 Task: Look for Airbnb properties in Arjona, Colombia from 17th December, 2023 to 25th December, 2023 for 6 adults. Place can be entire room with 3 bedrooms having 3 beds and 3 bathrooms. Property type can be guest house. Amenities needed are: washing machine.
Action: Mouse moved to (581, 111)
Screenshot: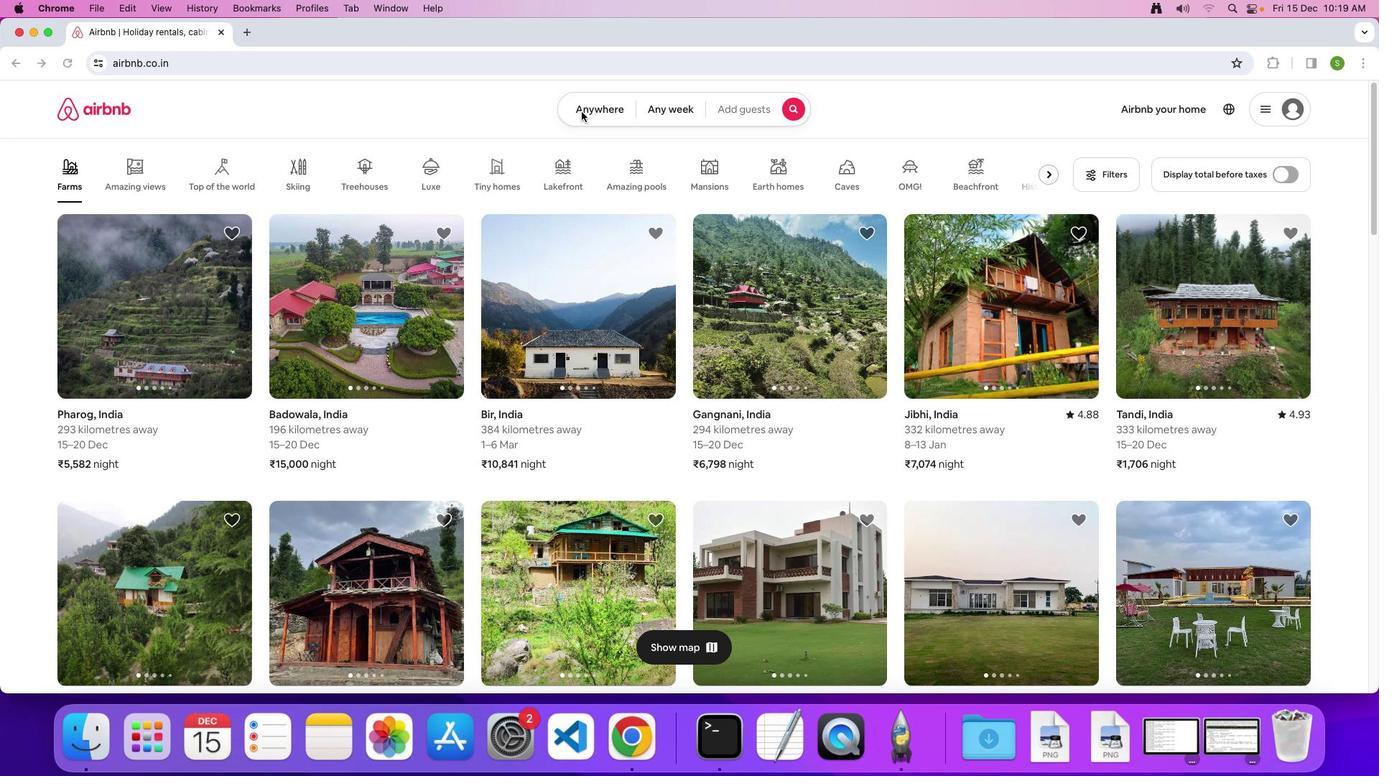 
Action: Mouse pressed left at (581, 111)
Screenshot: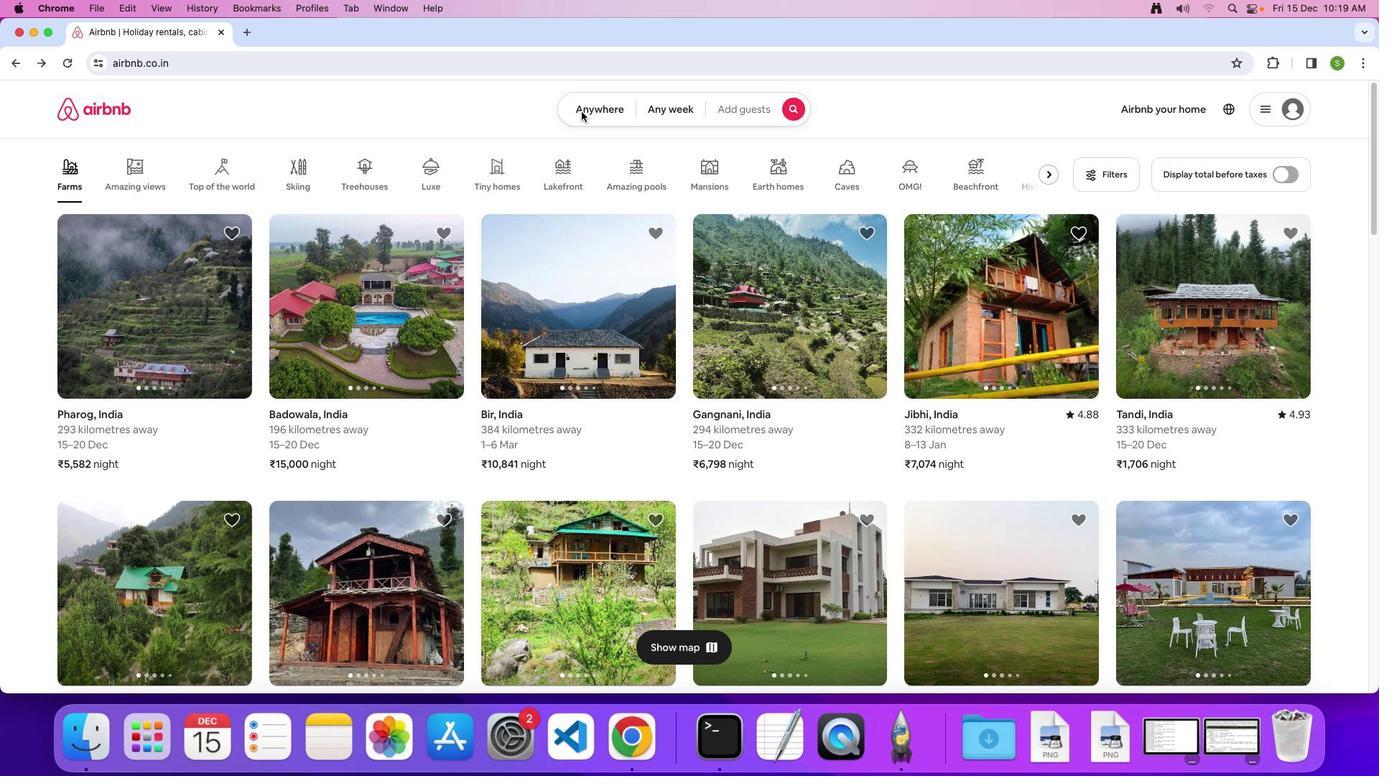
Action: Mouse moved to (580, 112)
Screenshot: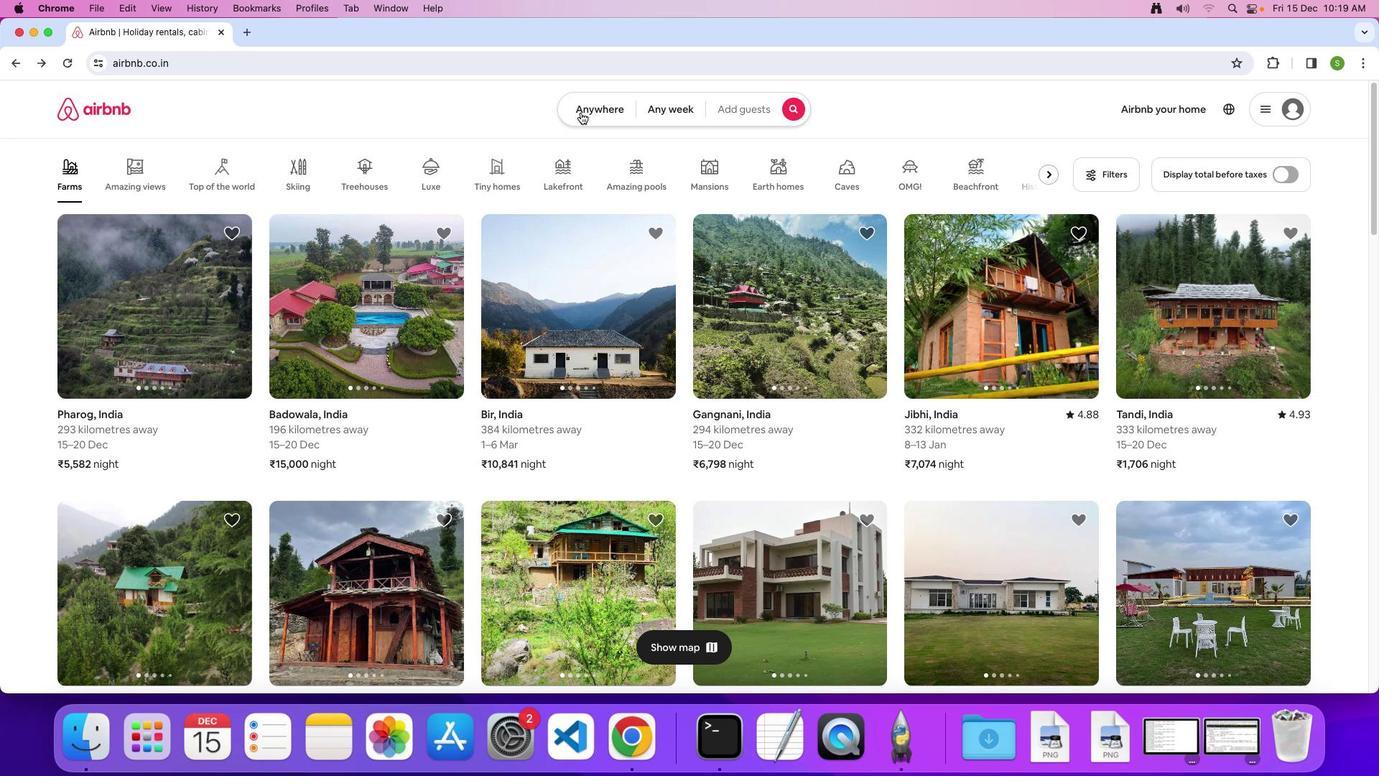 
Action: Mouse pressed left at (580, 112)
Screenshot: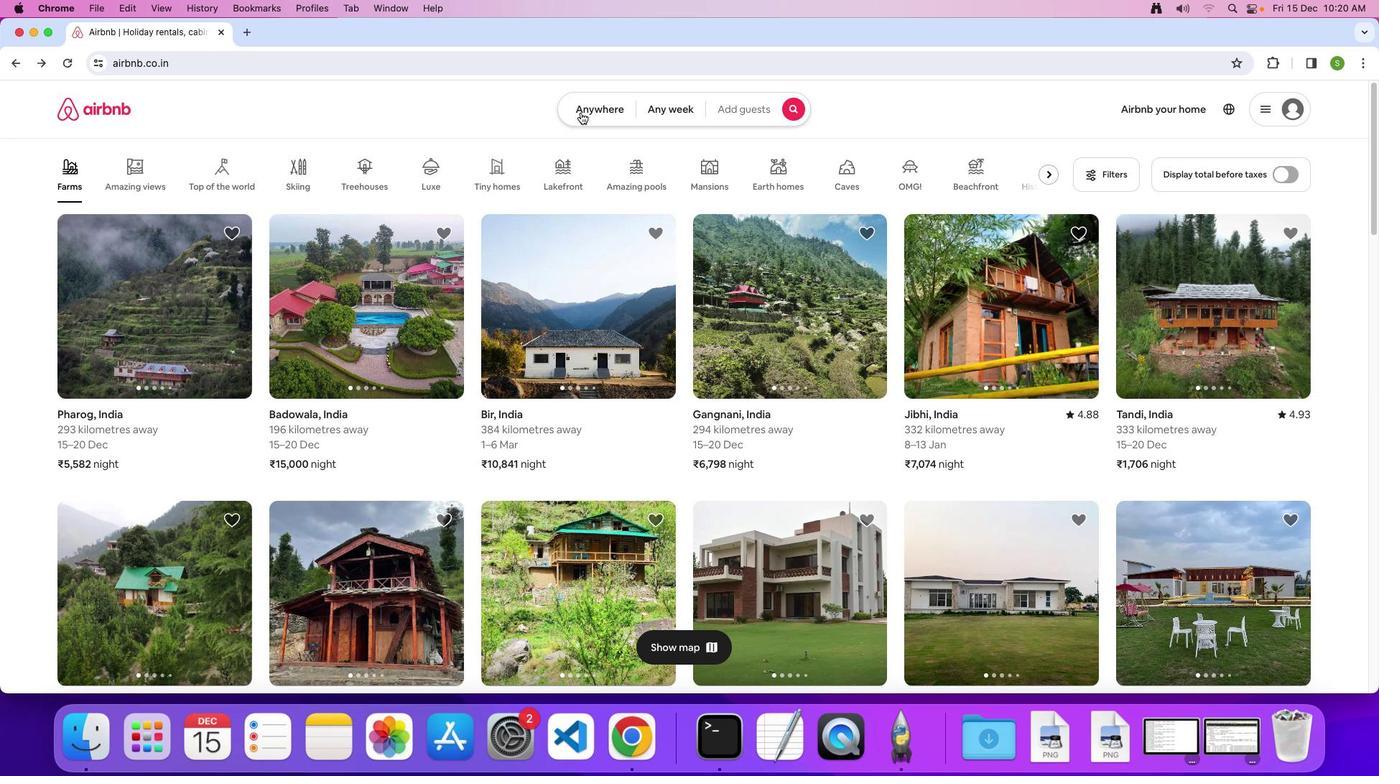 
Action: Mouse moved to (500, 163)
Screenshot: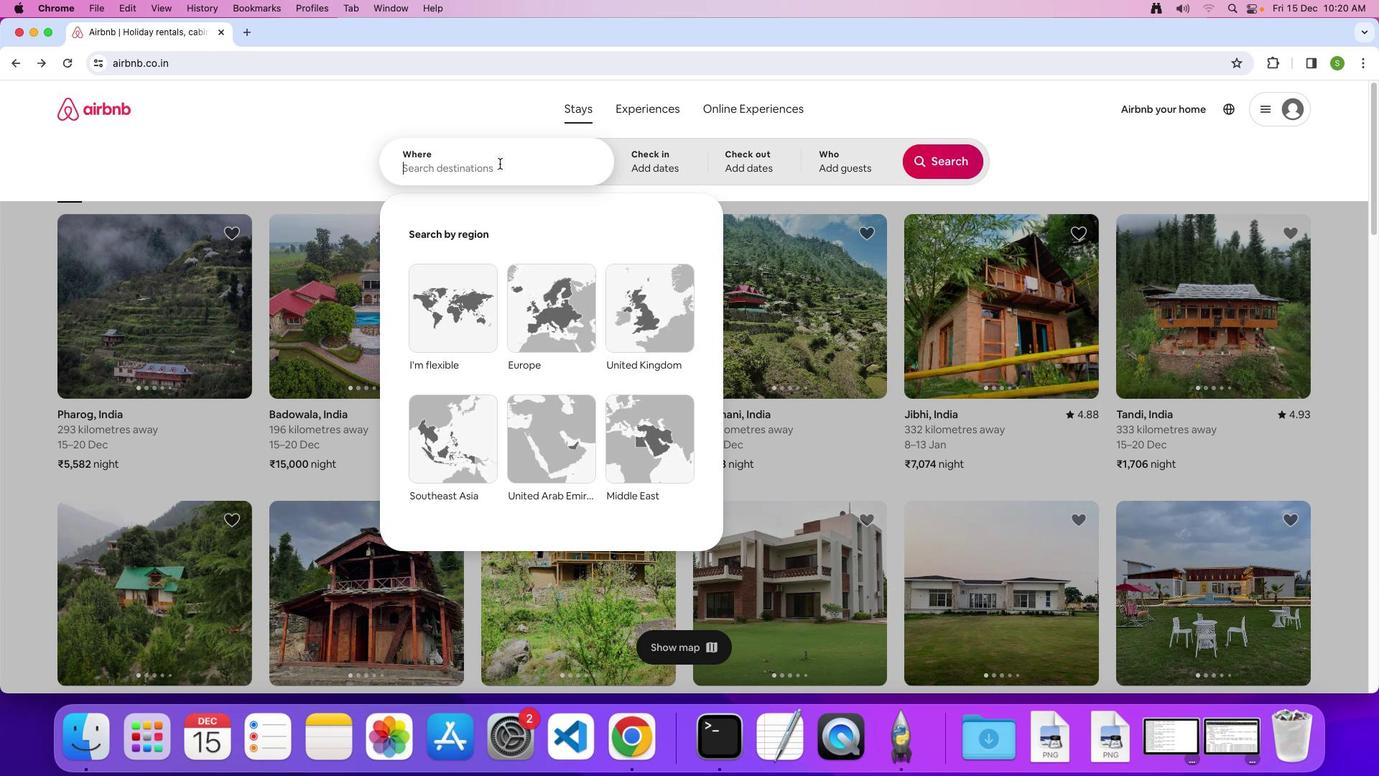 
Action: Mouse pressed left at (500, 163)
Screenshot: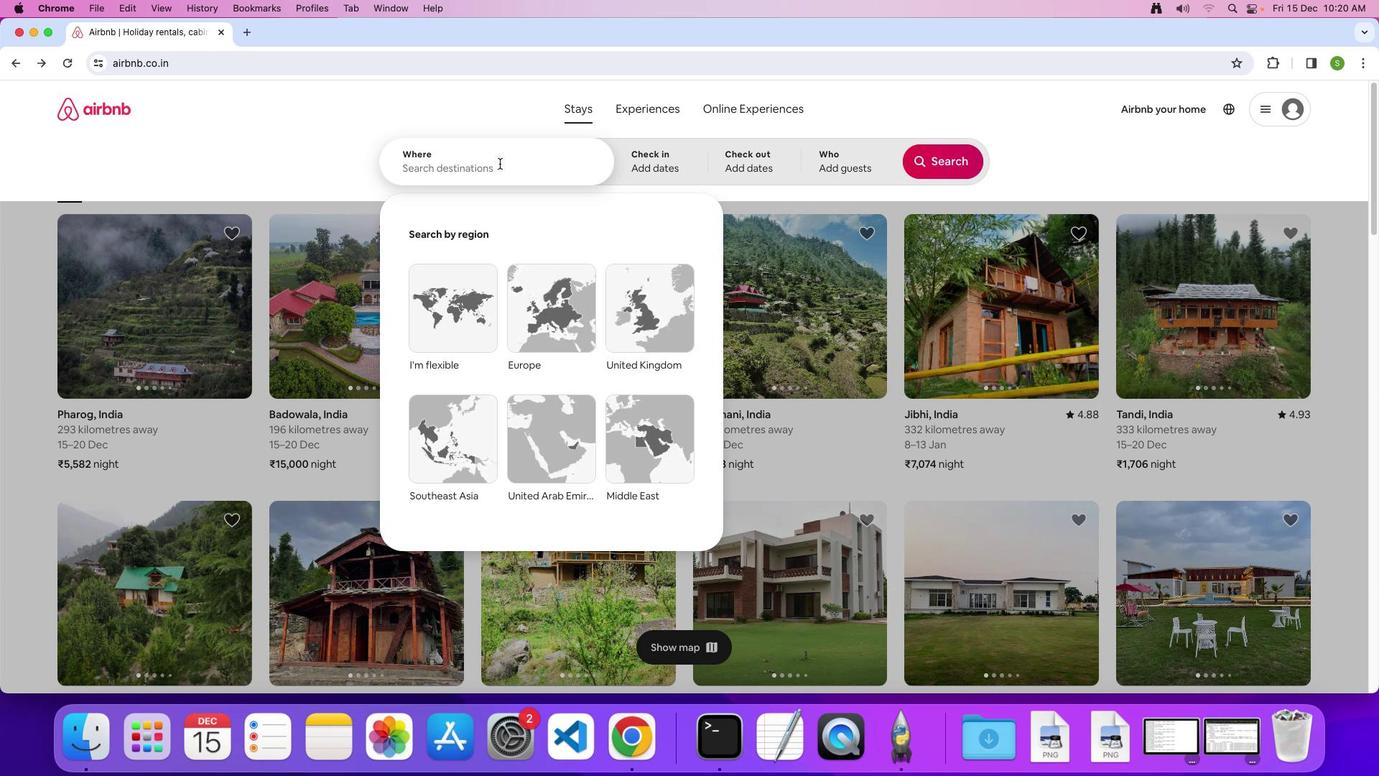 
Action: Key pressed 'A'Key.caps_lock'r''j''o''n''a'','Key.spaceKey.shift'C''o''l''o''m''b''i''a'Key.enter
Screenshot: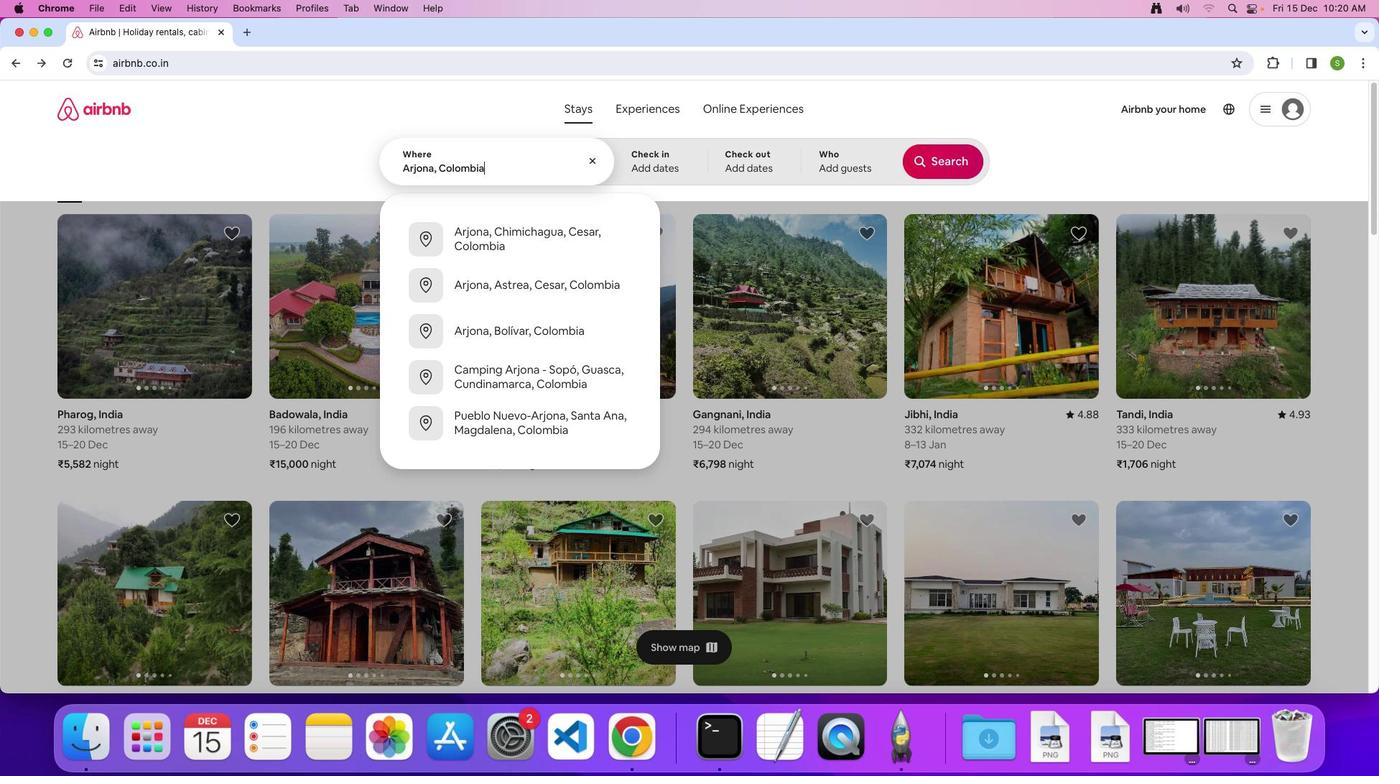 
Action: Mouse moved to (444, 445)
Screenshot: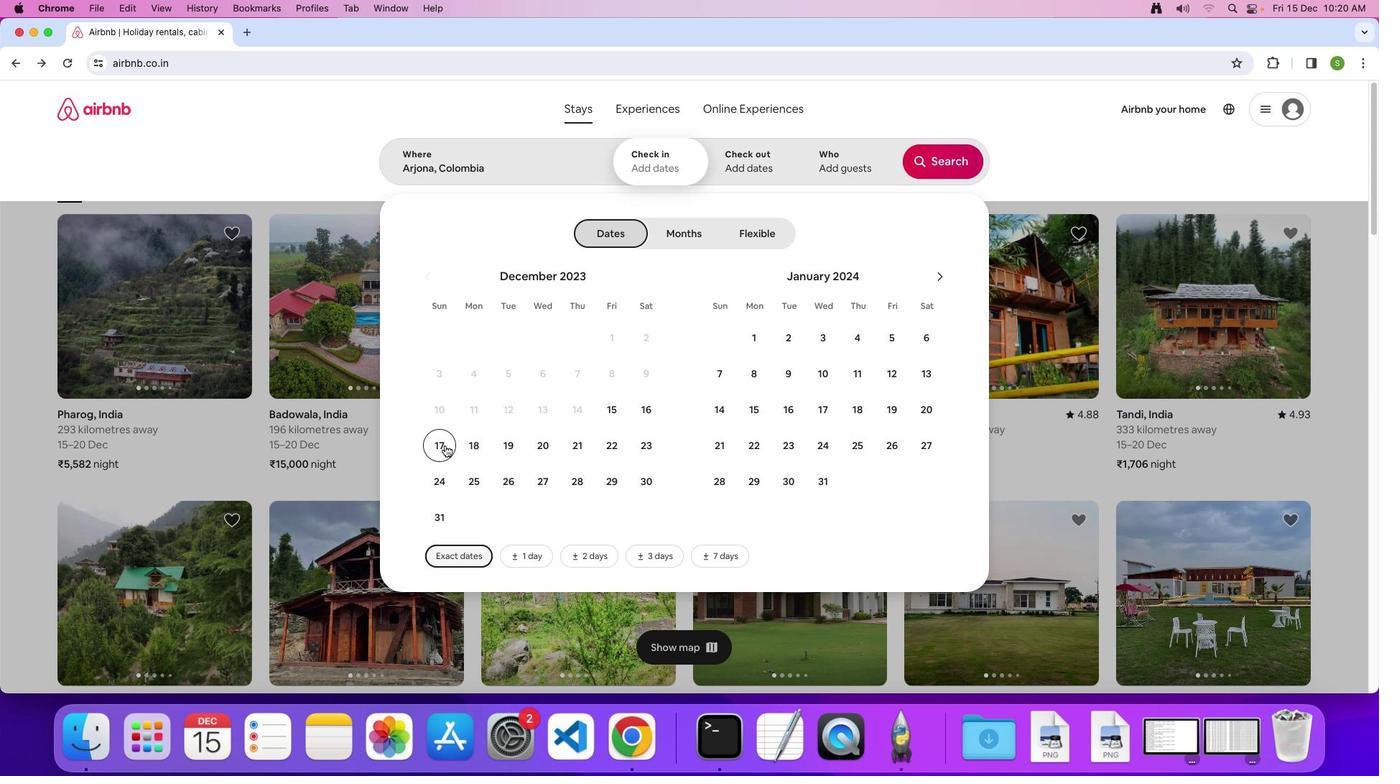 
Action: Mouse pressed left at (444, 445)
Screenshot: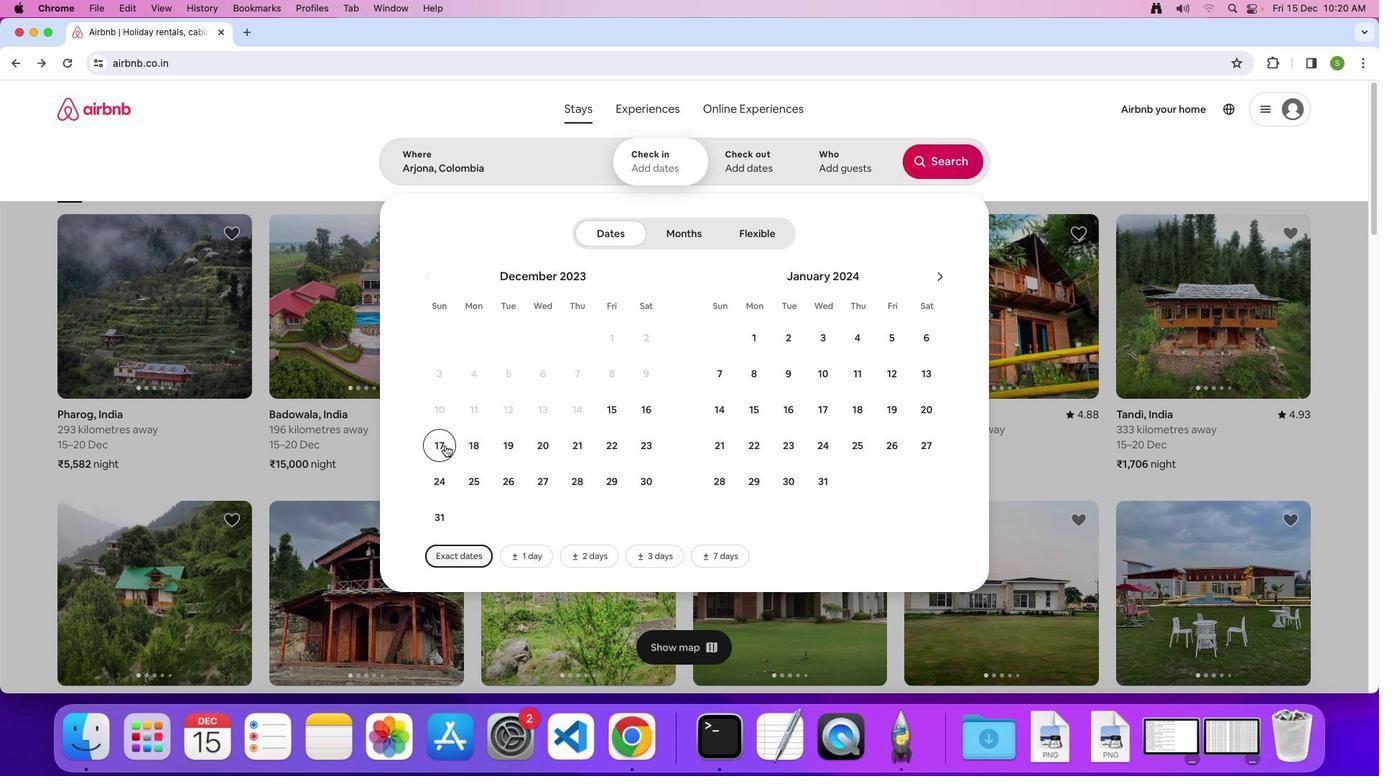
Action: Mouse moved to (466, 472)
Screenshot: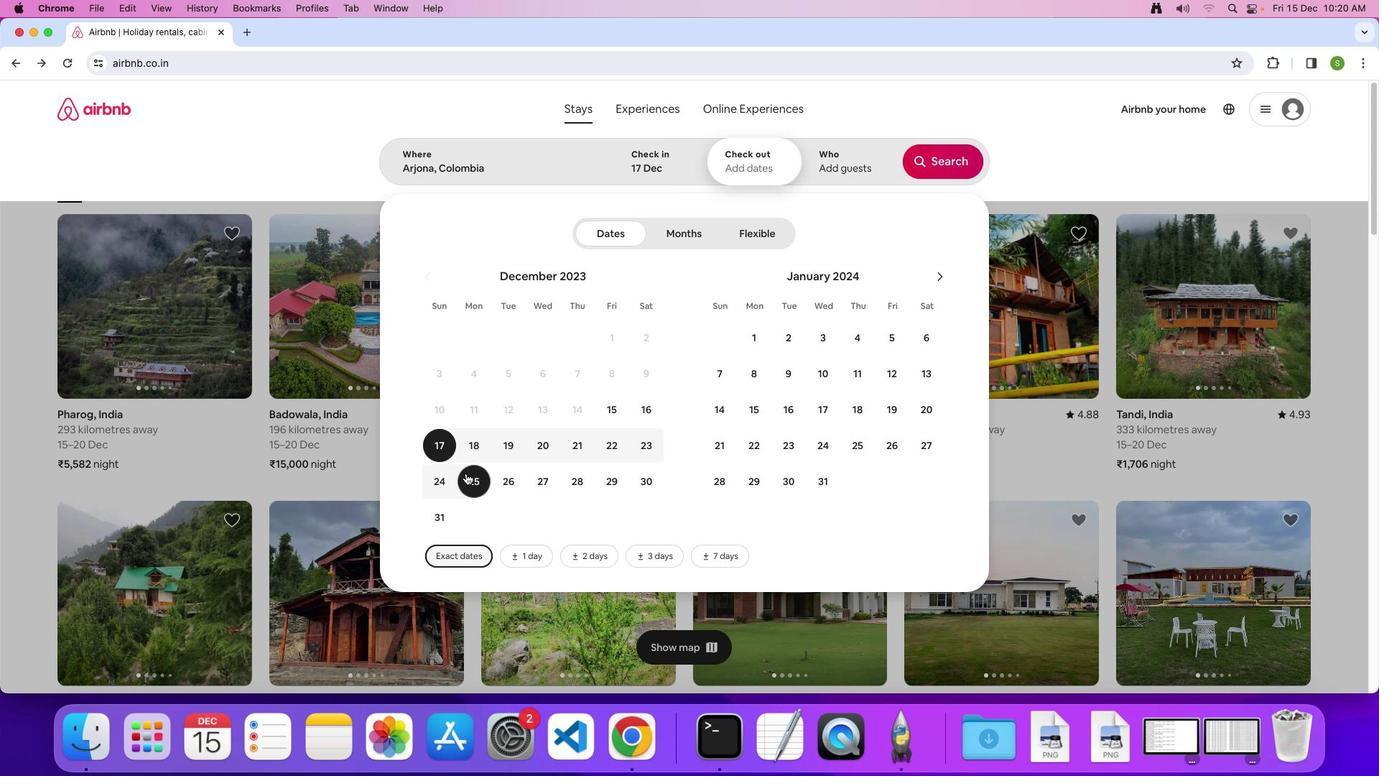 
Action: Mouse pressed left at (466, 472)
Screenshot: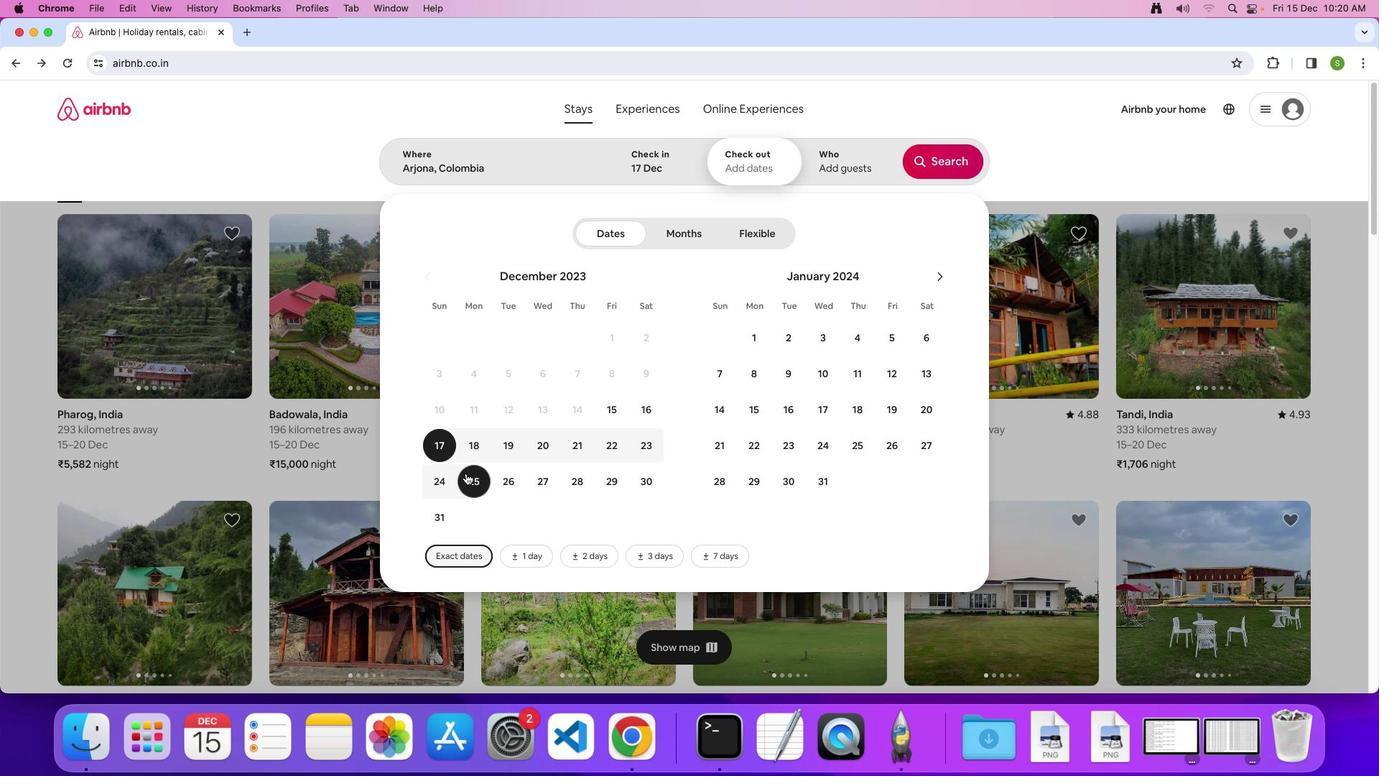 
Action: Mouse moved to (839, 173)
Screenshot: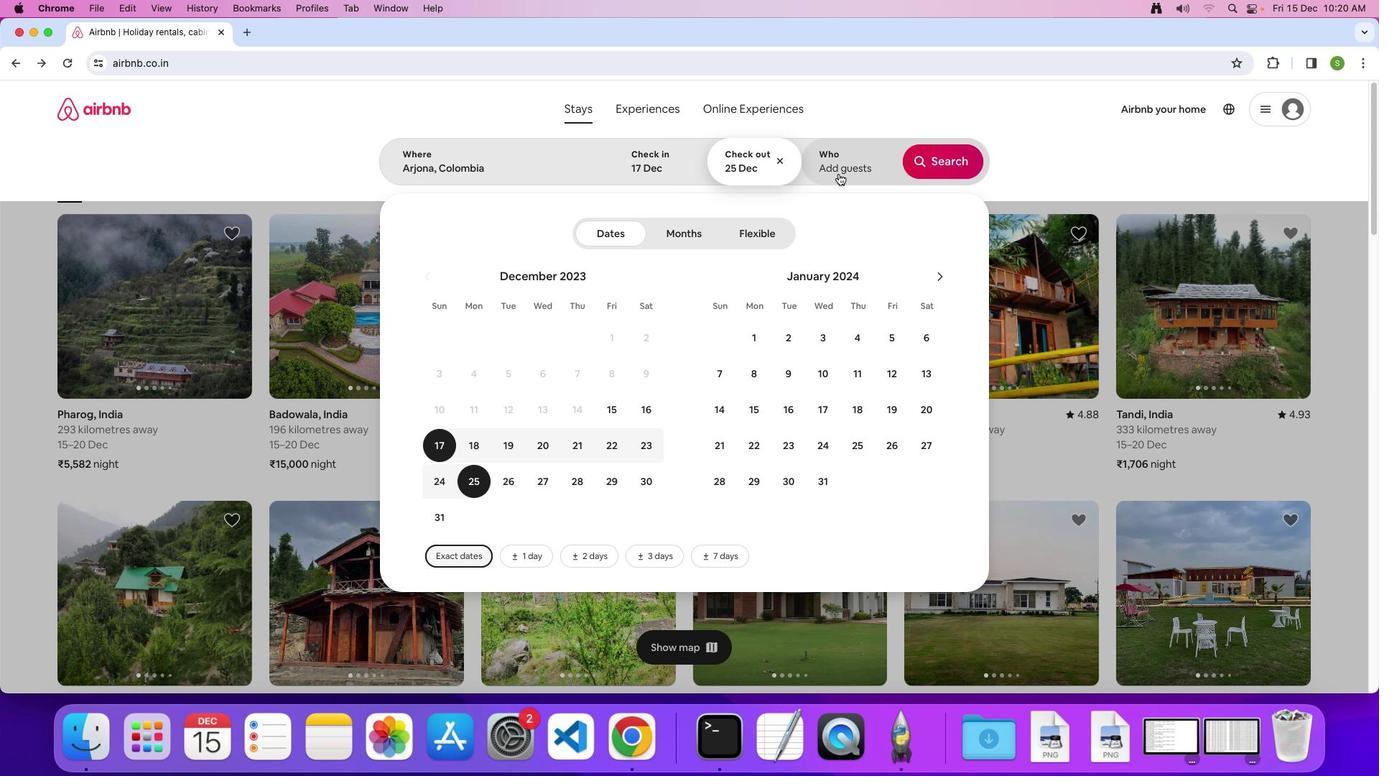 
Action: Mouse pressed left at (839, 173)
Screenshot: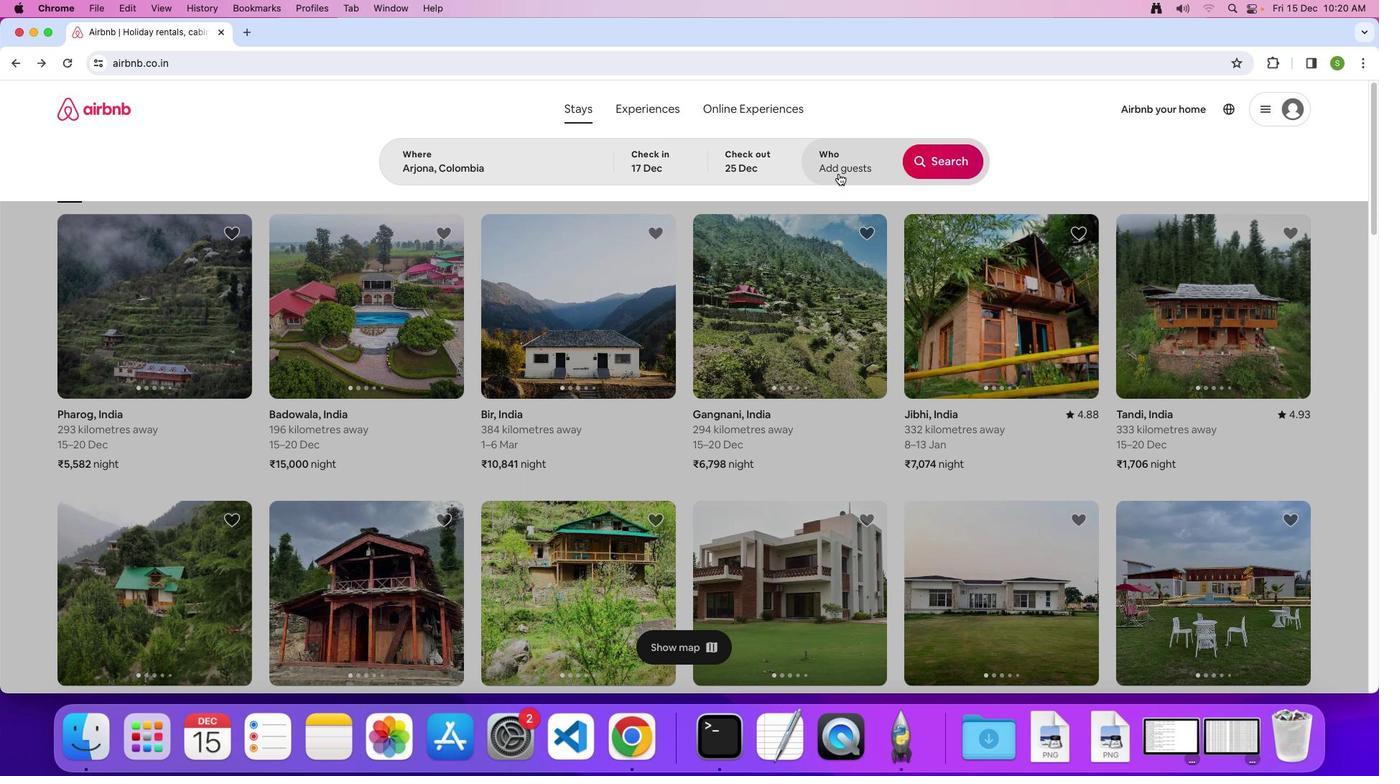 
Action: Mouse moved to (950, 242)
Screenshot: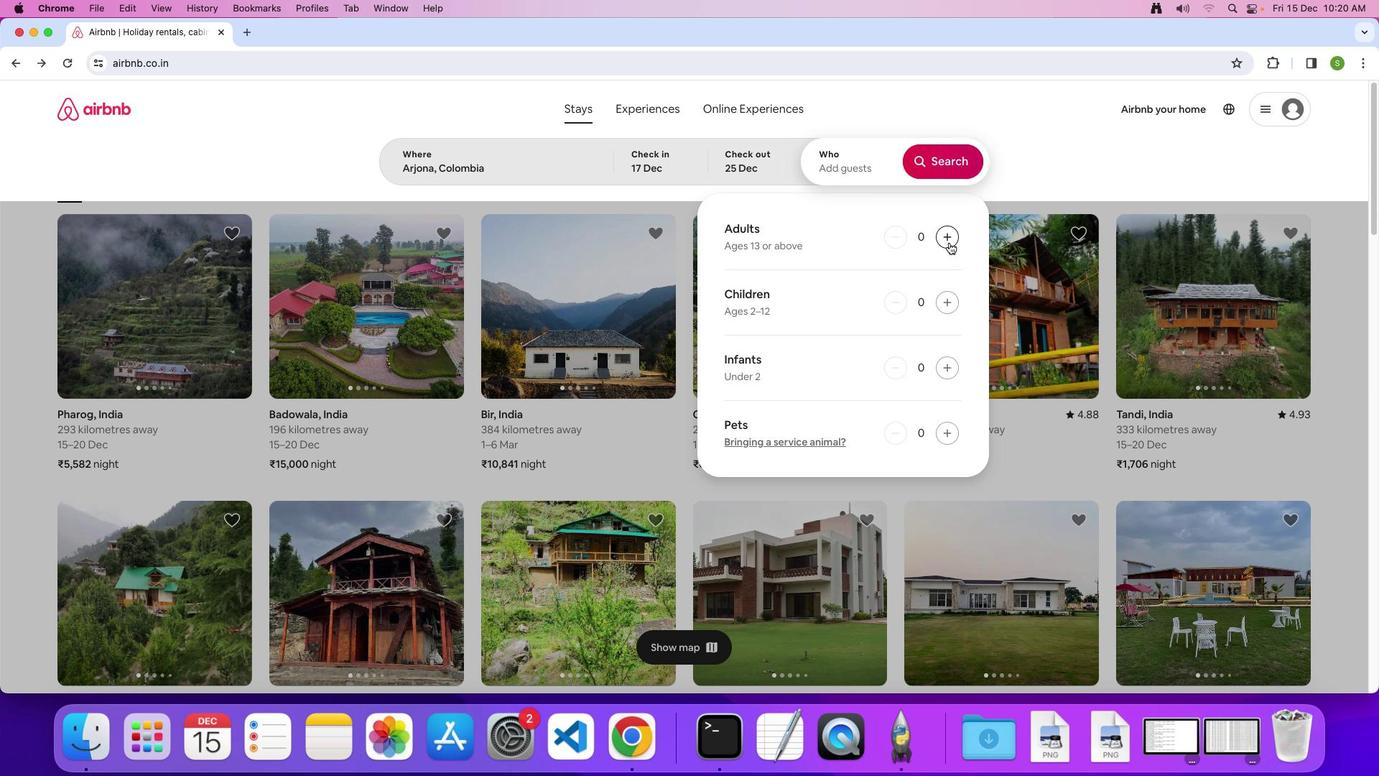 
Action: Mouse pressed left at (950, 242)
Screenshot: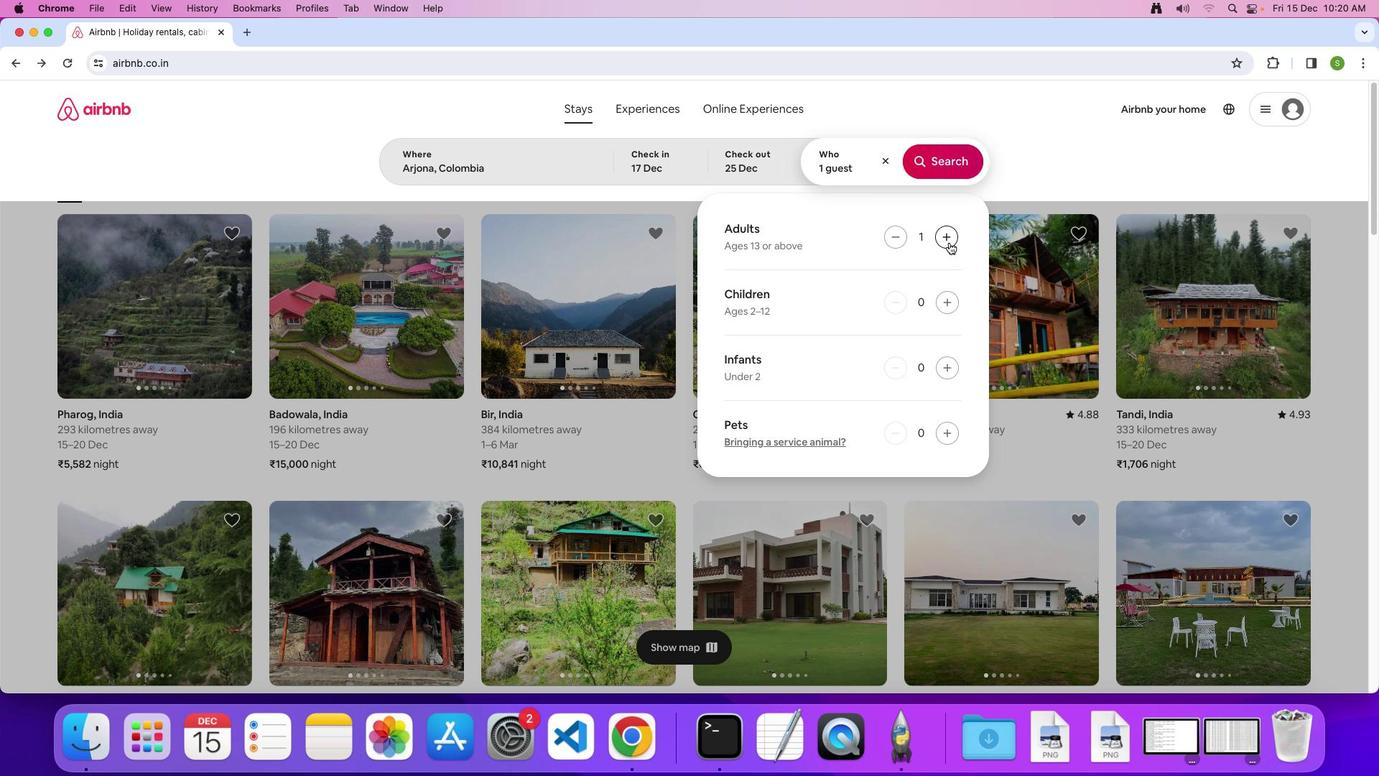 
Action: Mouse pressed left at (950, 242)
Screenshot: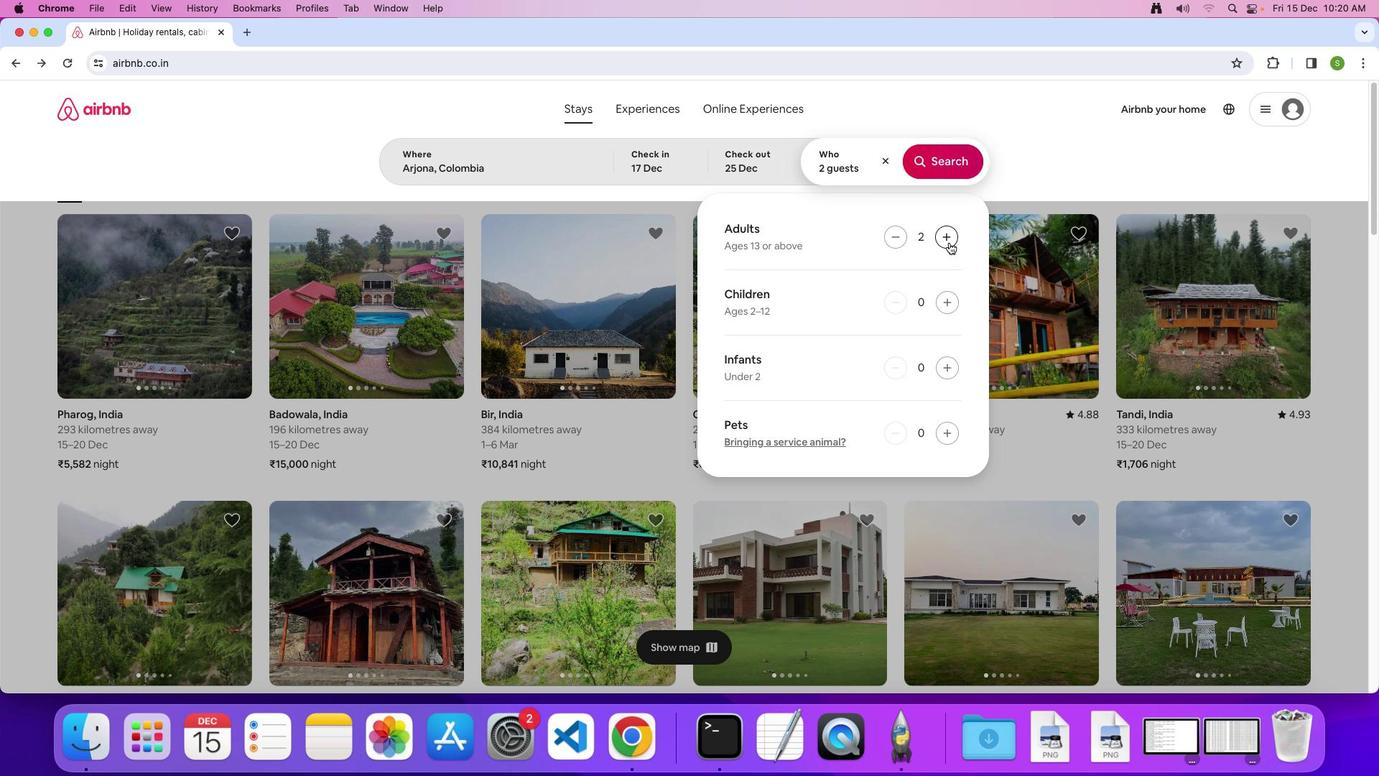 
Action: Mouse pressed left at (950, 242)
Screenshot: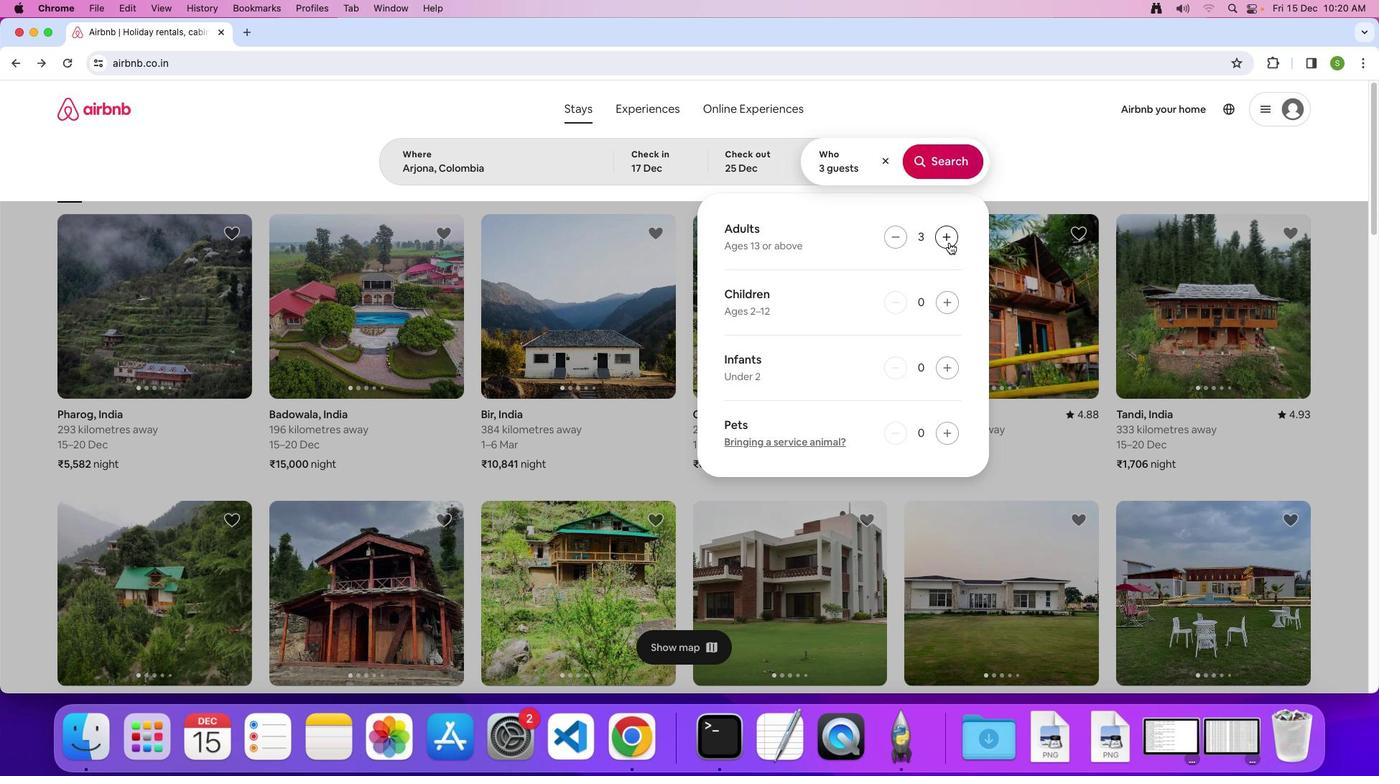 
Action: Mouse pressed left at (950, 242)
Screenshot: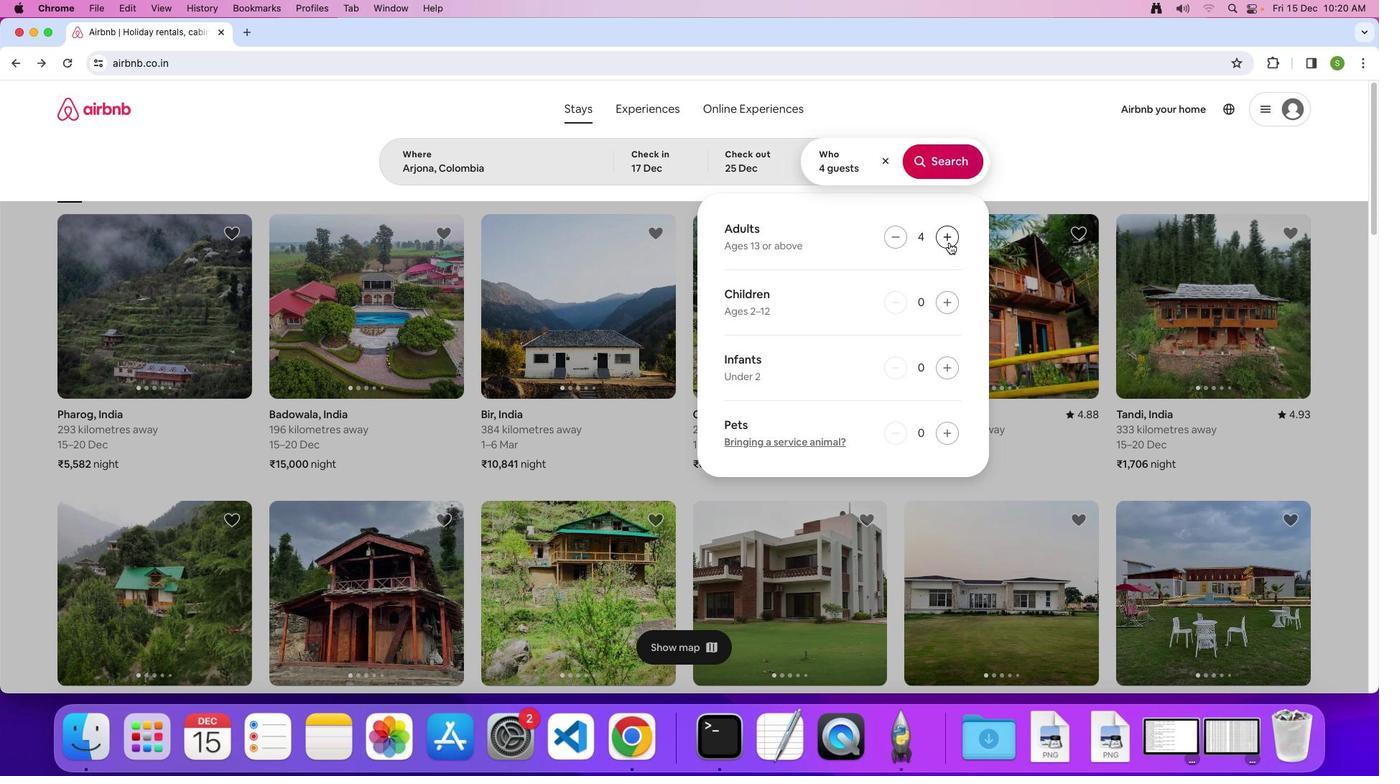 
Action: Mouse pressed left at (950, 242)
Screenshot: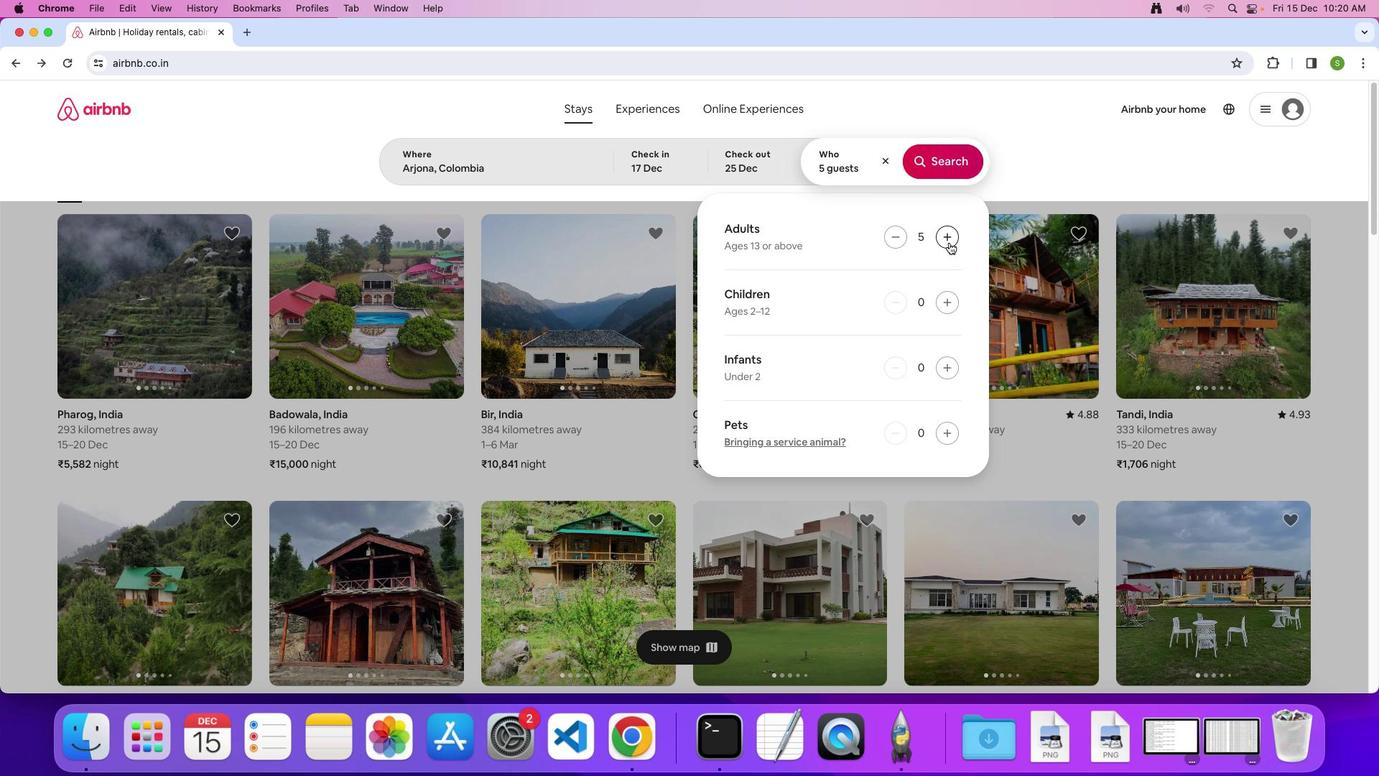 
Action: Mouse pressed left at (950, 242)
Screenshot: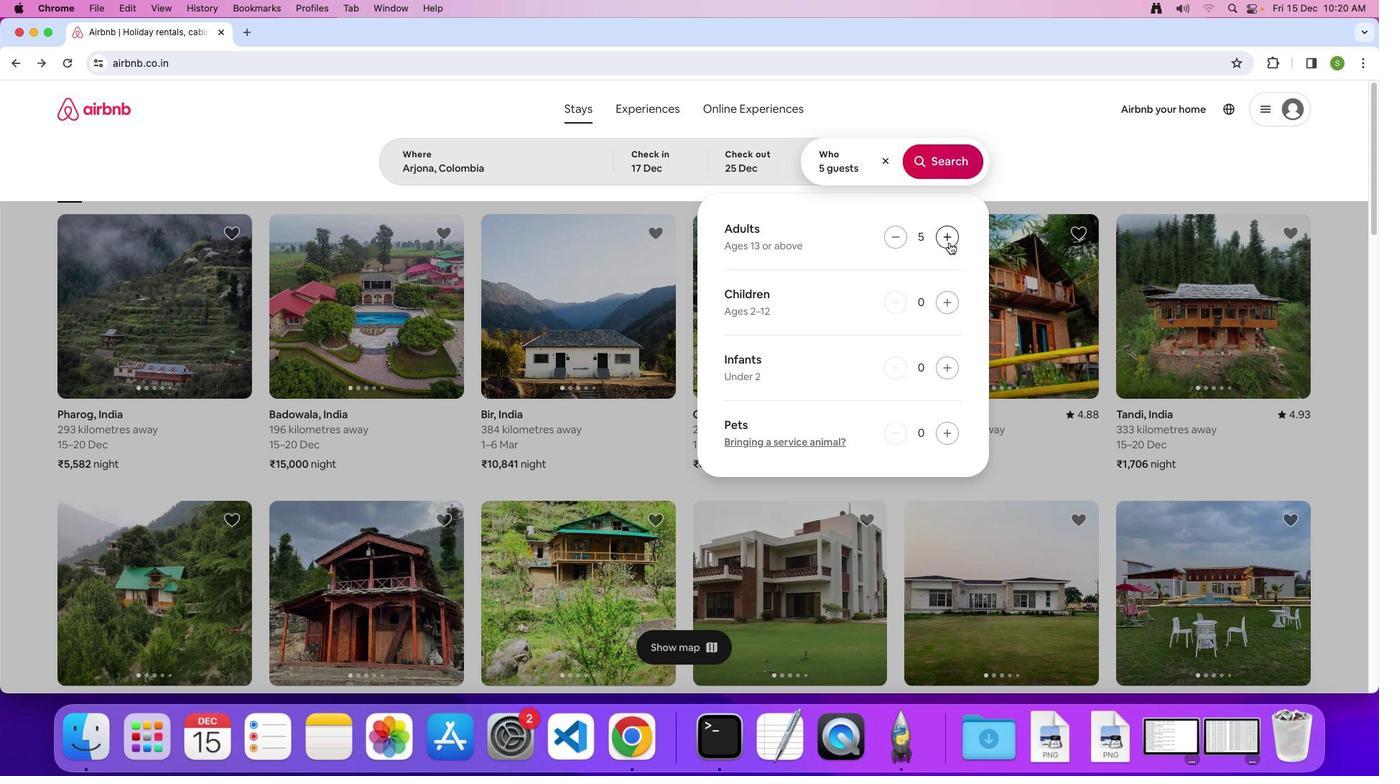 
Action: Mouse moved to (955, 170)
Screenshot: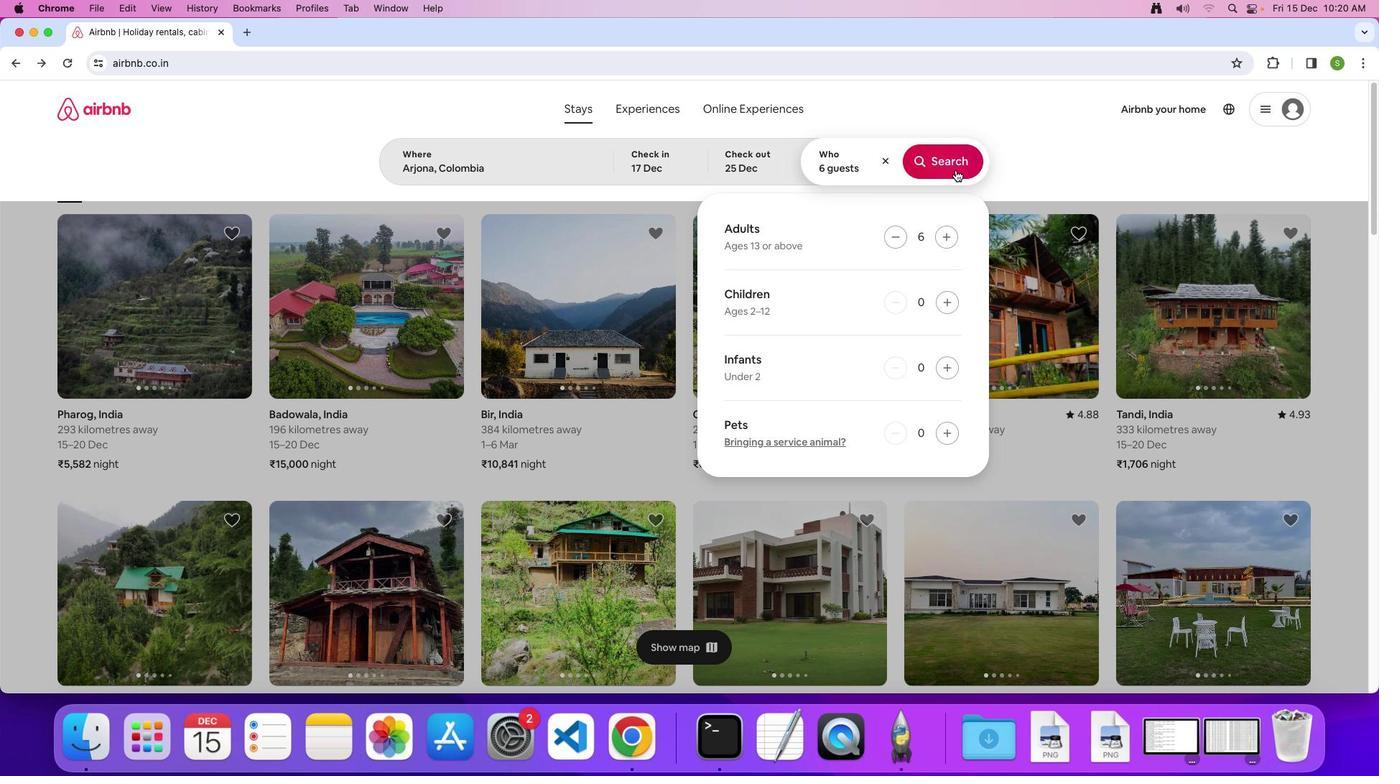 
Action: Mouse pressed left at (955, 170)
Screenshot: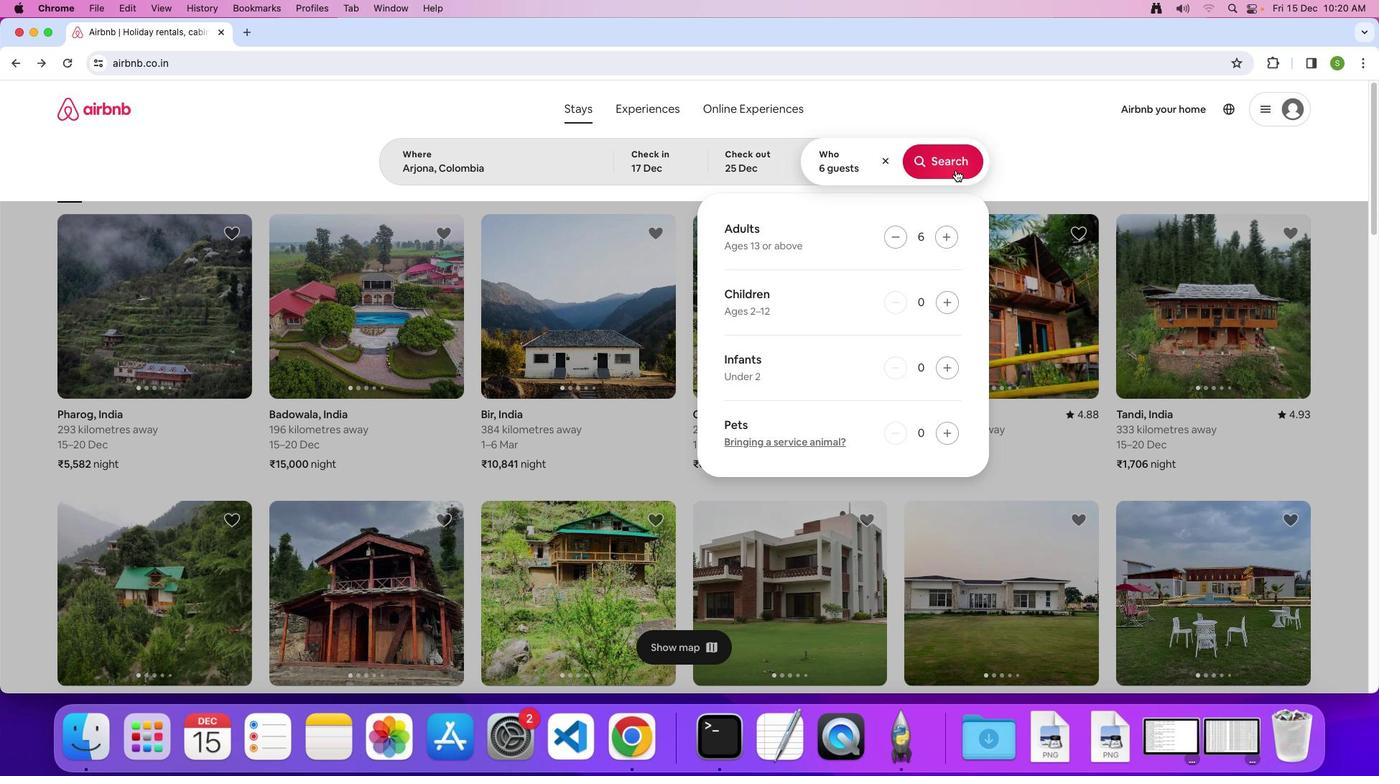 
Action: Mouse moved to (1140, 161)
Screenshot: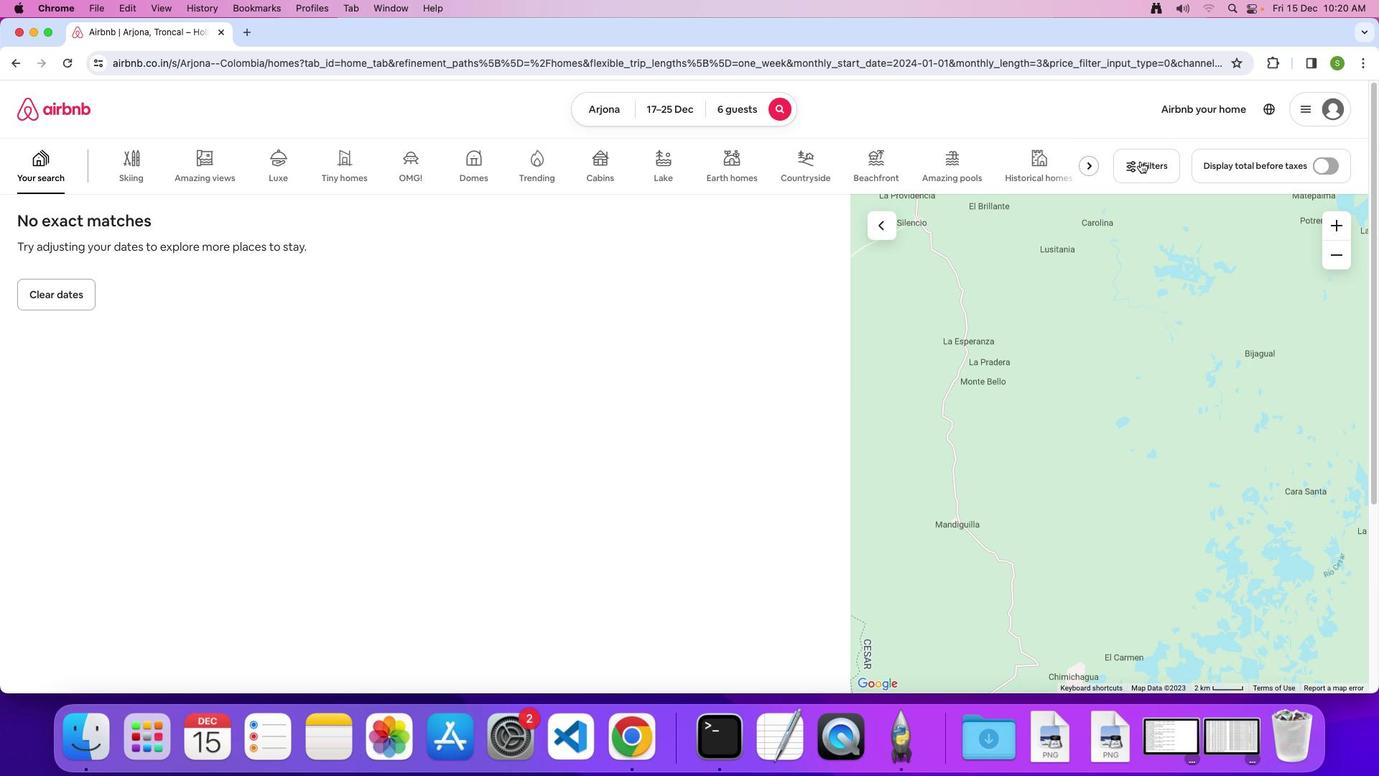 
Action: Mouse pressed left at (1140, 161)
Screenshot: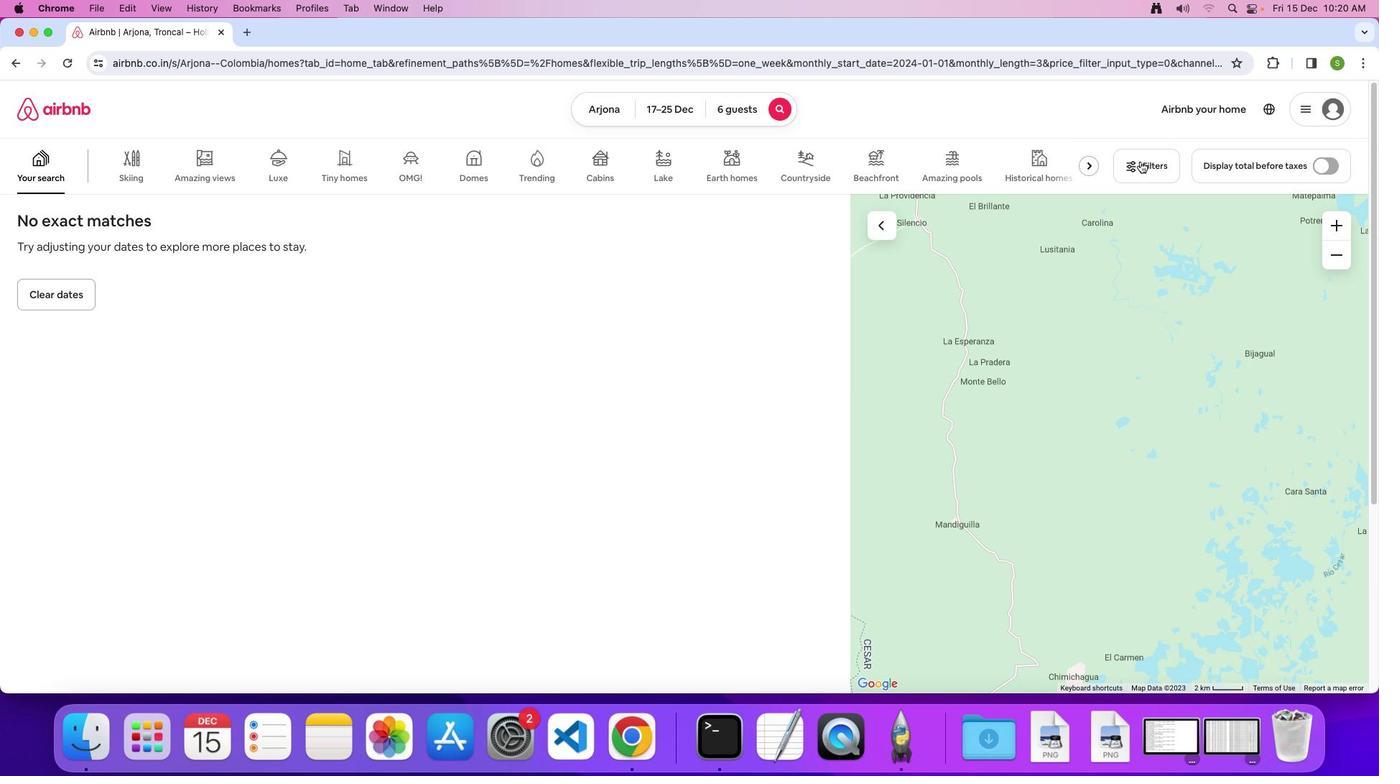 
Action: Mouse moved to (731, 364)
Screenshot: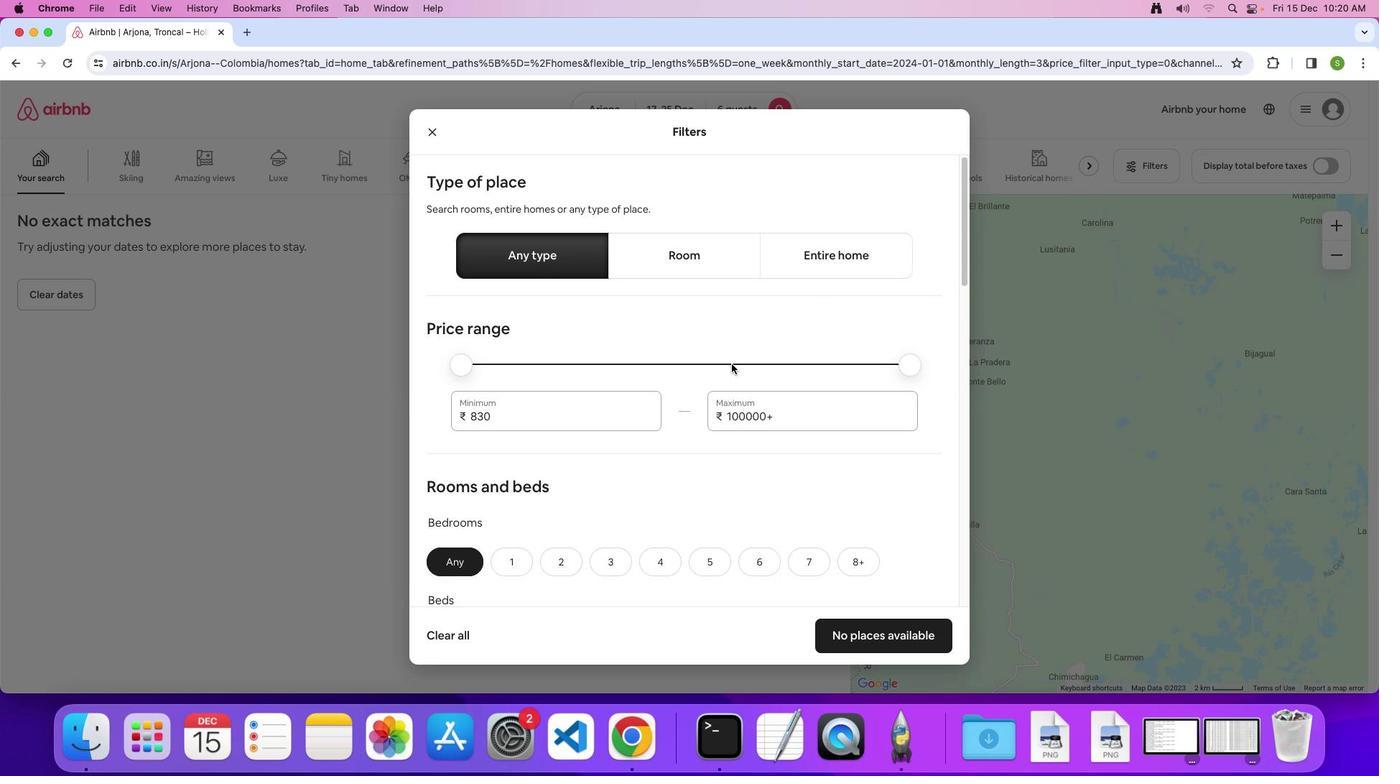 
Action: Mouse scrolled (731, 364) with delta (0, 0)
Screenshot: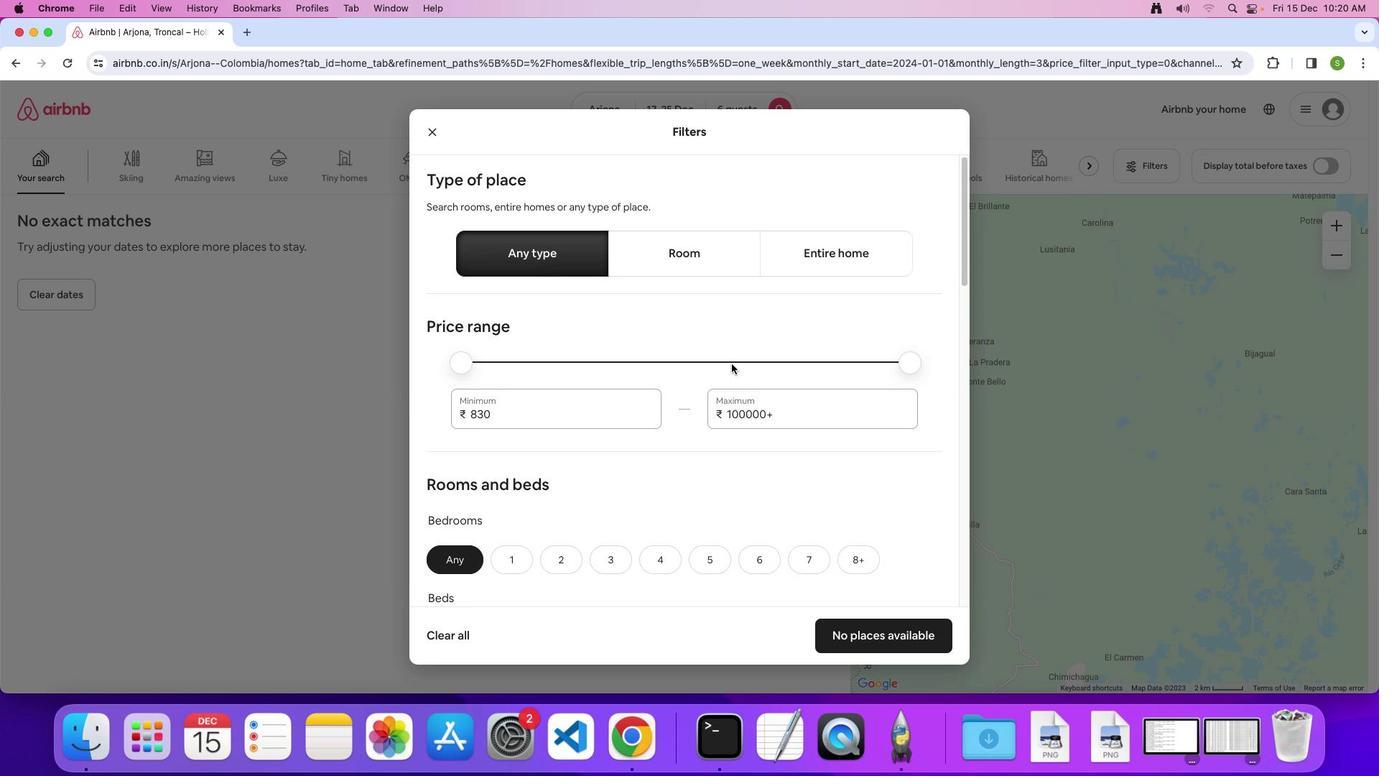 
Action: Mouse scrolled (731, 364) with delta (0, 0)
Screenshot: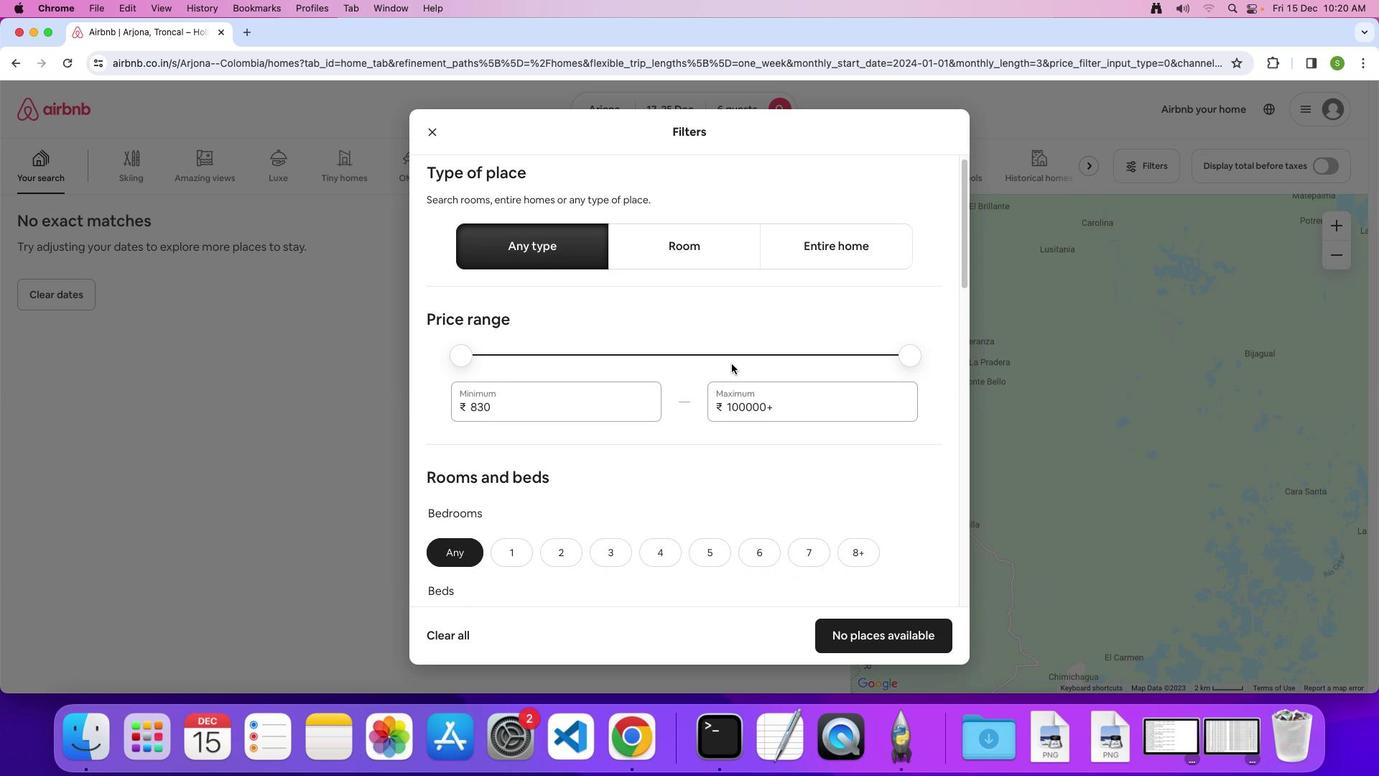 
Action: Mouse scrolled (731, 364) with delta (0, 0)
Screenshot: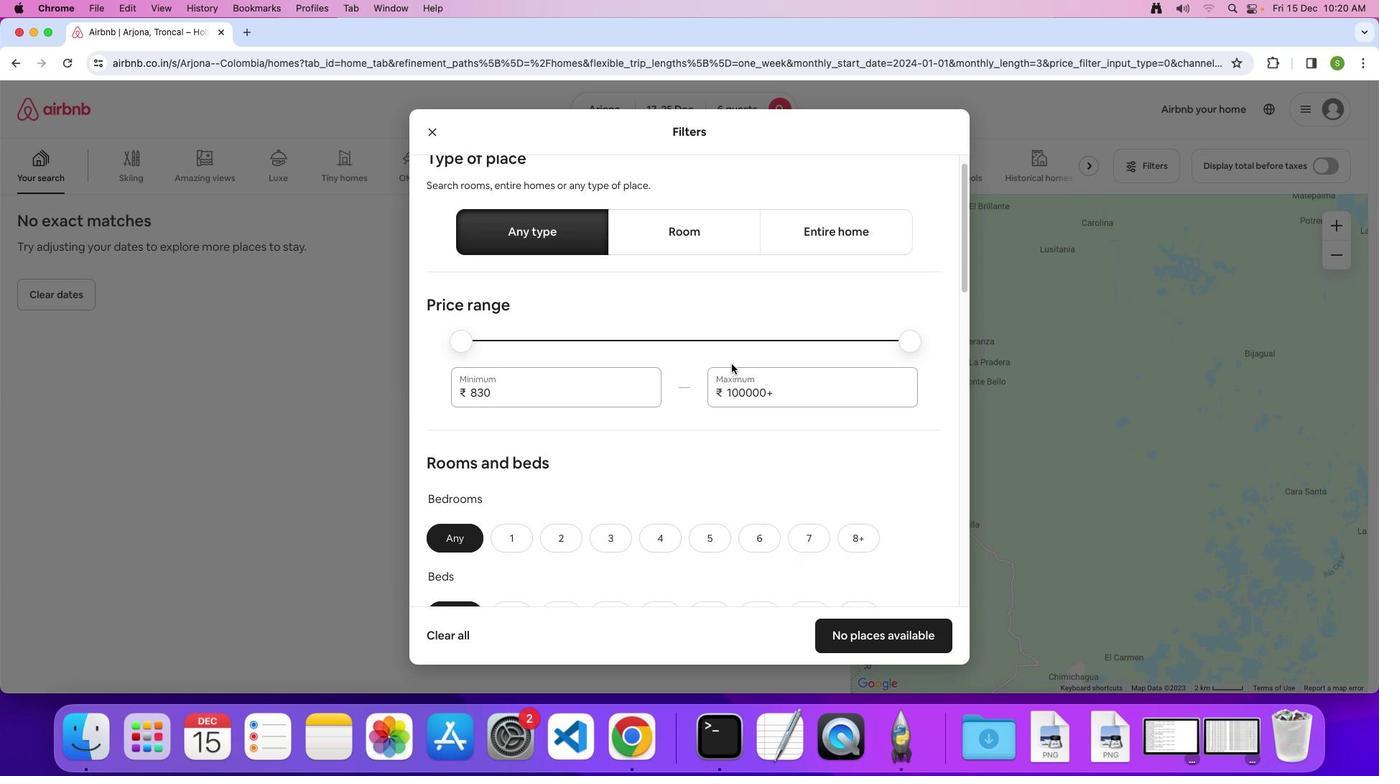 
Action: Mouse scrolled (731, 364) with delta (0, 0)
Screenshot: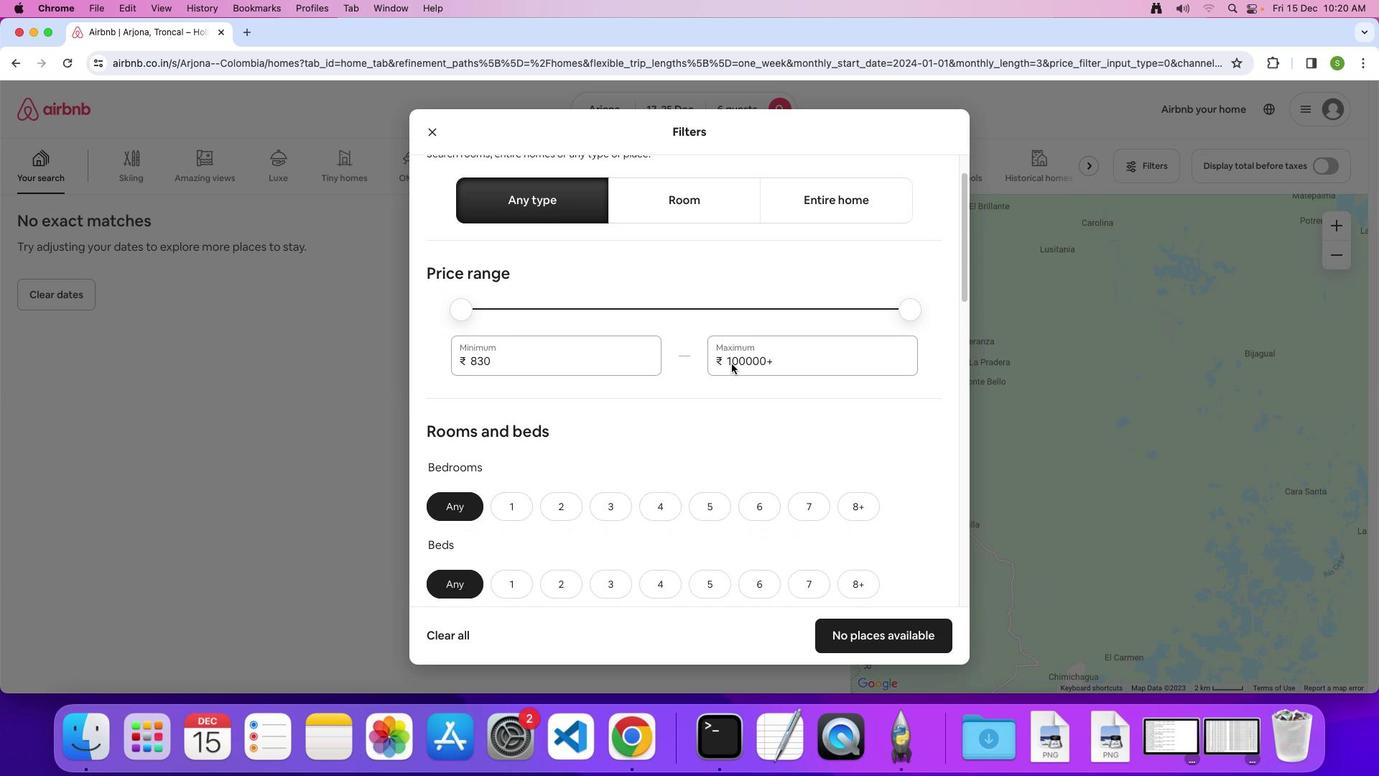 
Action: Mouse scrolled (731, 364) with delta (0, 0)
Screenshot: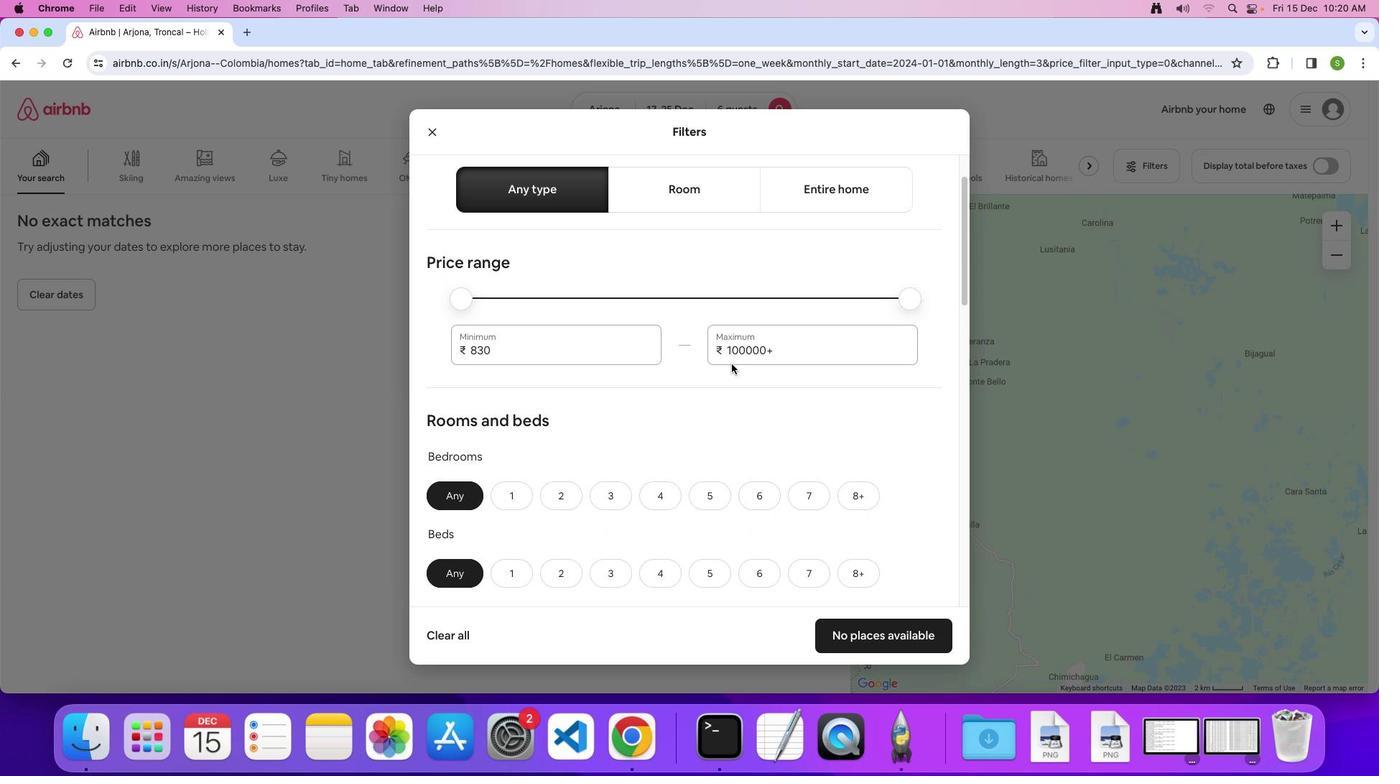 
Action: Mouse scrolled (731, 364) with delta (0, 0)
Screenshot: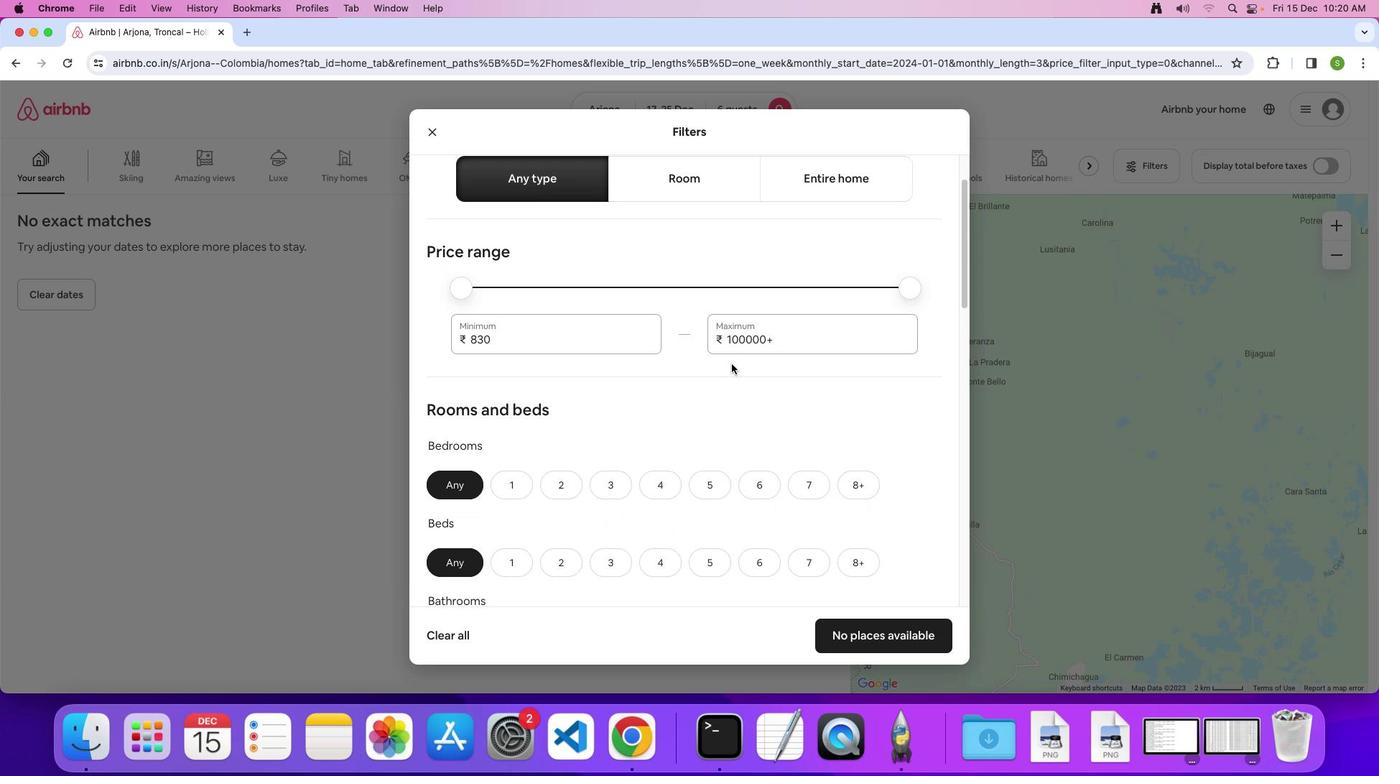 
Action: Mouse scrolled (731, 364) with delta (0, 0)
Screenshot: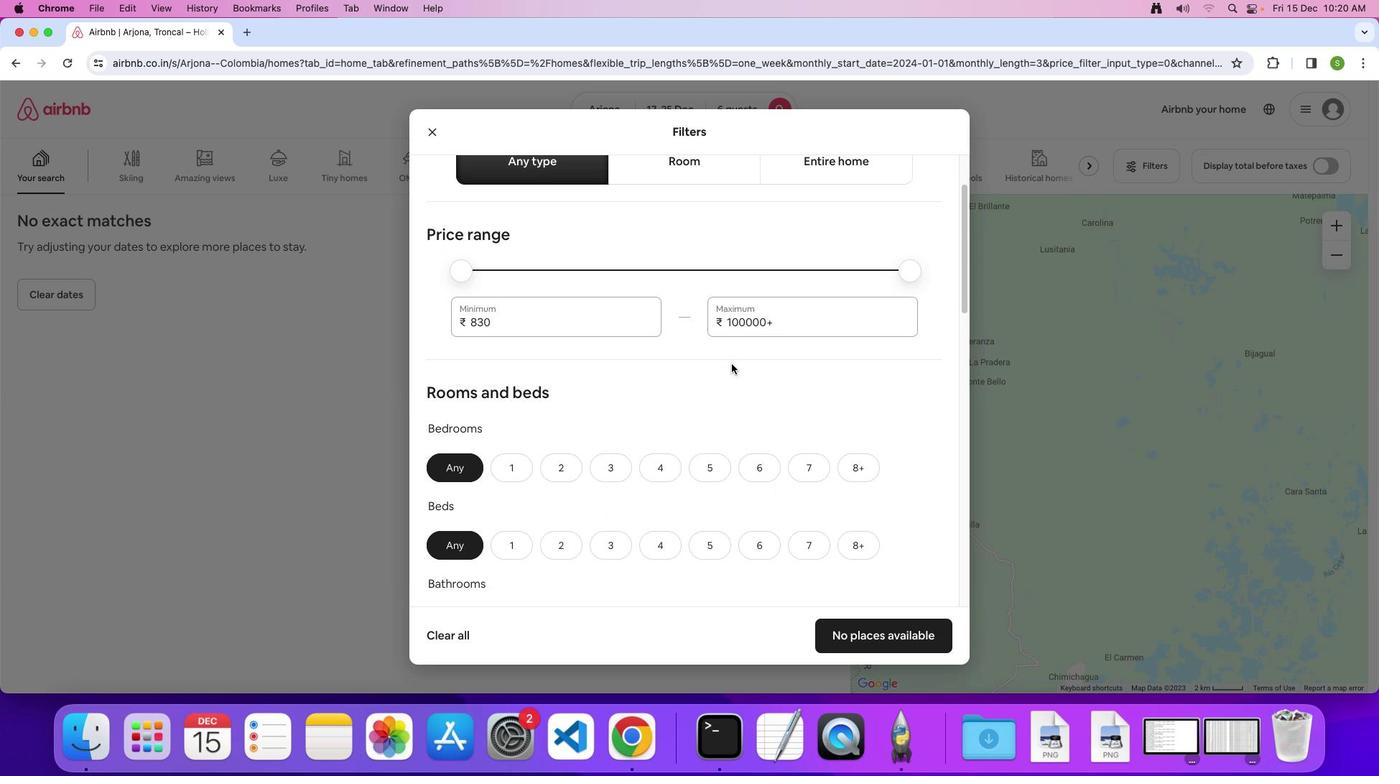 
Action: Mouse scrolled (731, 364) with delta (0, 0)
Screenshot: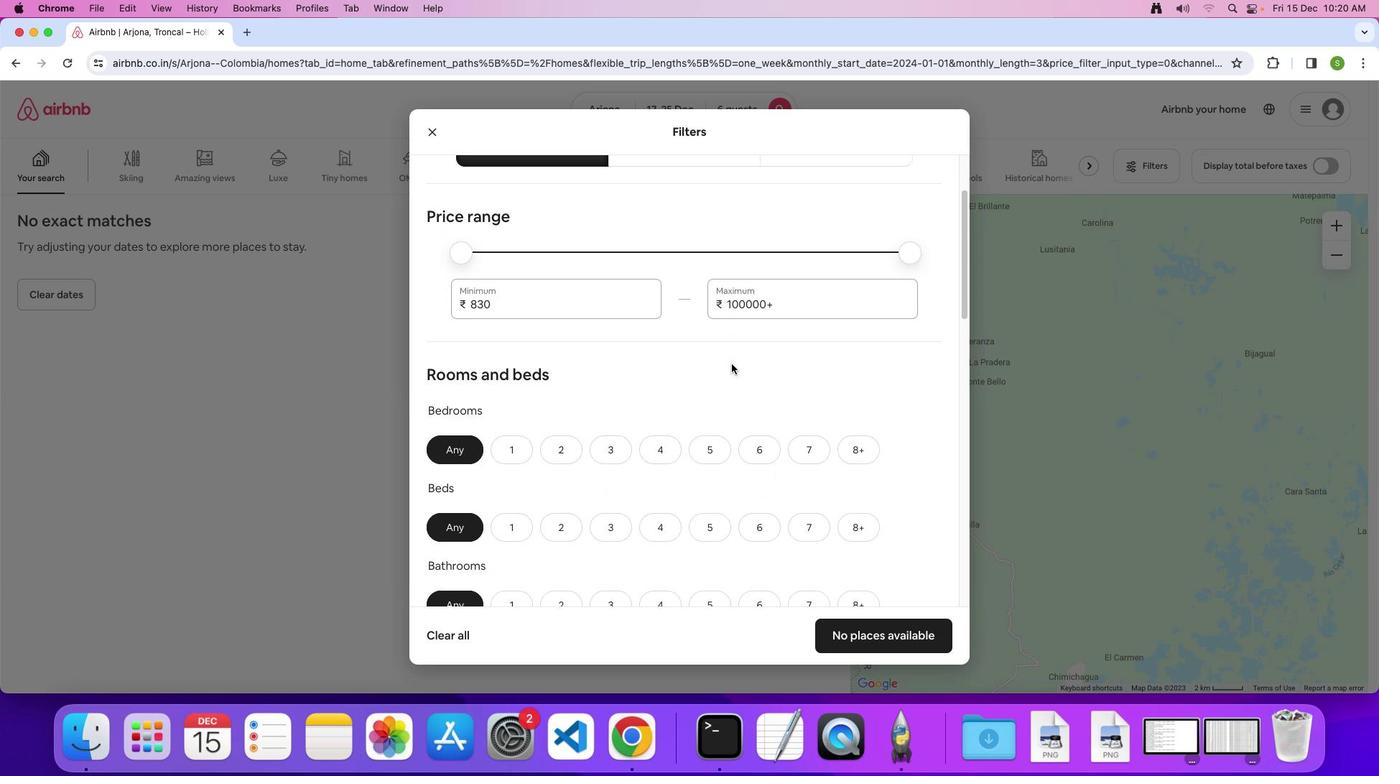 
Action: Mouse scrolled (731, 364) with delta (0, -2)
Screenshot: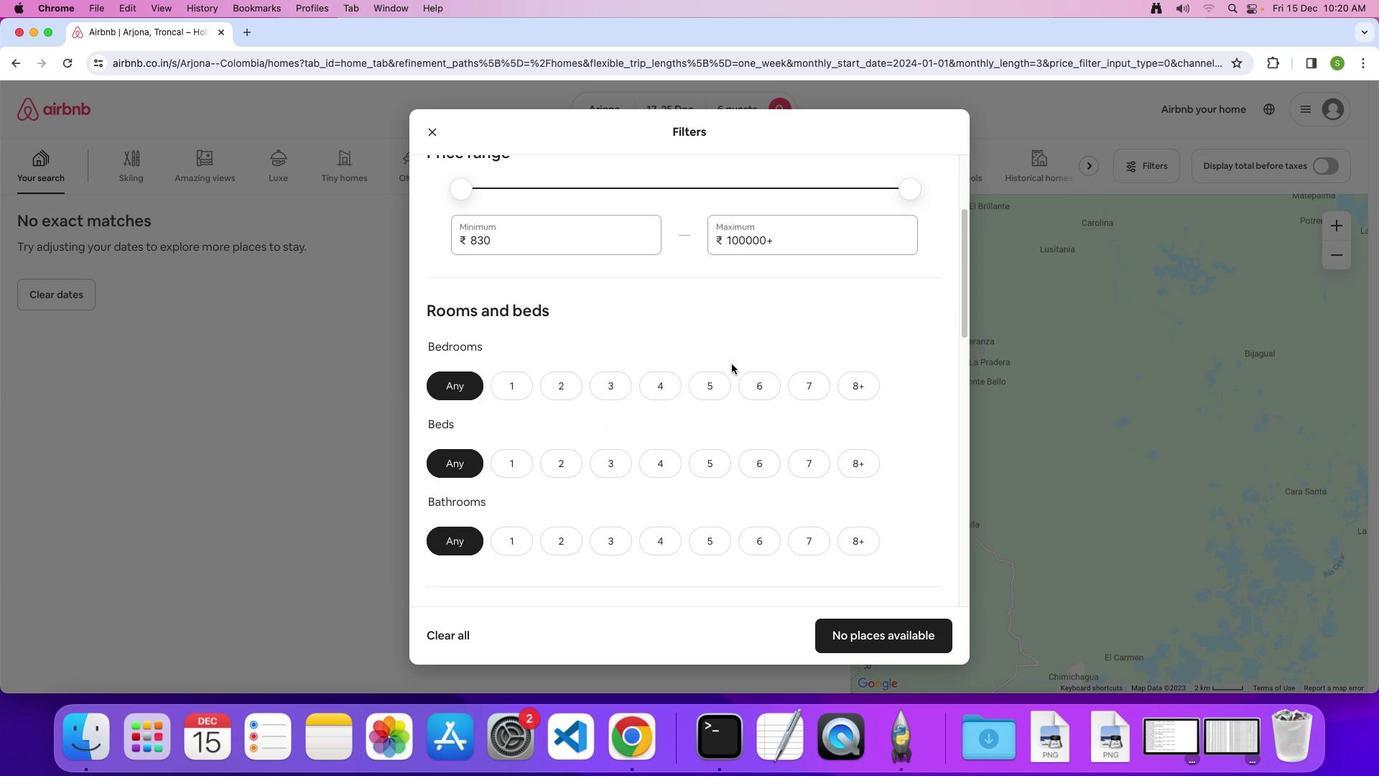 
Action: Mouse scrolled (731, 364) with delta (0, 0)
Screenshot: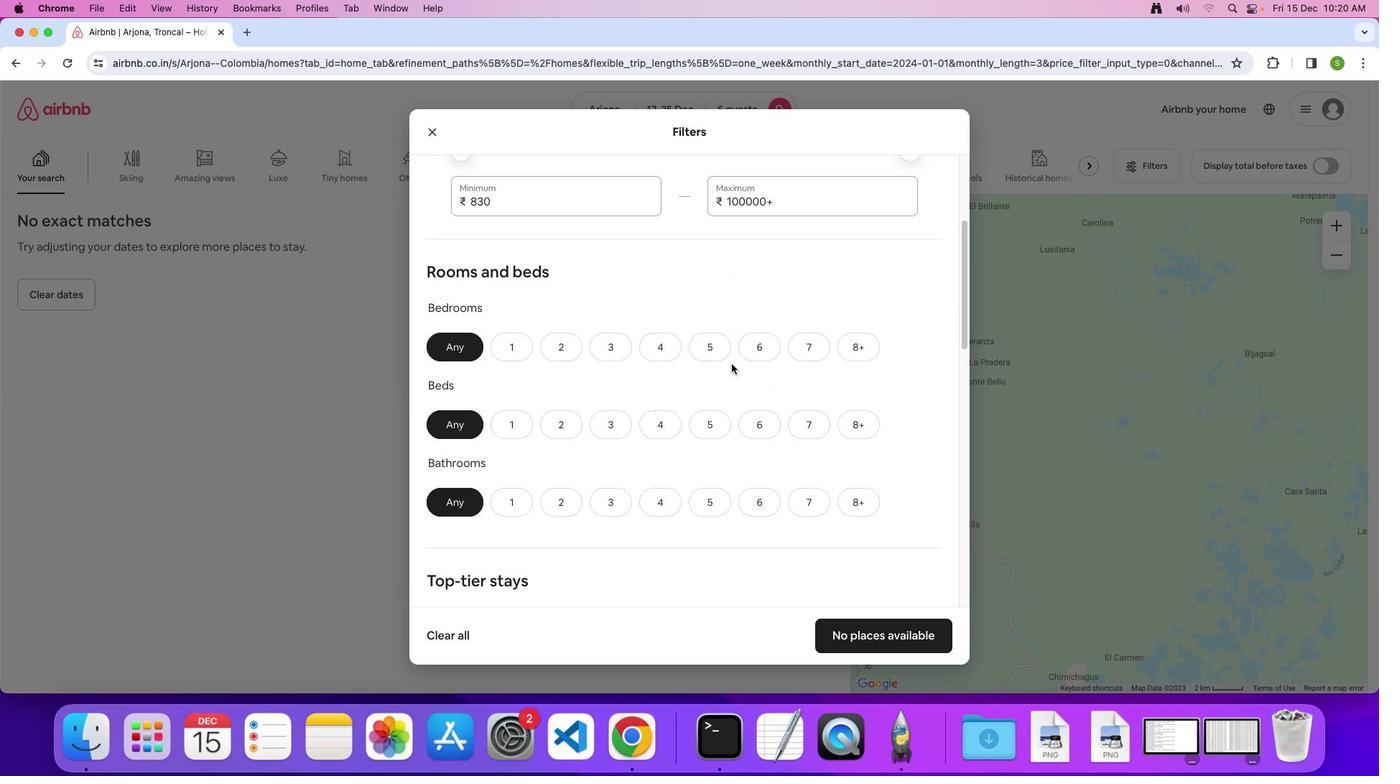 
Action: Mouse scrolled (731, 364) with delta (0, 0)
Screenshot: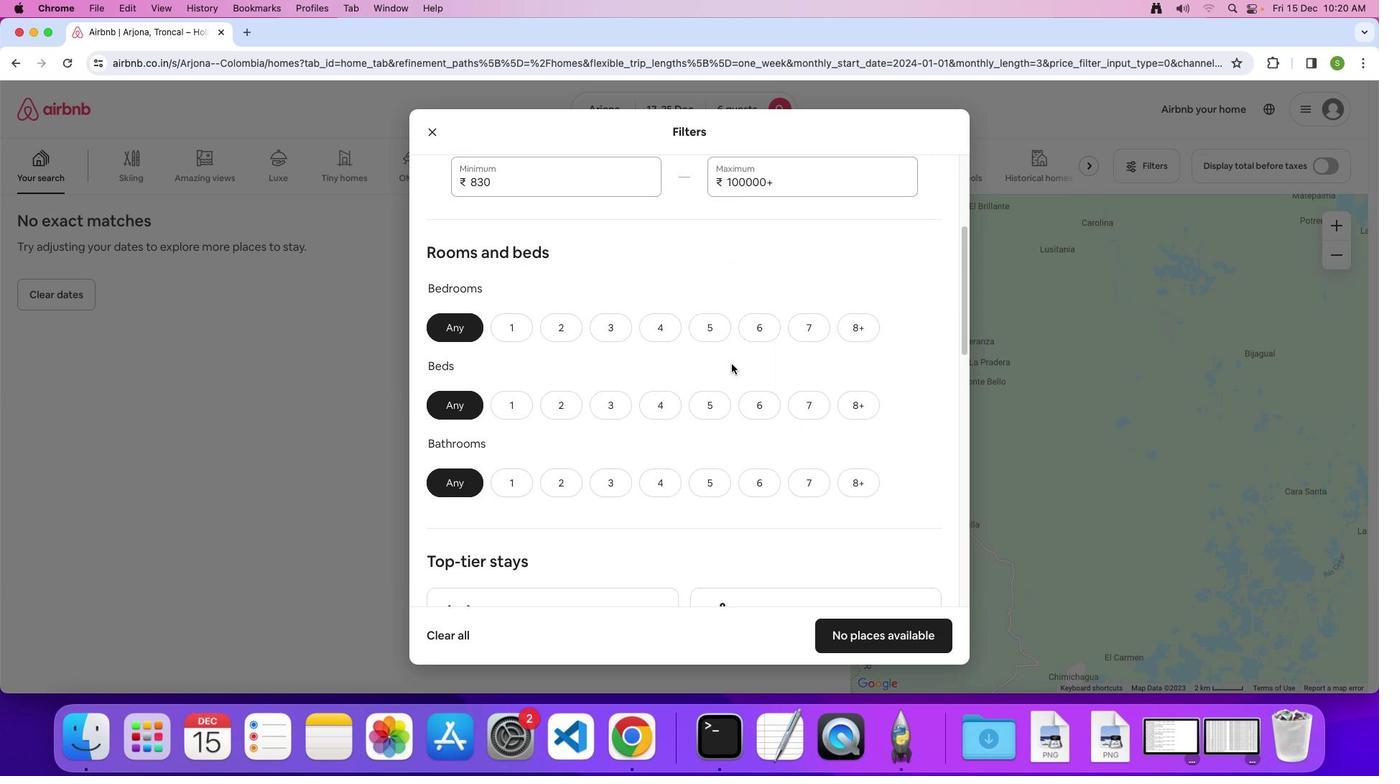 
Action: Mouse scrolled (731, 364) with delta (0, 0)
Screenshot: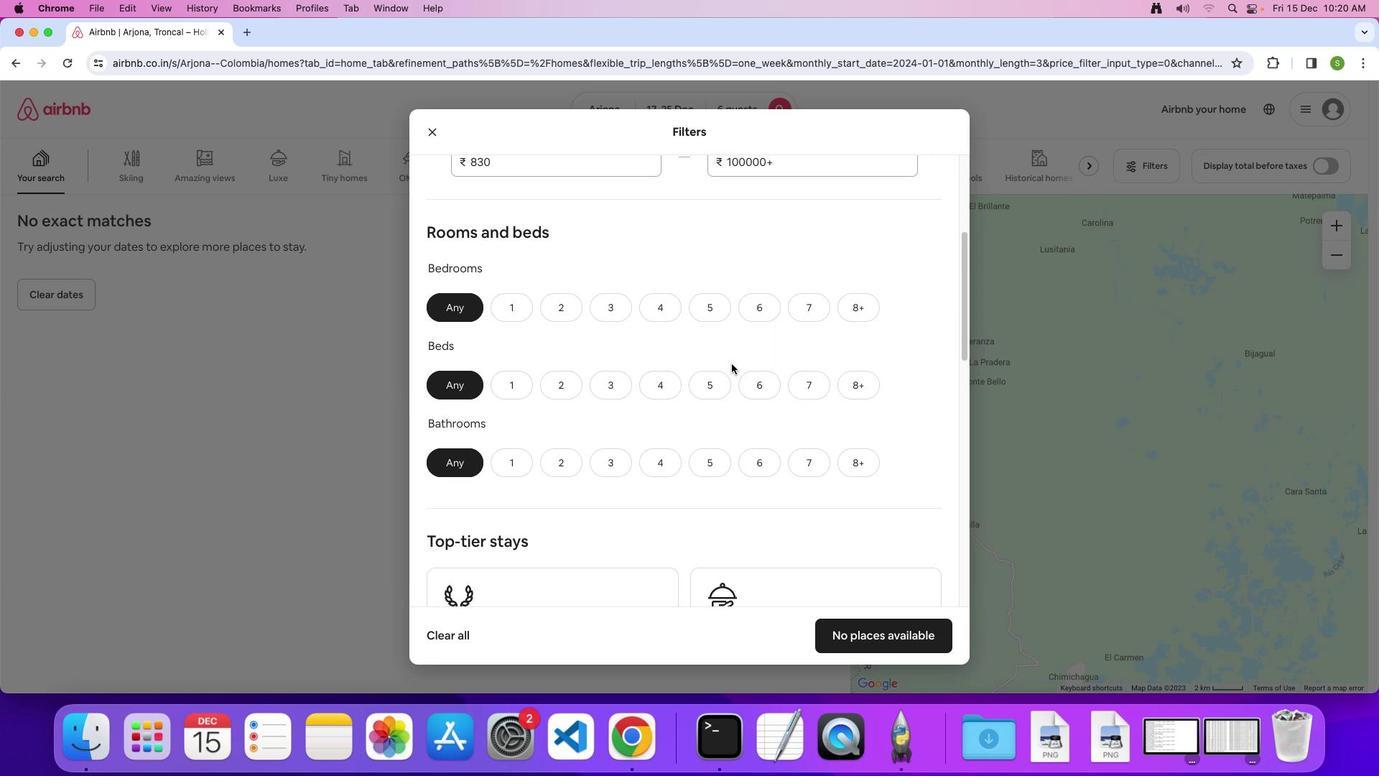
Action: Mouse scrolled (731, 364) with delta (0, -1)
Screenshot: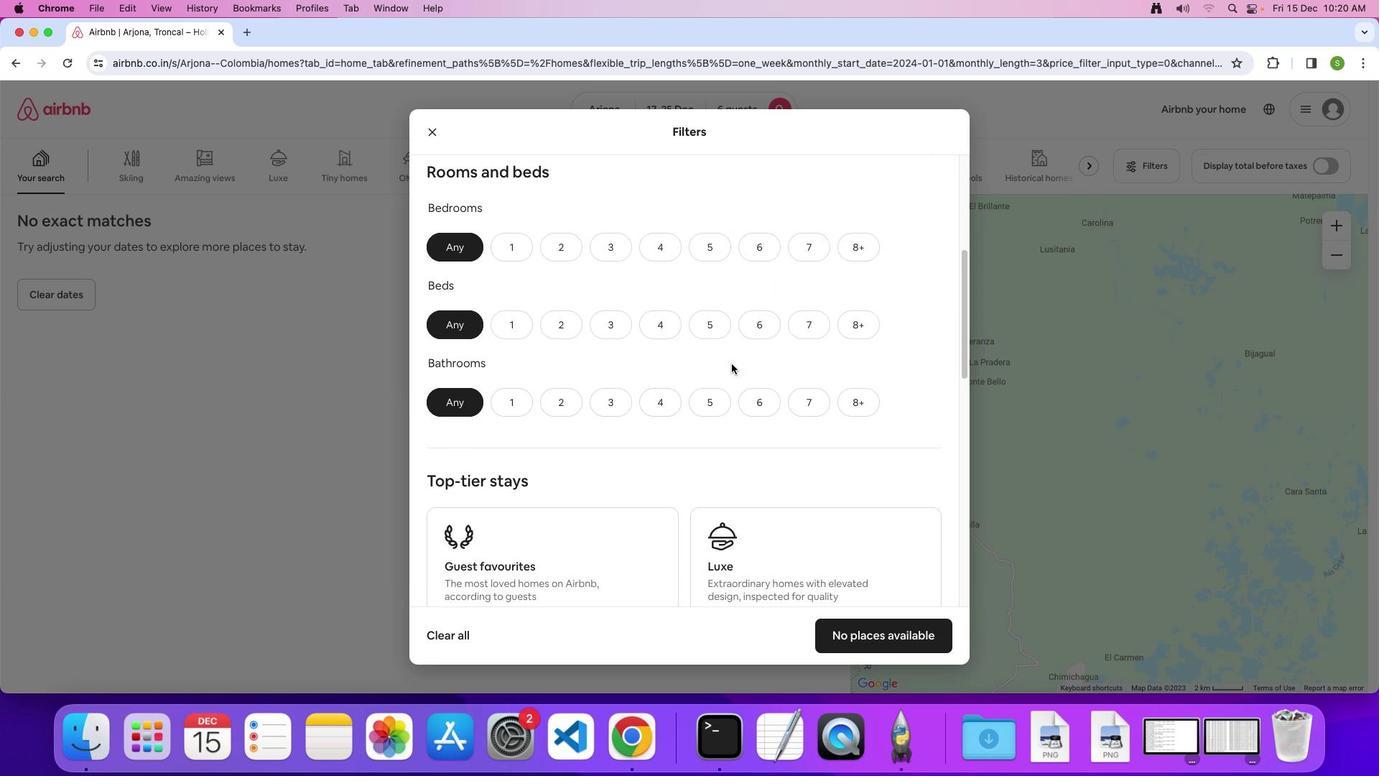 
Action: Mouse scrolled (731, 364) with delta (0, 0)
Screenshot: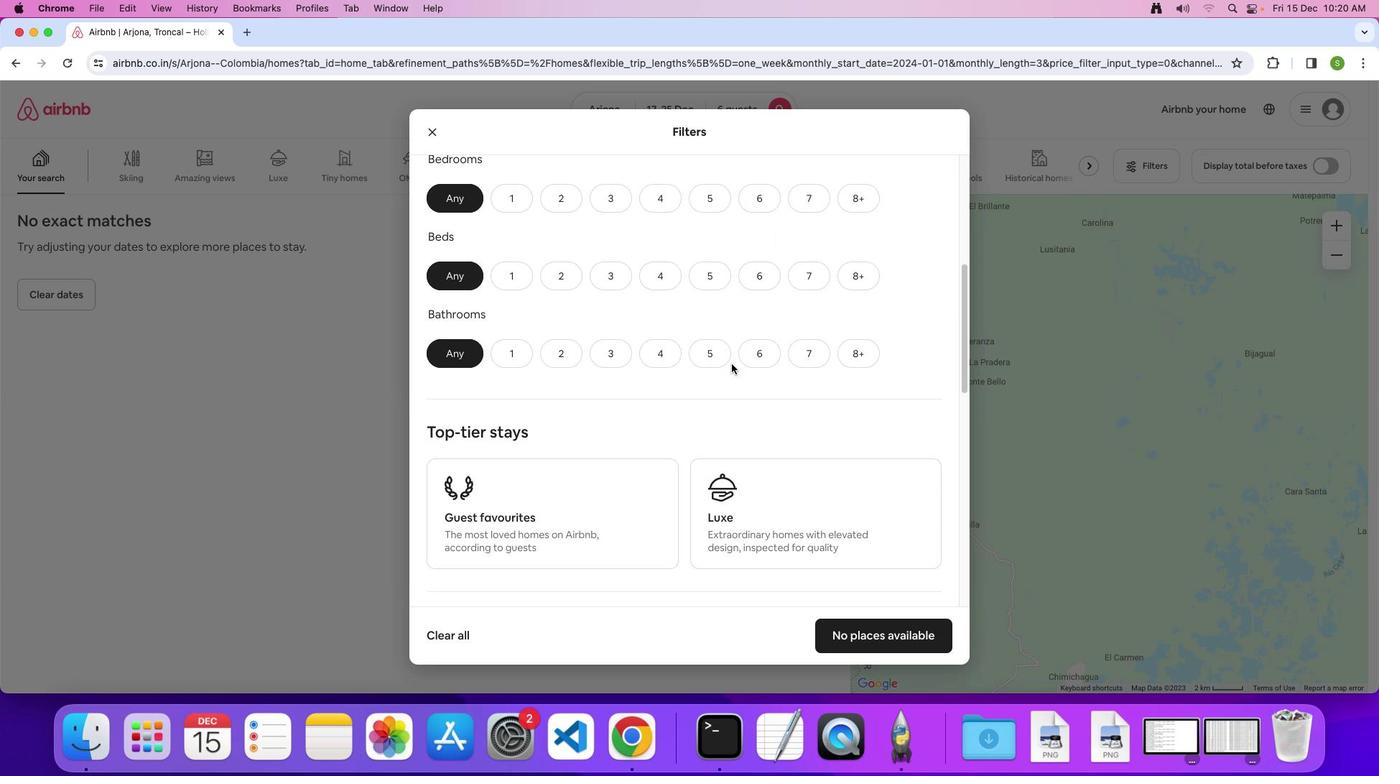 
Action: Mouse scrolled (731, 364) with delta (0, 0)
Screenshot: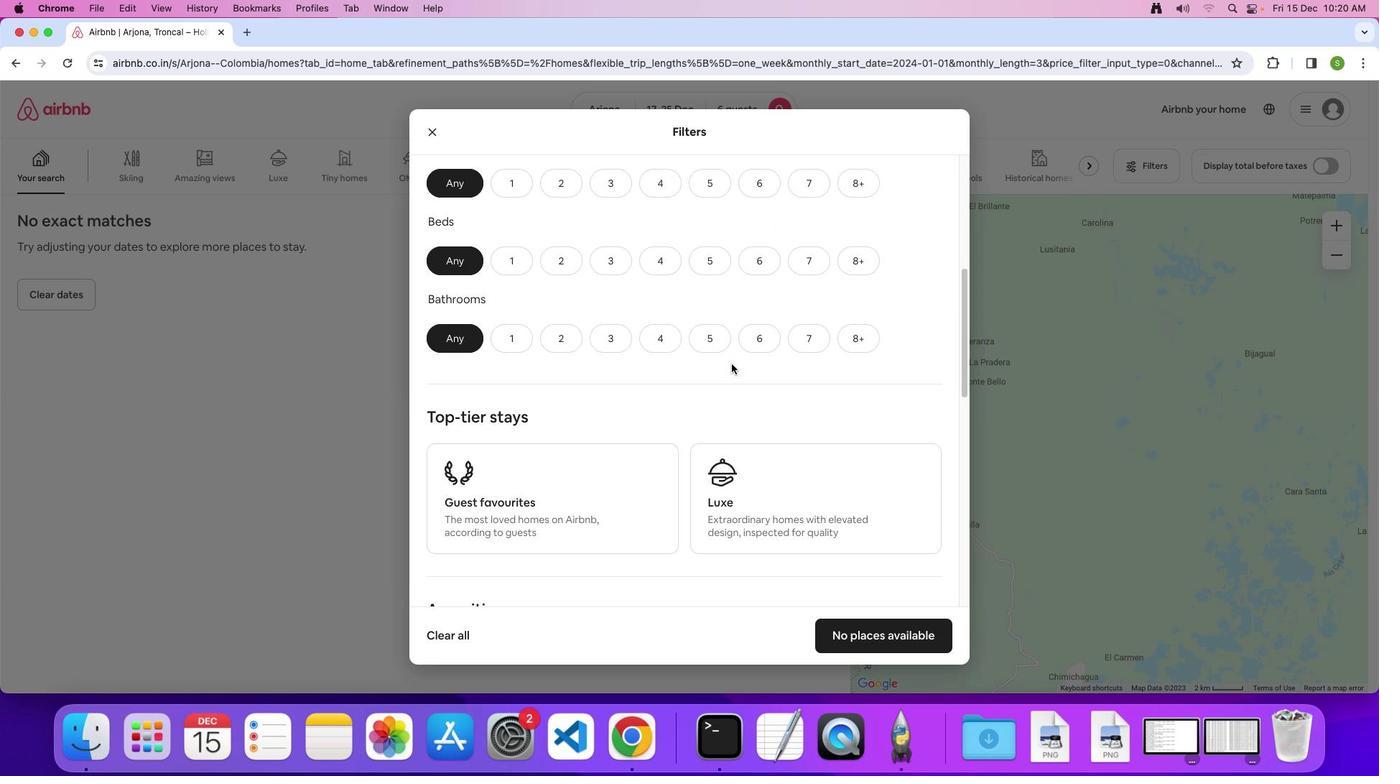 
Action: Mouse scrolled (731, 364) with delta (0, -1)
Screenshot: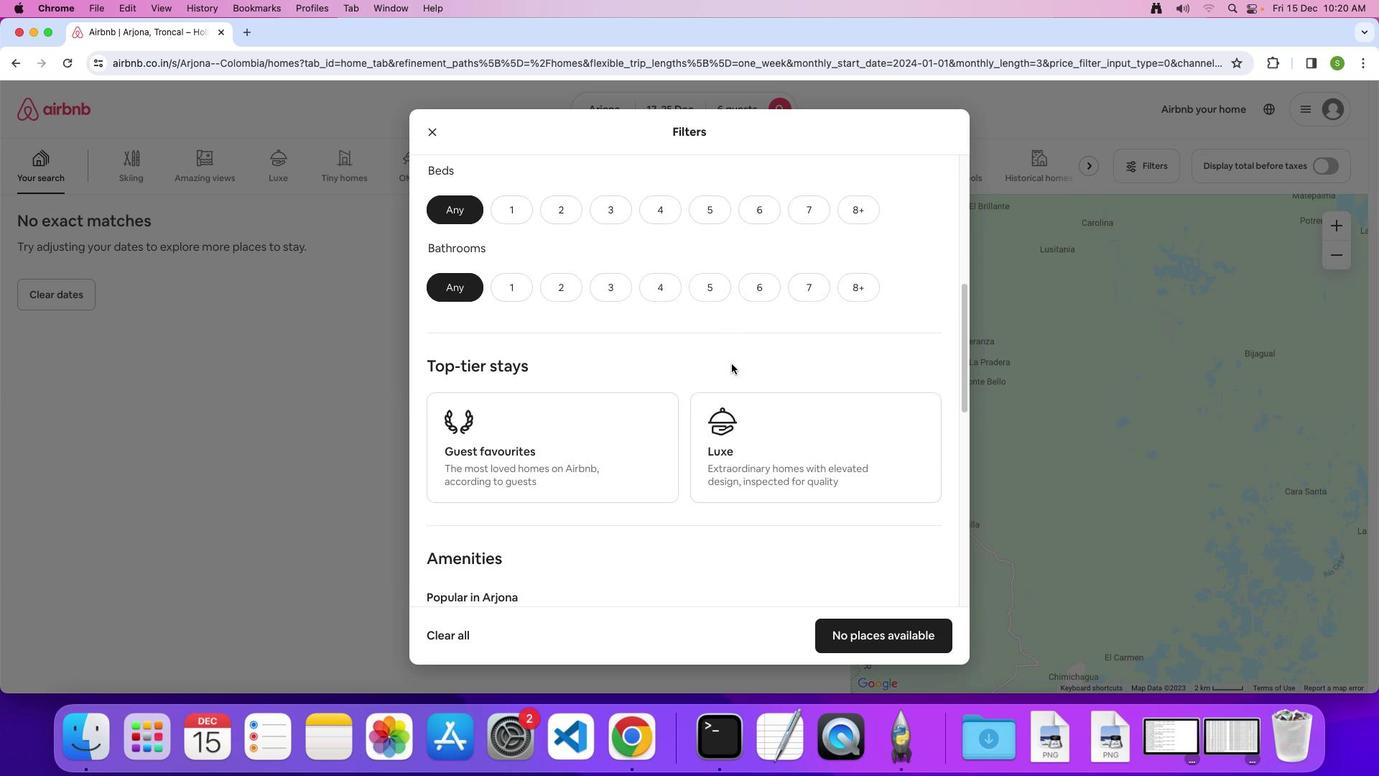 
Action: Mouse moved to (603, 257)
Screenshot: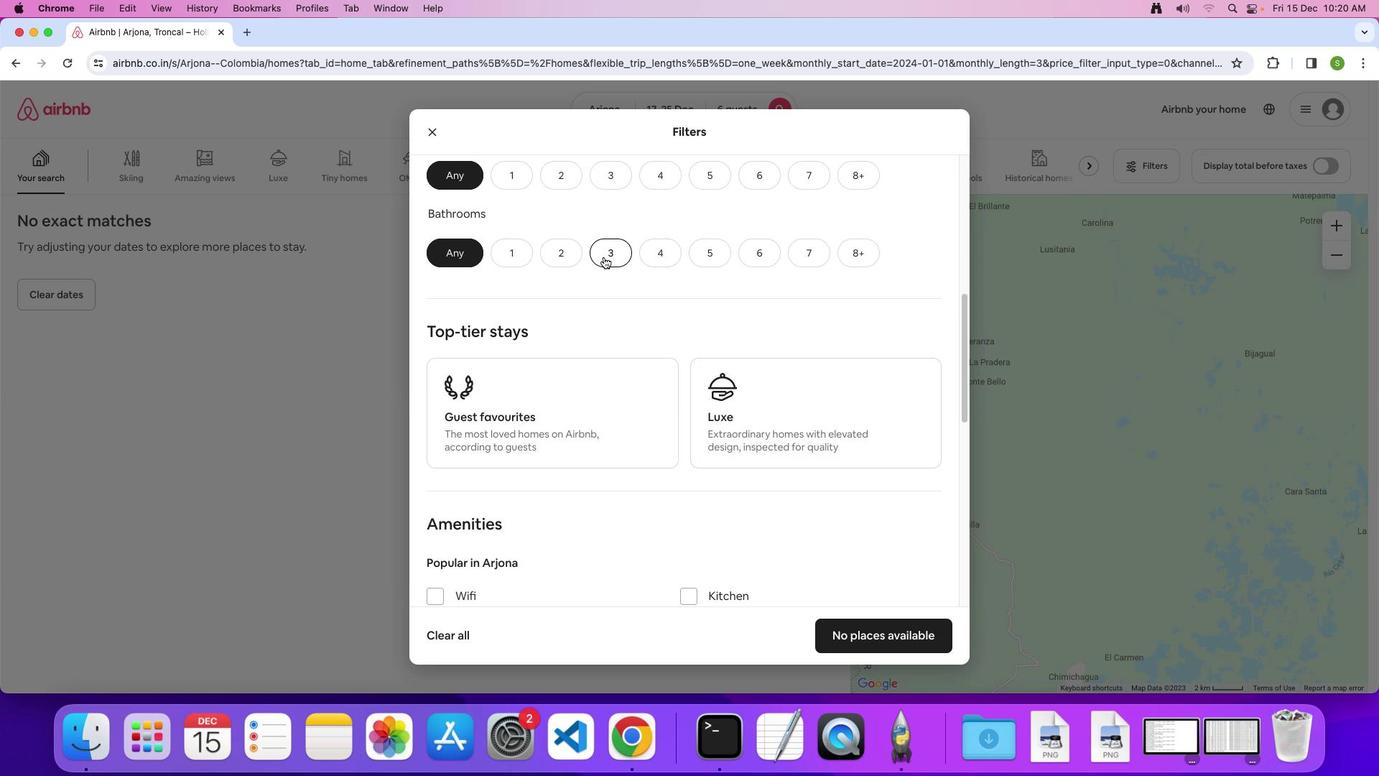 
Action: Mouse scrolled (603, 257) with delta (0, 0)
Screenshot: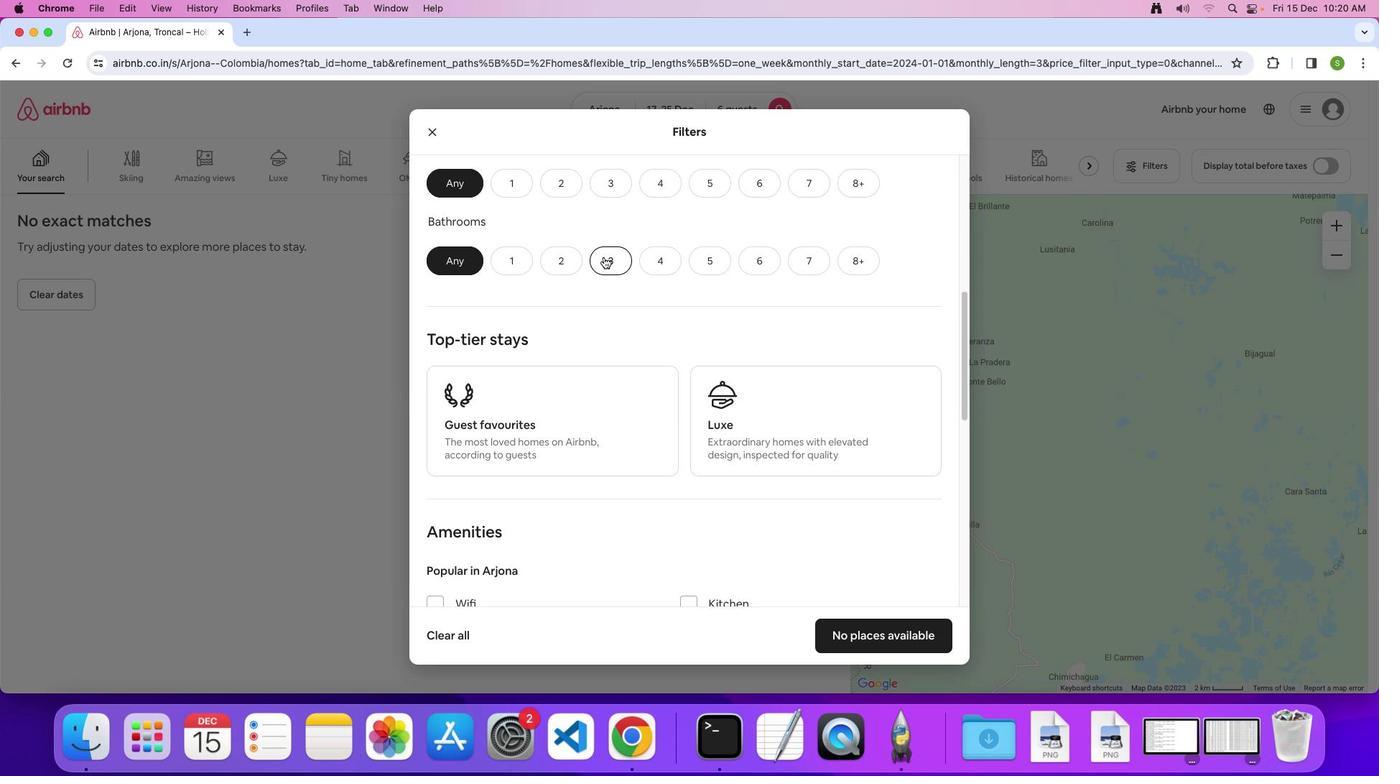 
Action: Mouse scrolled (603, 257) with delta (0, 0)
Screenshot: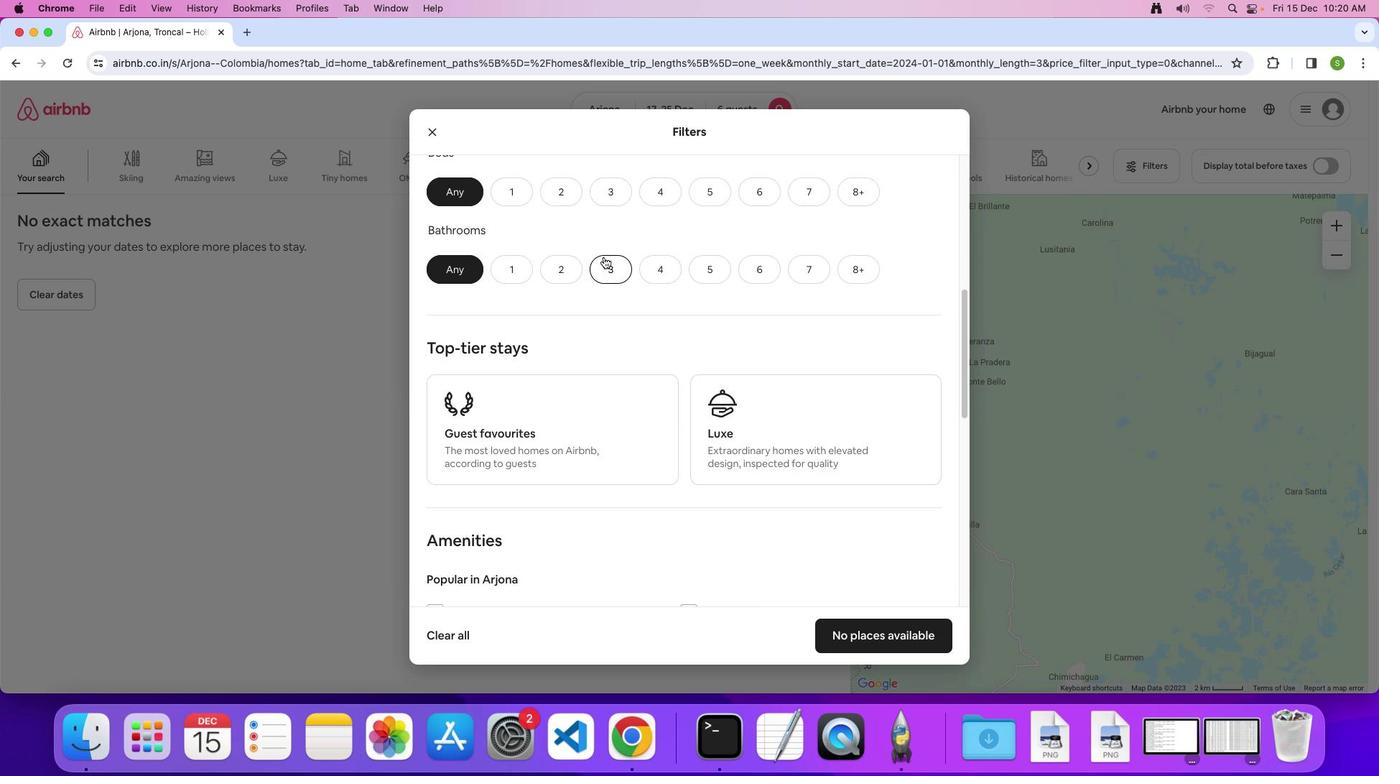 
Action: Mouse scrolled (603, 257) with delta (0, 0)
Screenshot: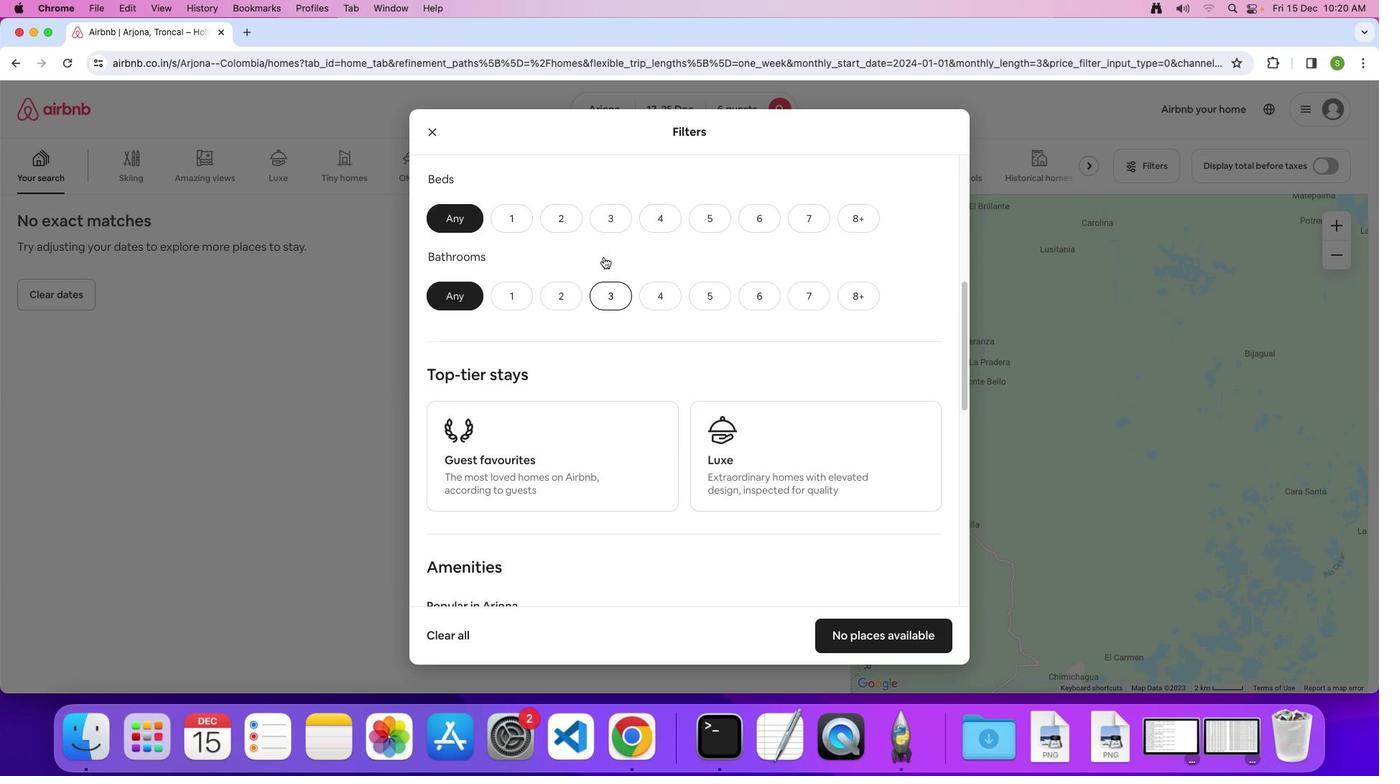
Action: Mouse scrolled (603, 257) with delta (0, 0)
Screenshot: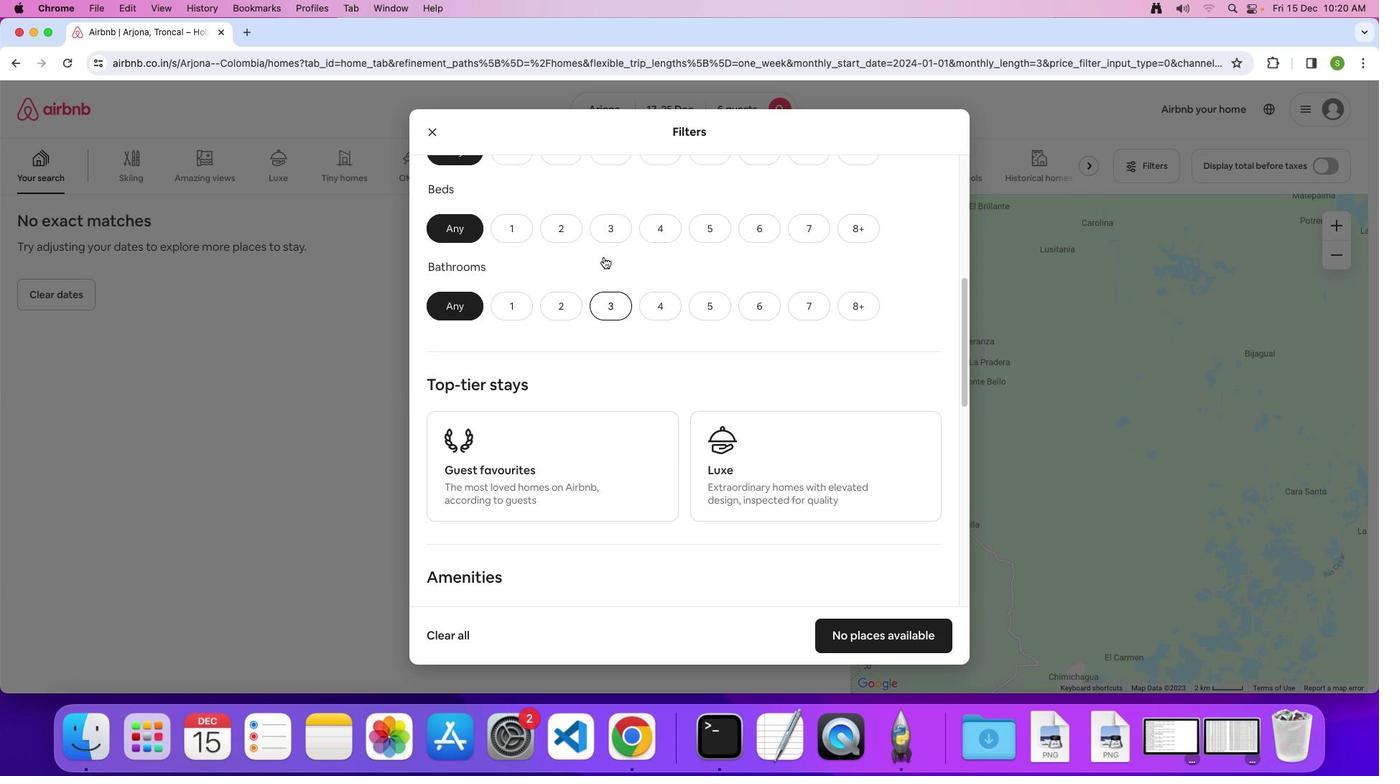 
Action: Mouse moved to (620, 171)
Screenshot: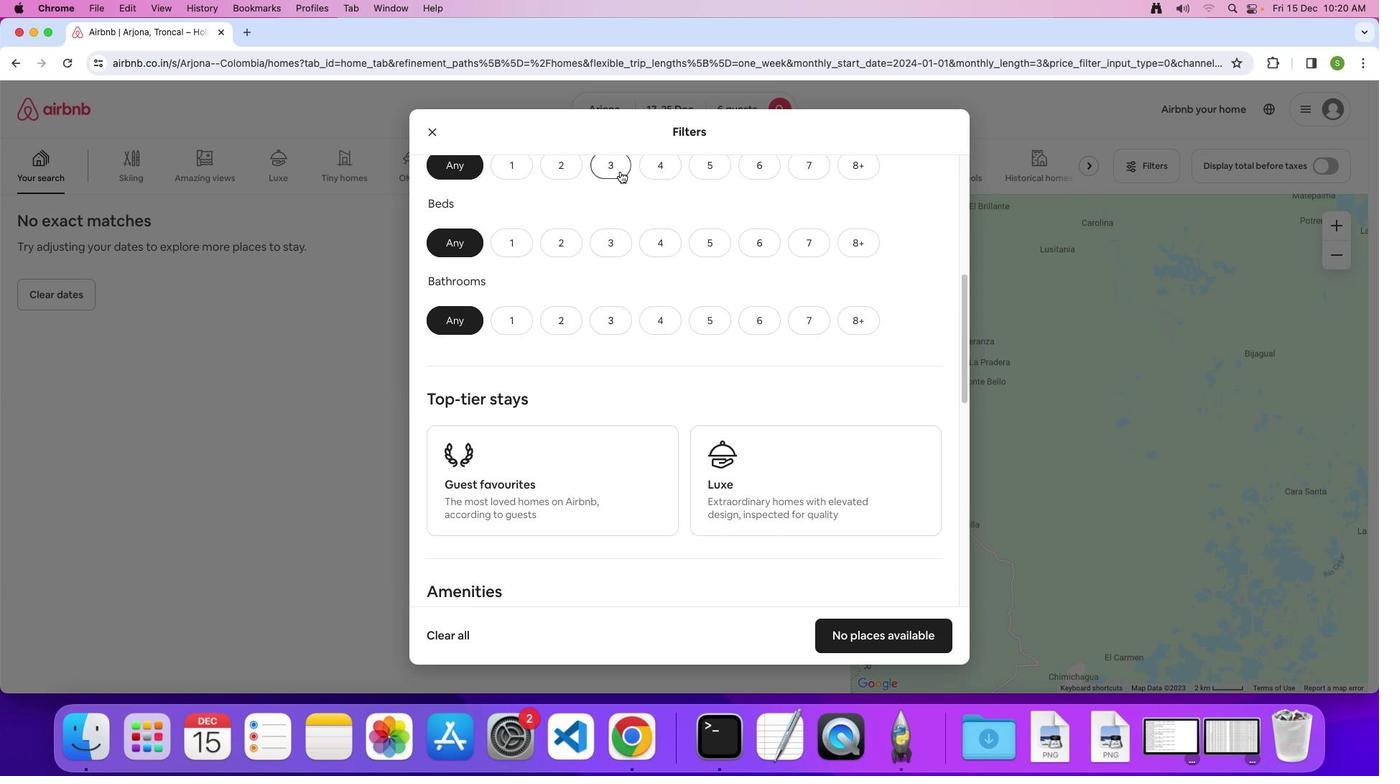 
Action: Mouse pressed left at (620, 171)
Screenshot: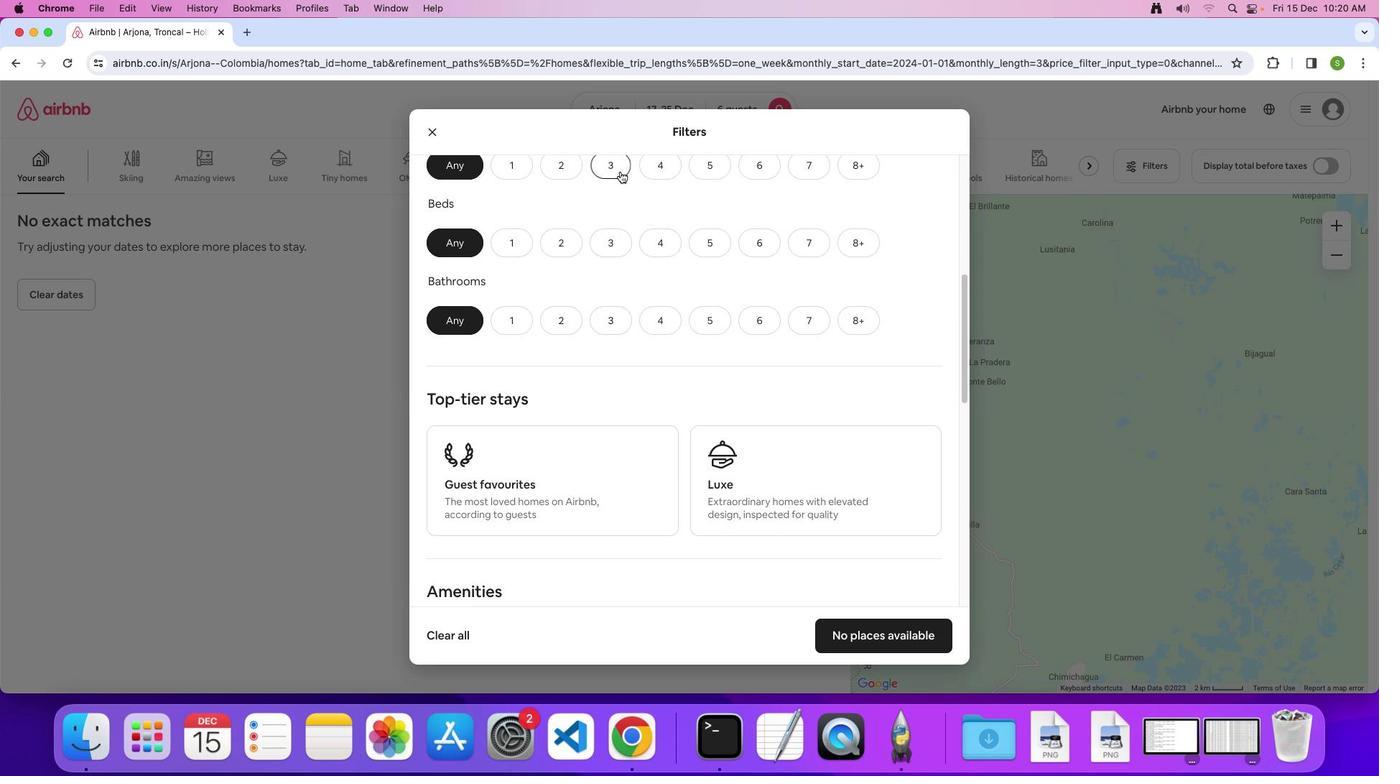 
Action: Mouse moved to (617, 240)
Screenshot: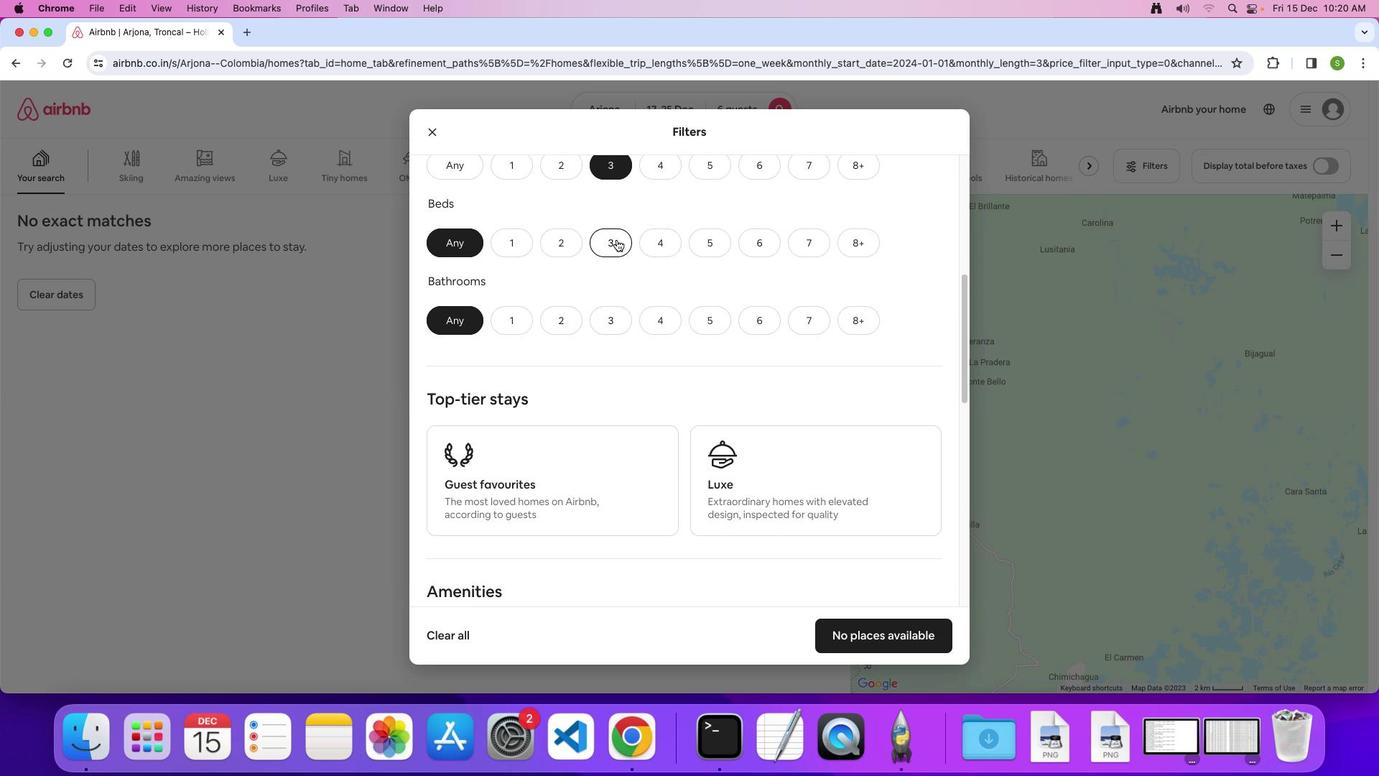 
Action: Mouse pressed left at (617, 240)
Screenshot: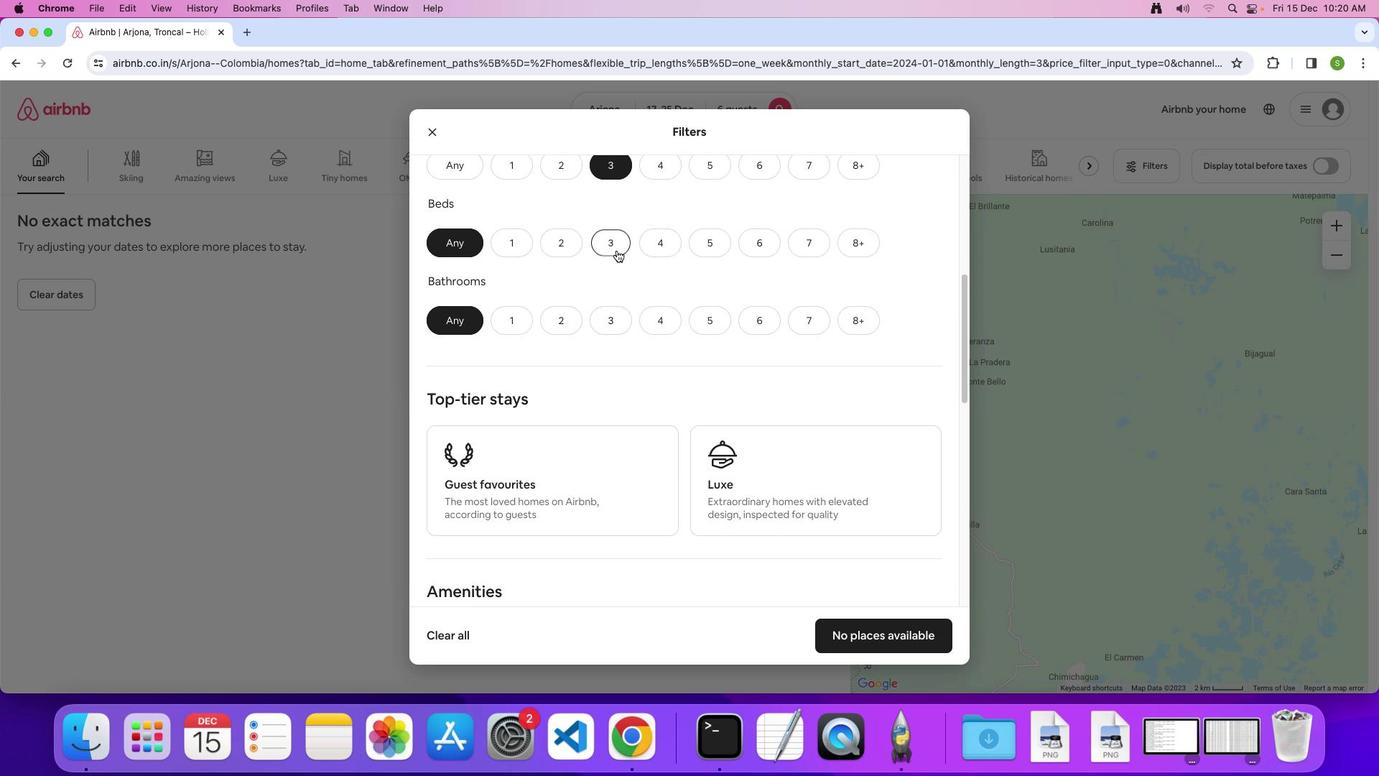 
Action: Mouse moved to (616, 315)
Screenshot: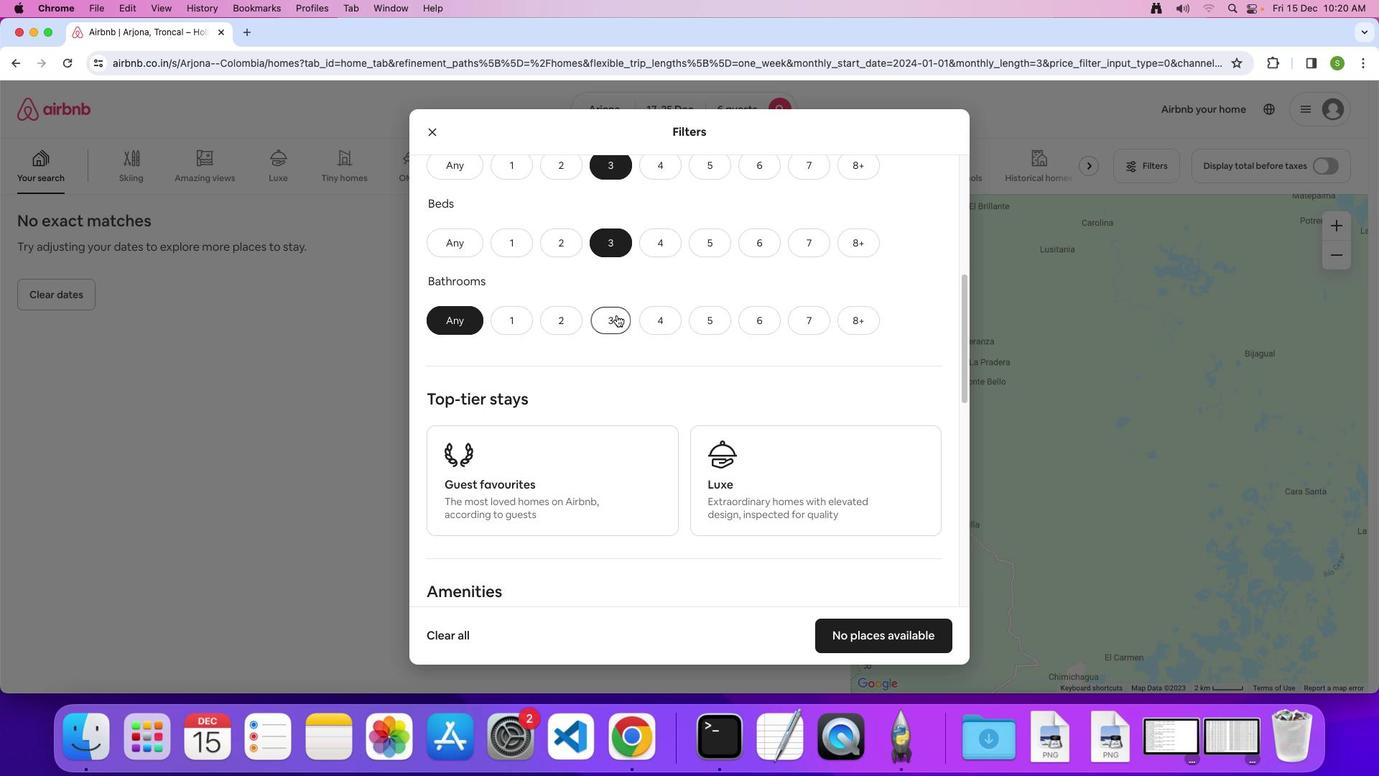 
Action: Mouse pressed left at (616, 315)
Screenshot: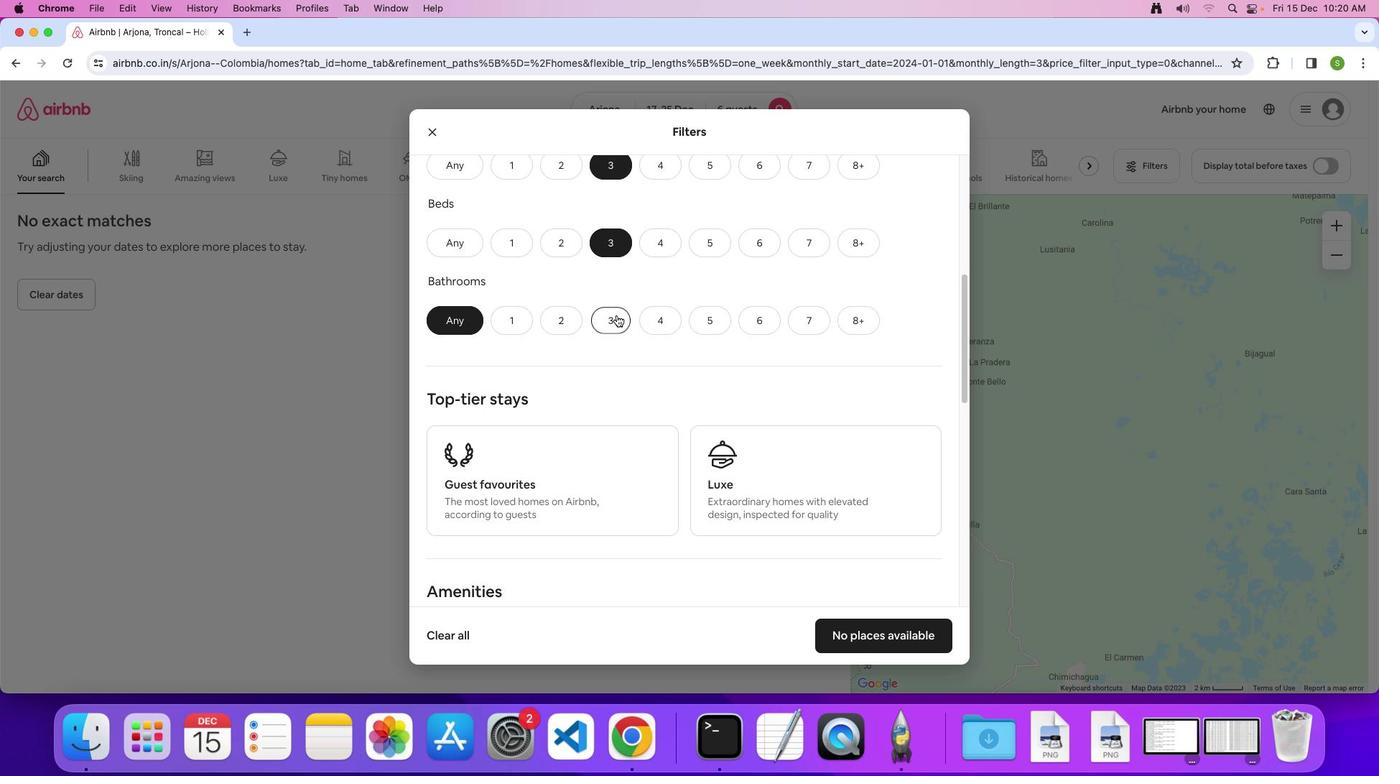 
Action: Mouse moved to (682, 297)
Screenshot: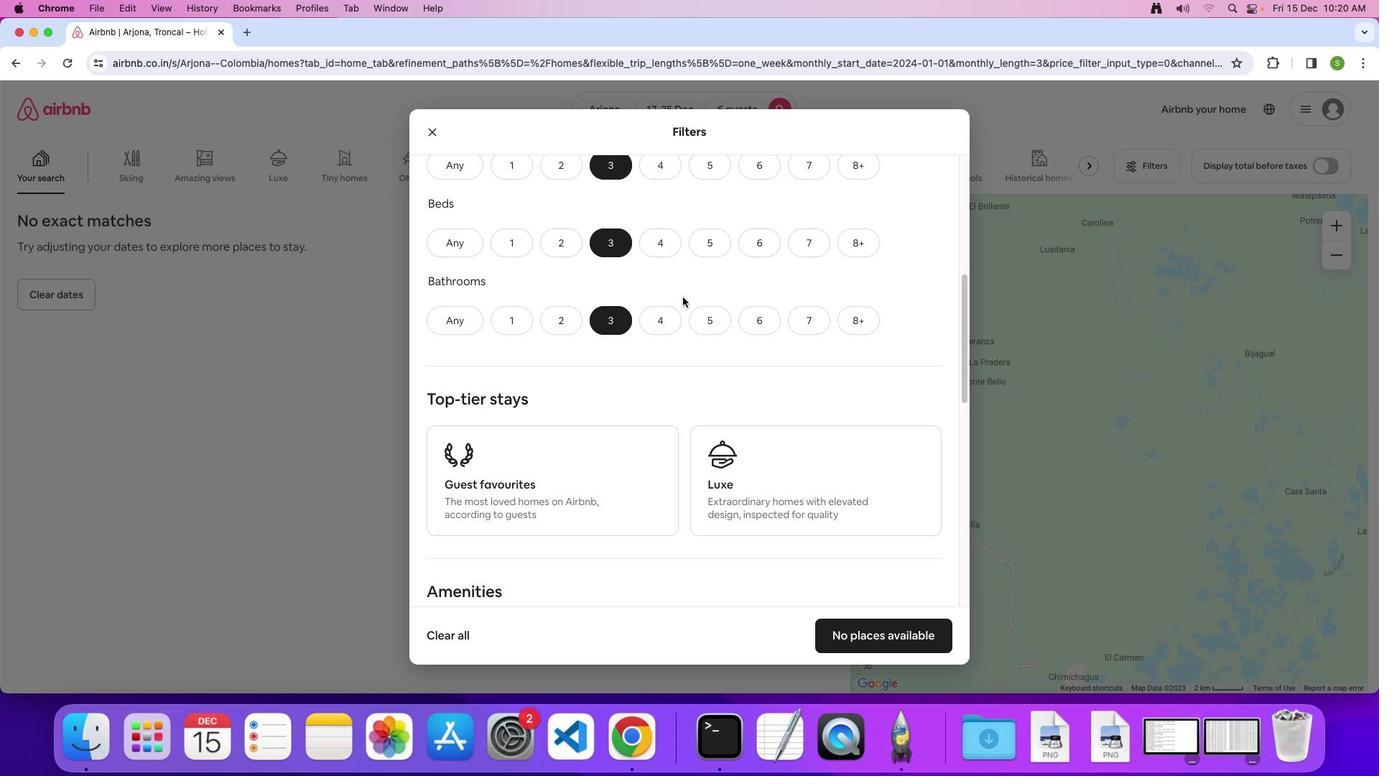 
Action: Mouse scrolled (682, 297) with delta (0, 0)
Screenshot: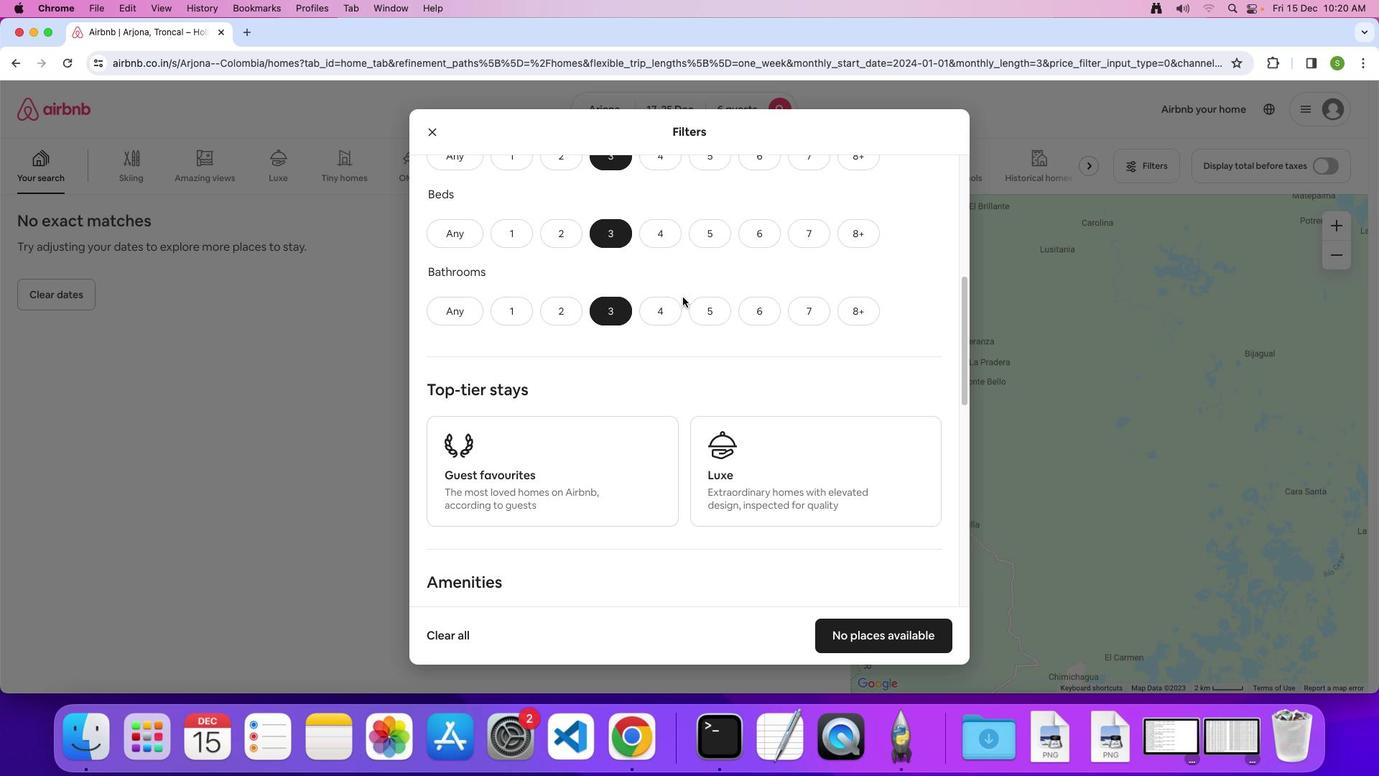 
Action: Mouse scrolled (682, 297) with delta (0, 0)
Screenshot: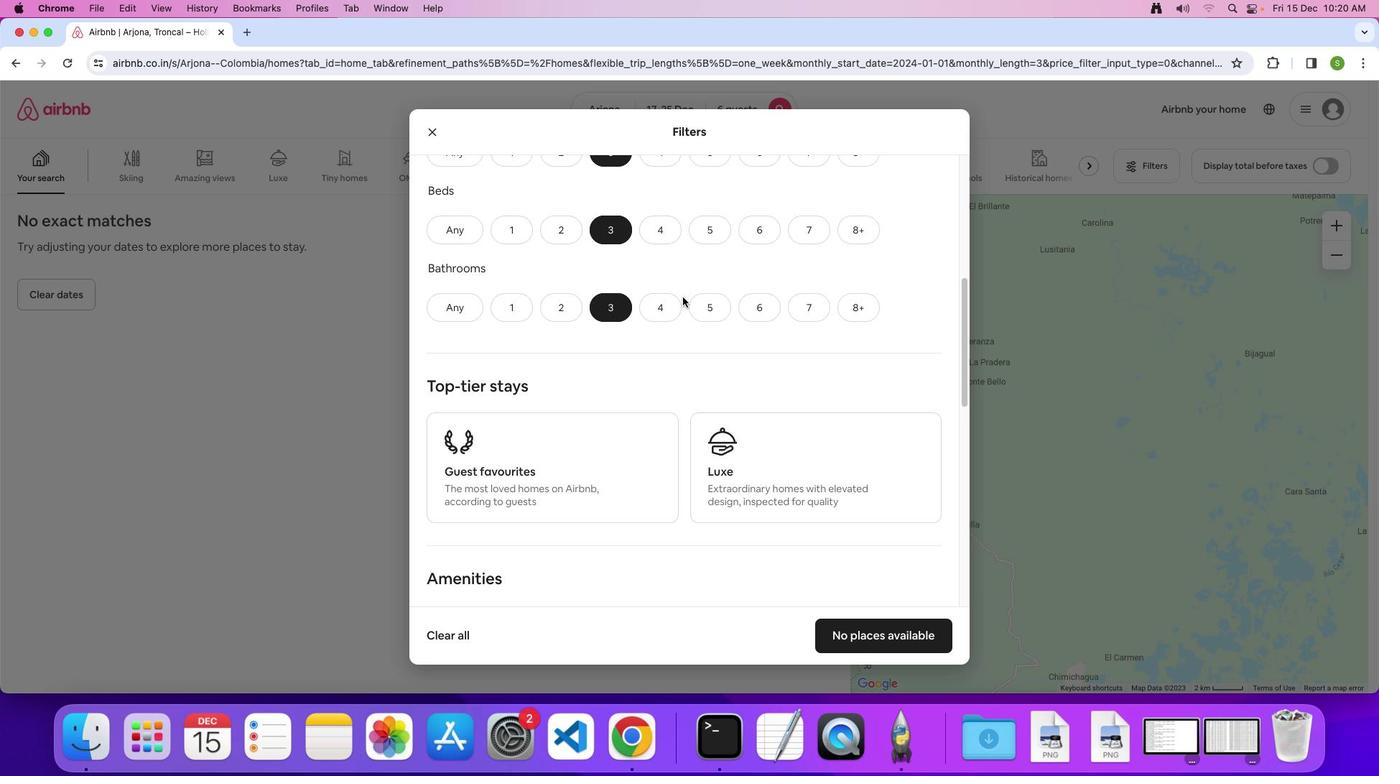 
Action: Mouse scrolled (682, 297) with delta (0, 0)
Screenshot: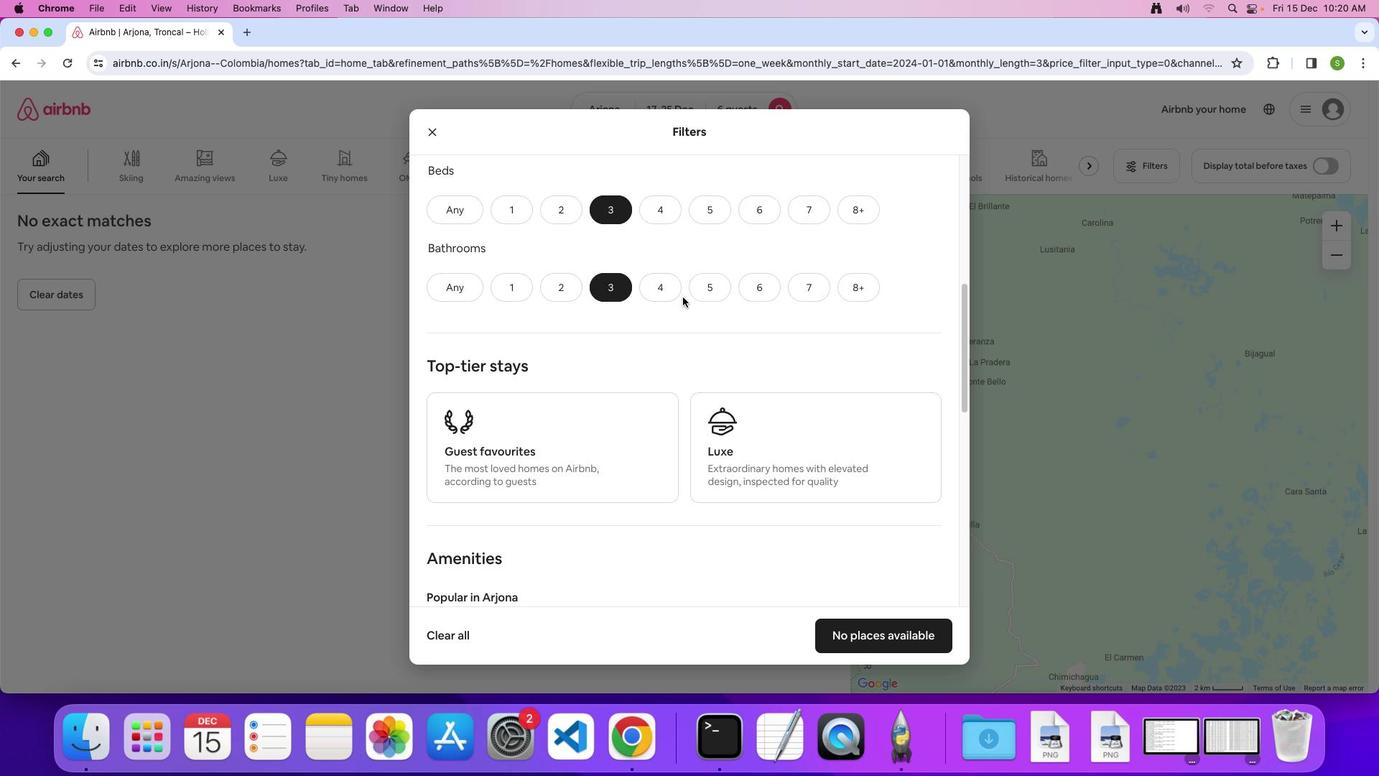 
Action: Mouse scrolled (682, 297) with delta (0, 0)
Screenshot: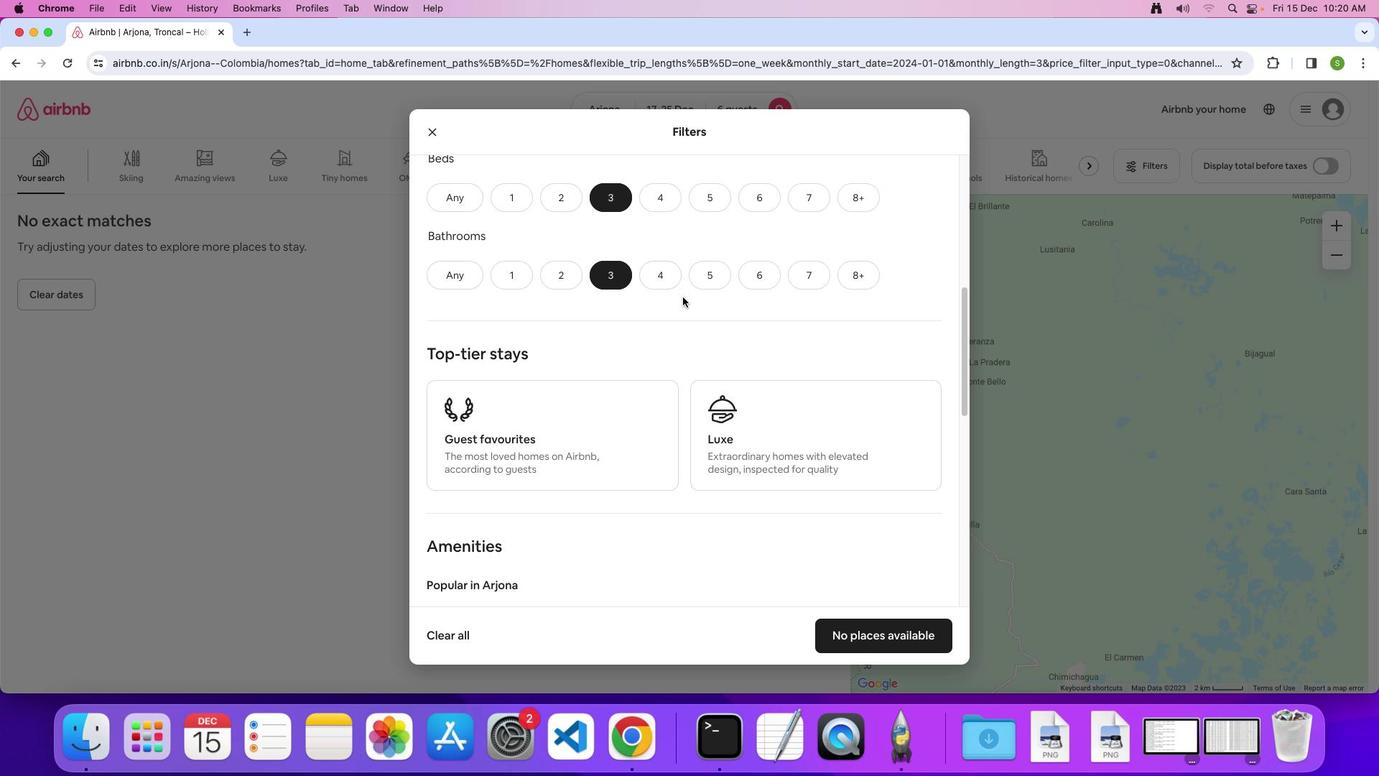 
Action: Mouse scrolled (682, 297) with delta (0, -2)
Screenshot: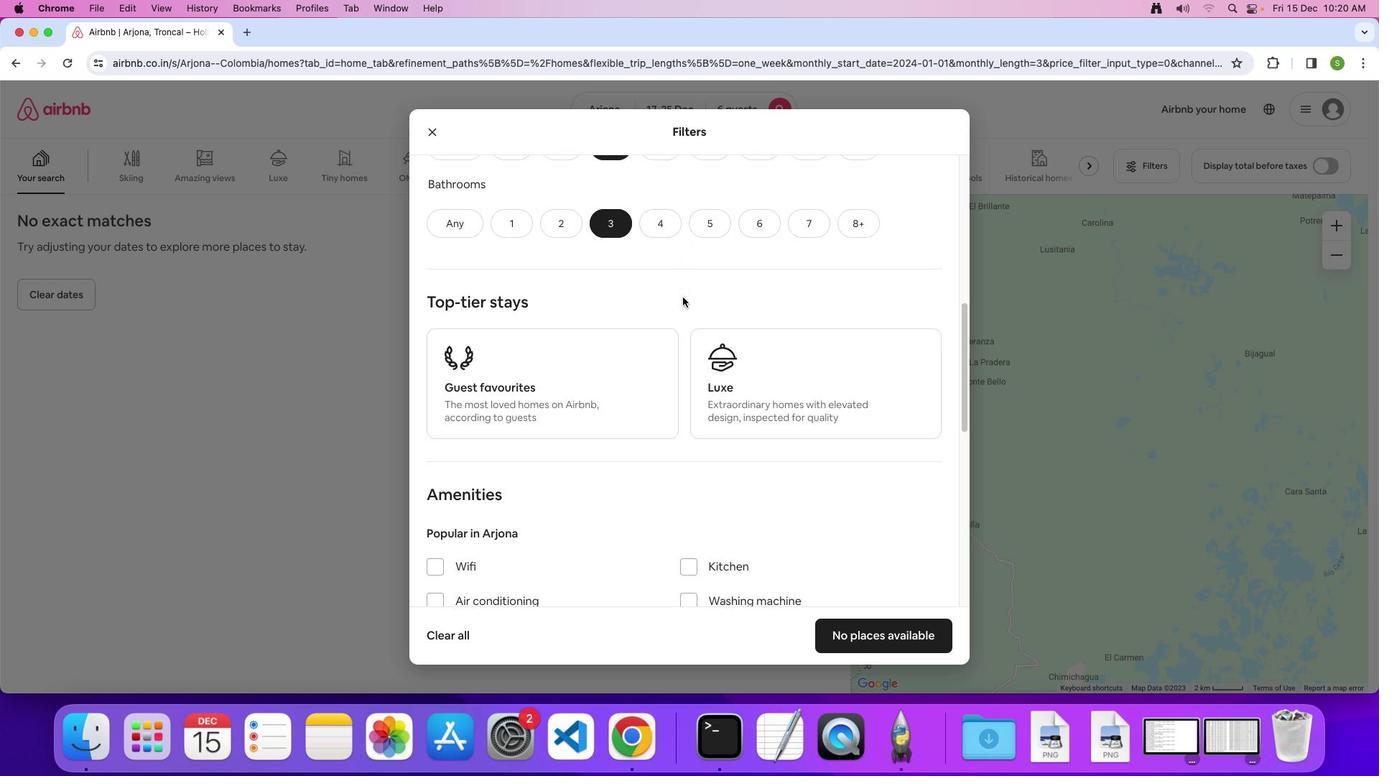 
Action: Mouse scrolled (682, 297) with delta (0, 0)
Screenshot: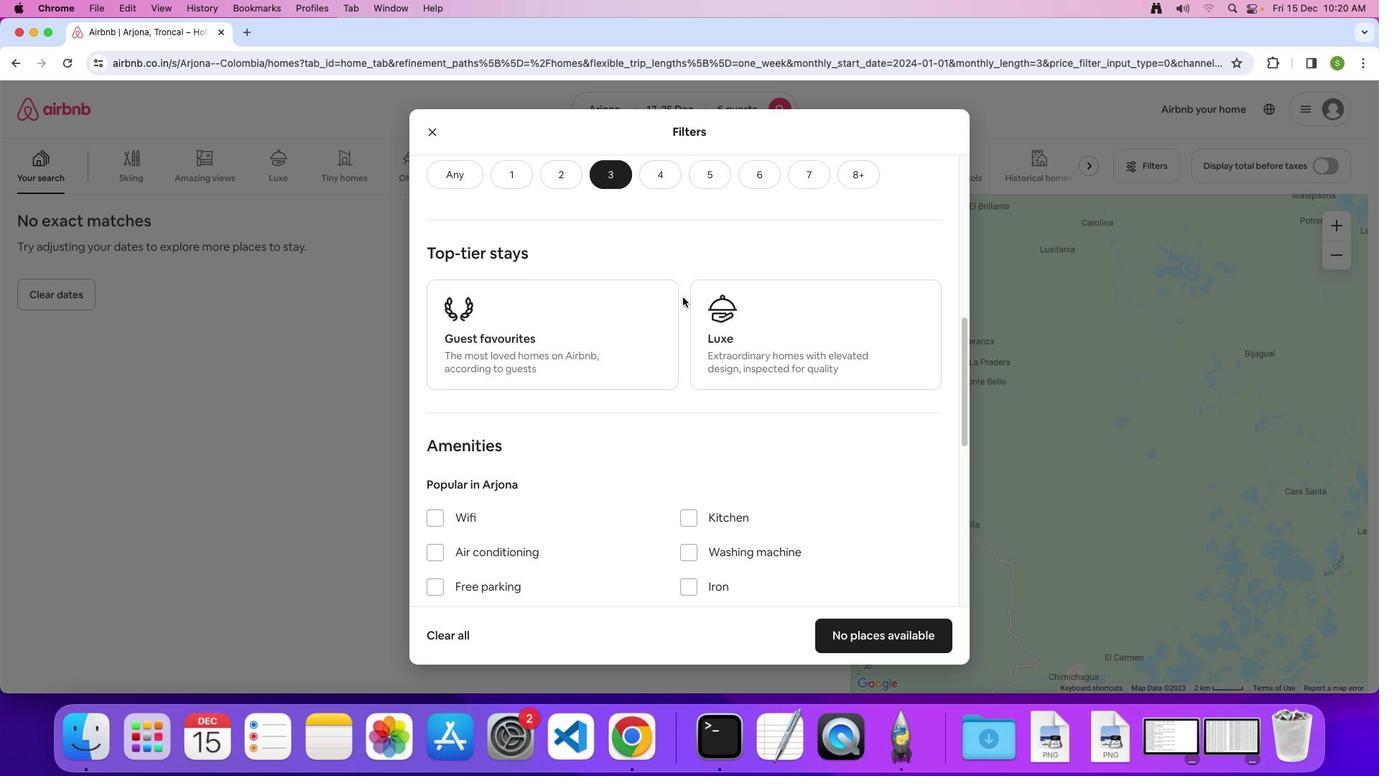 
Action: Mouse scrolled (682, 297) with delta (0, 0)
Screenshot: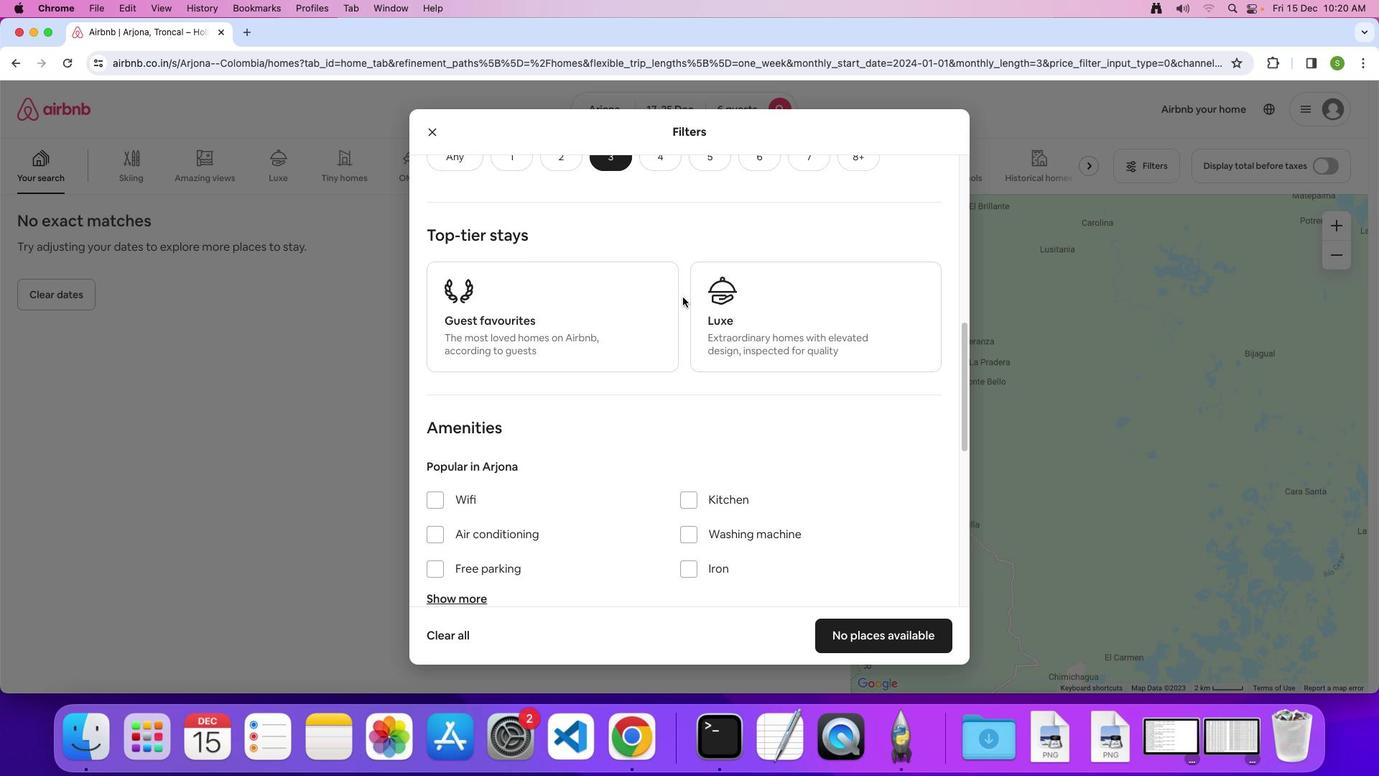 
Action: Mouse scrolled (682, 297) with delta (0, -1)
Screenshot: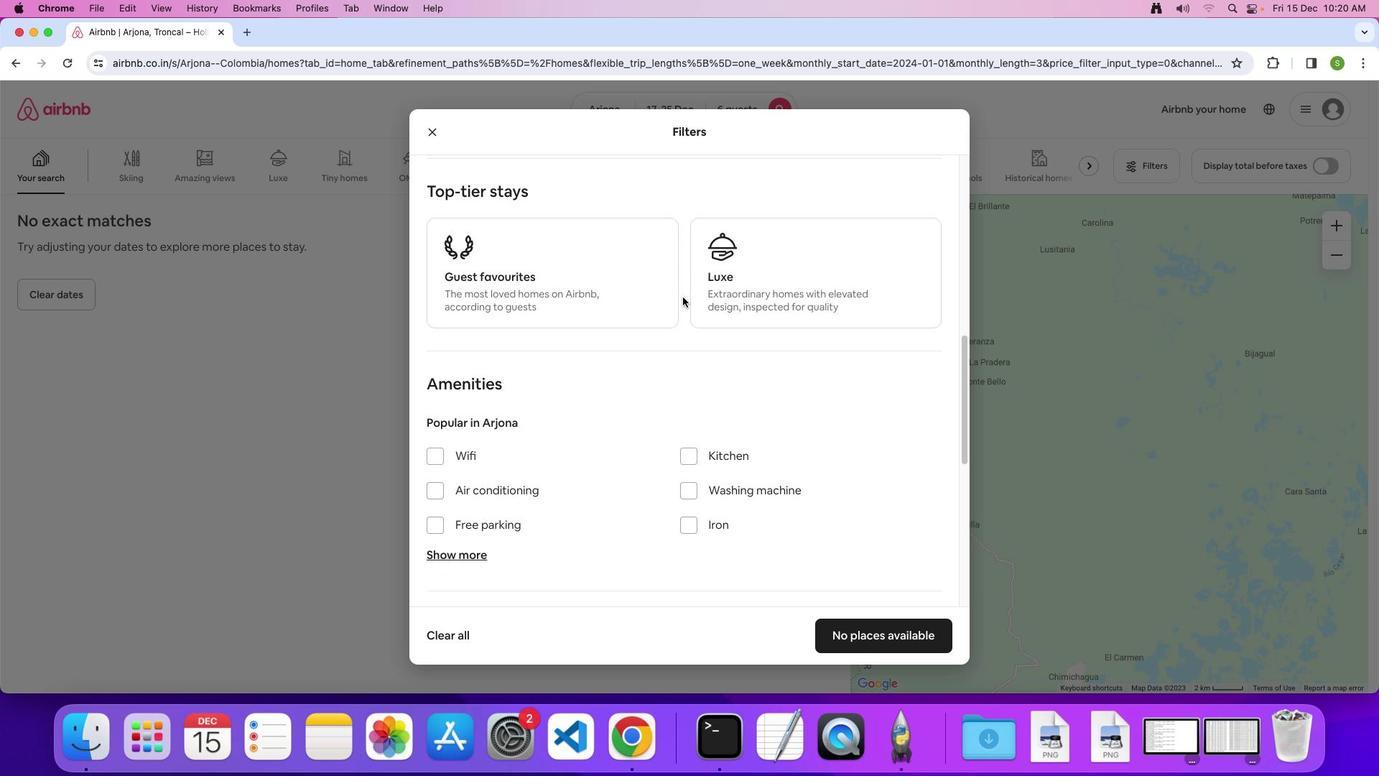 
Action: Mouse scrolled (682, 297) with delta (0, 0)
Screenshot: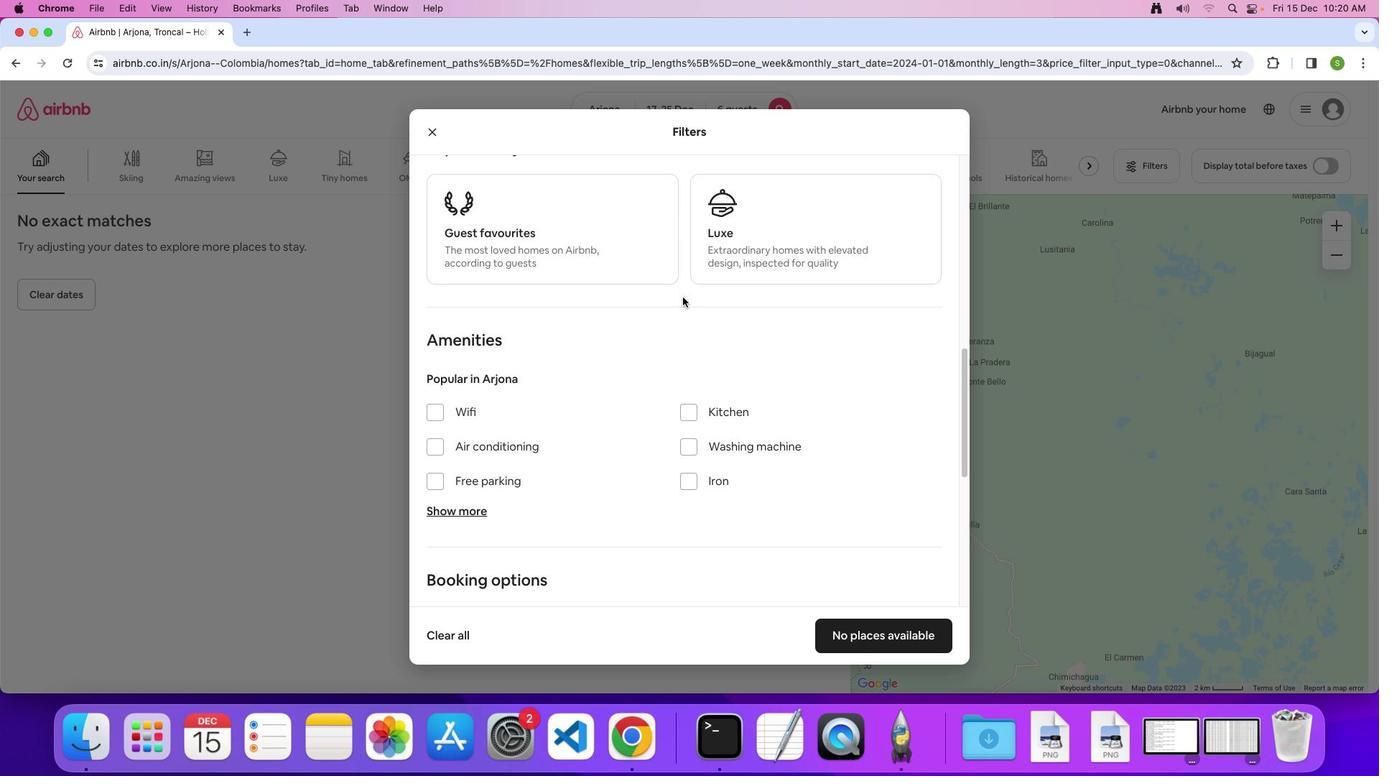 
Action: Mouse scrolled (682, 297) with delta (0, 0)
Screenshot: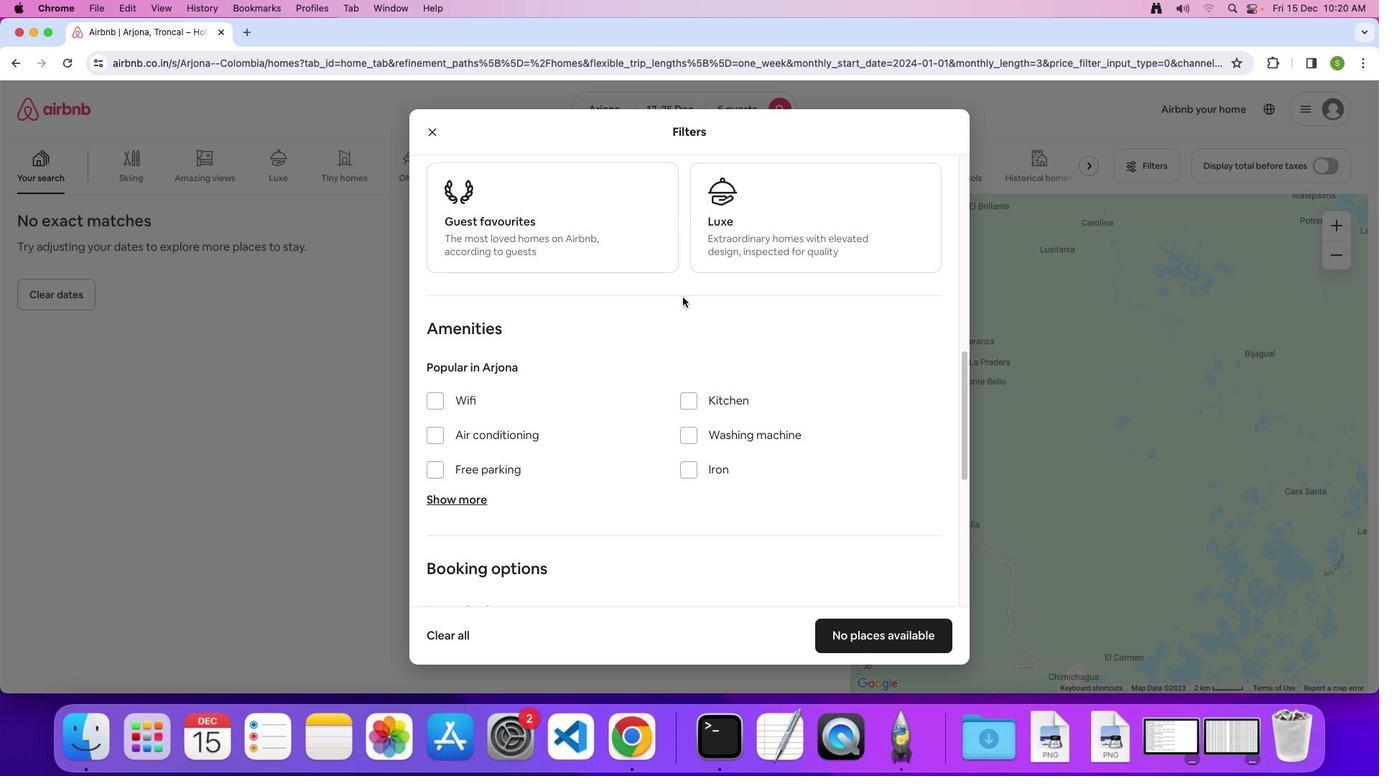 
Action: Mouse scrolled (682, 297) with delta (0, -1)
Screenshot: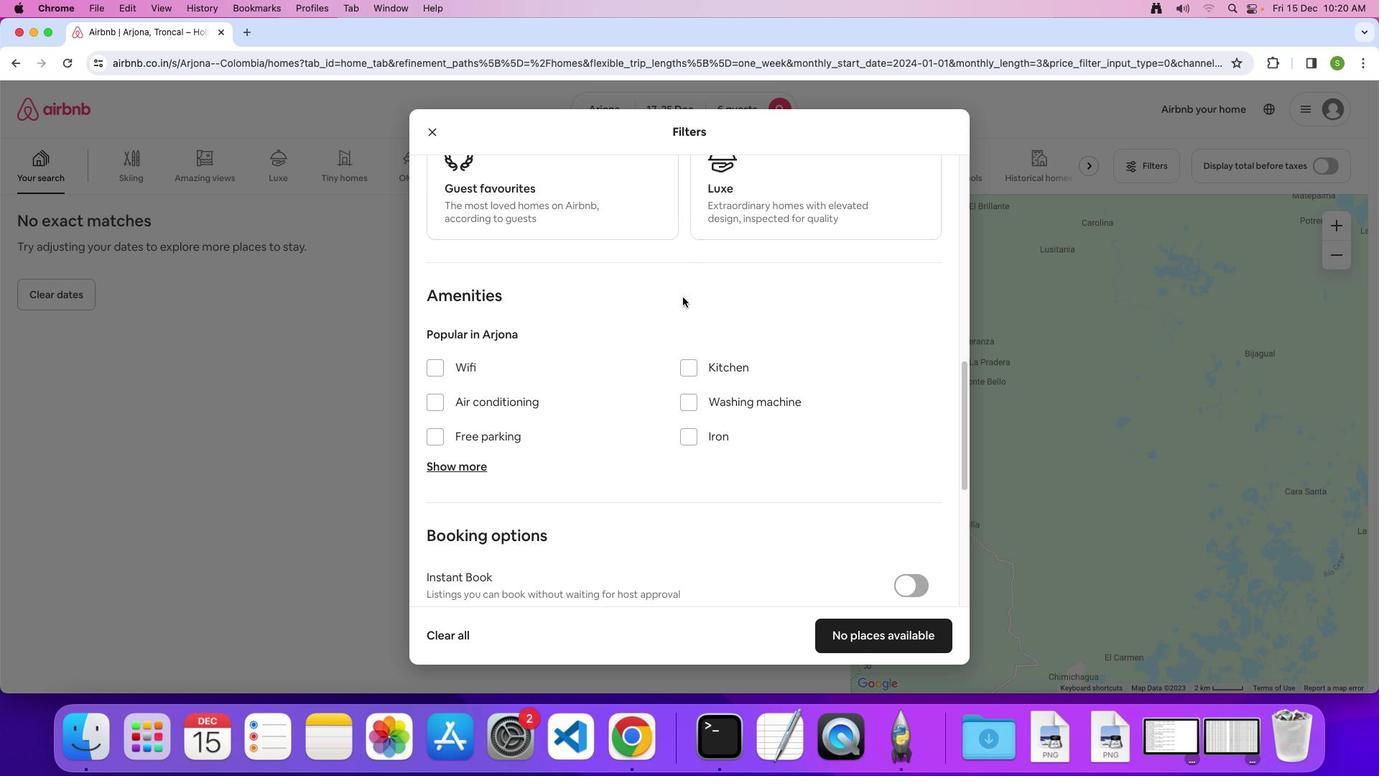 
Action: Mouse scrolled (682, 297) with delta (0, 0)
Screenshot: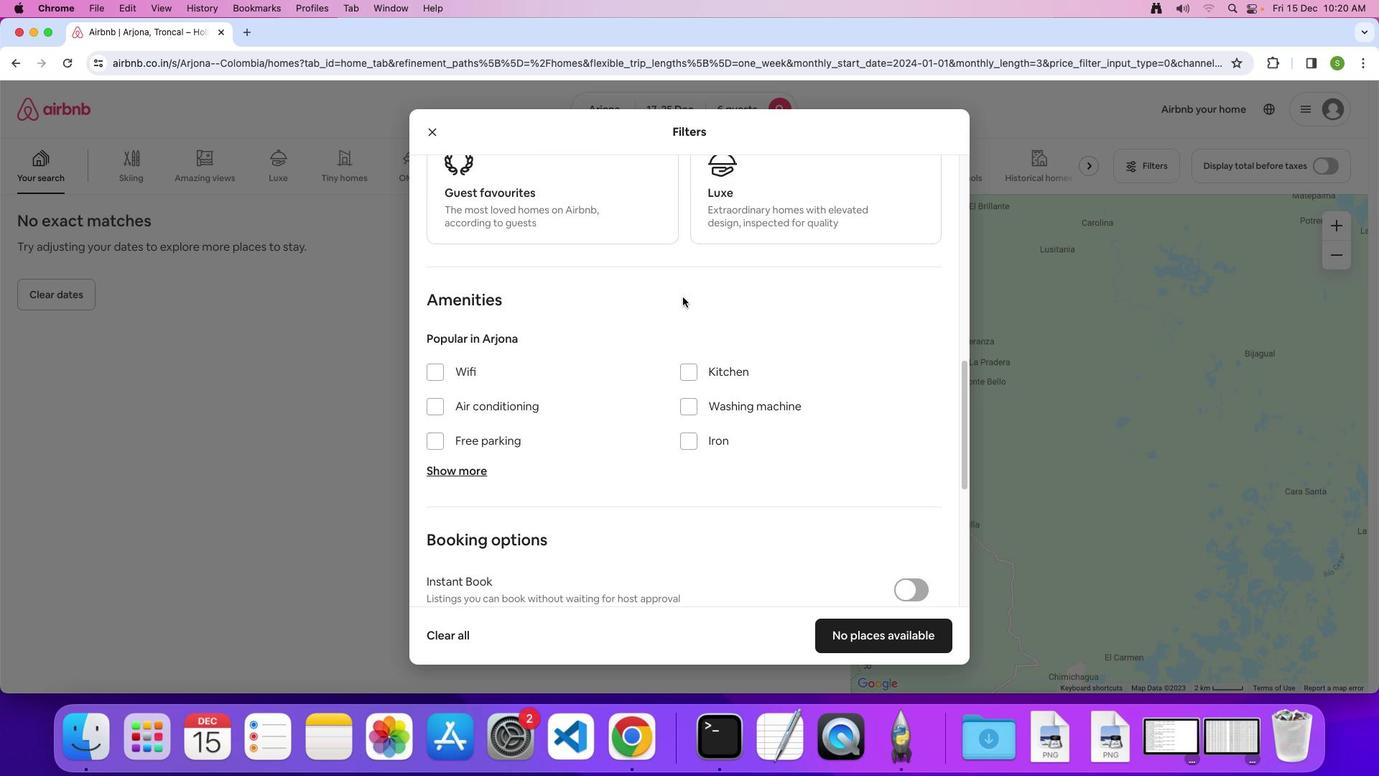 
Action: Mouse scrolled (682, 297) with delta (0, 0)
Screenshot: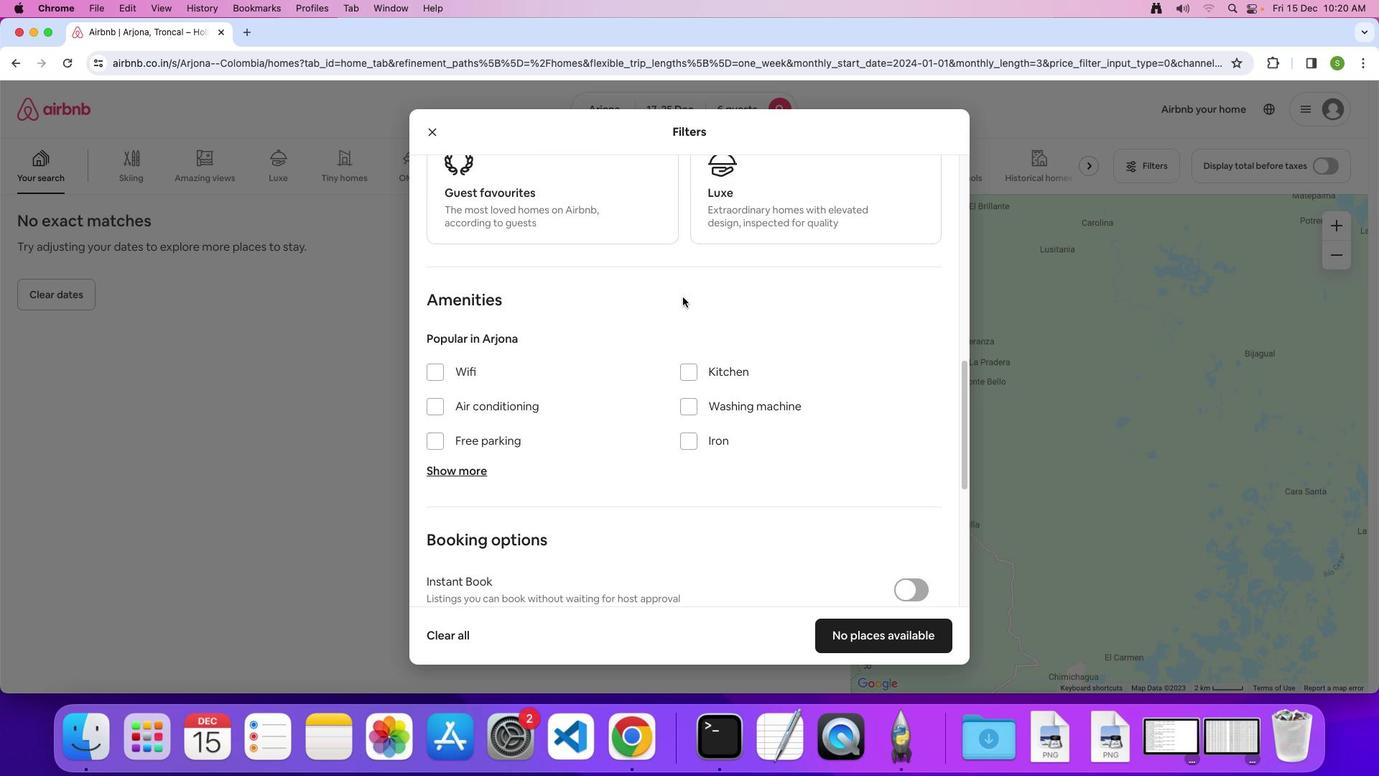 
Action: Mouse scrolled (682, 297) with delta (0, 2)
Screenshot: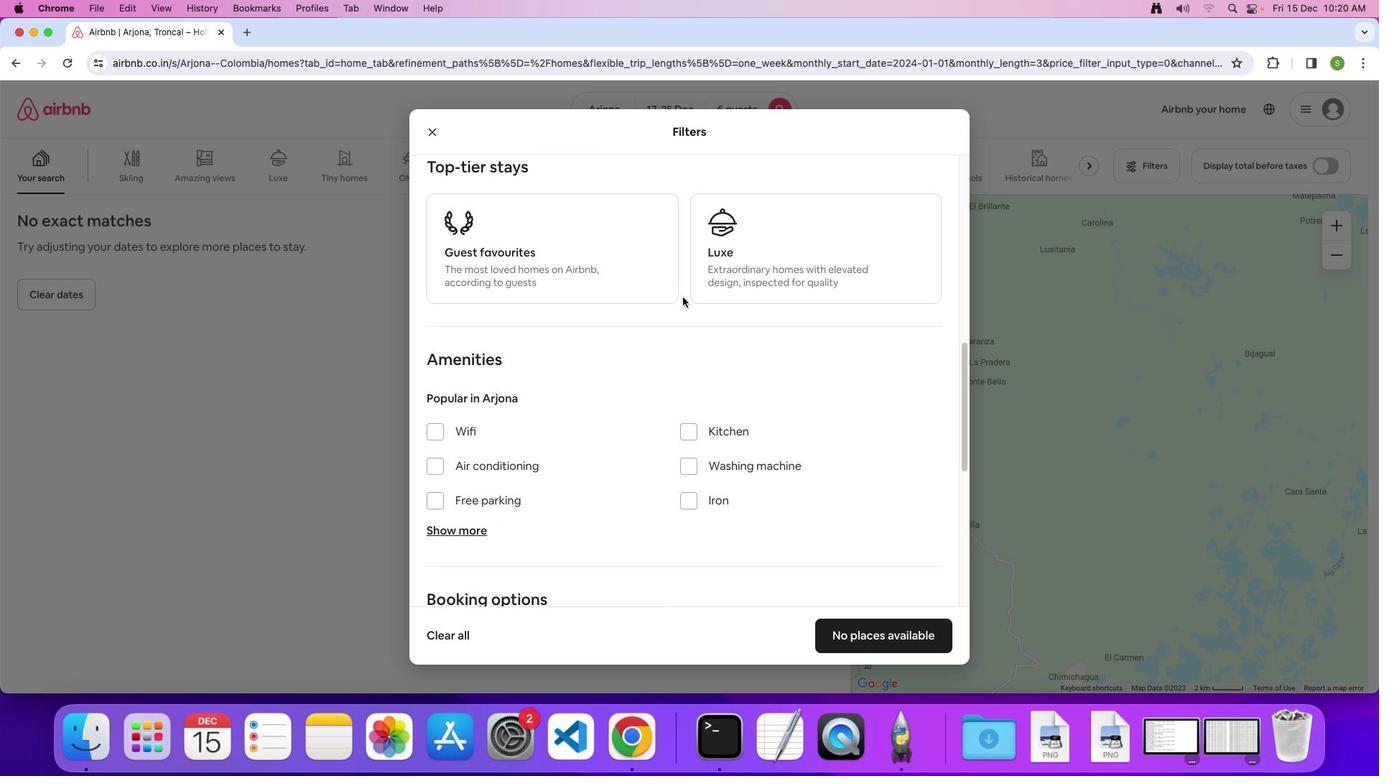 
Action: Mouse scrolled (682, 297) with delta (0, 0)
Screenshot: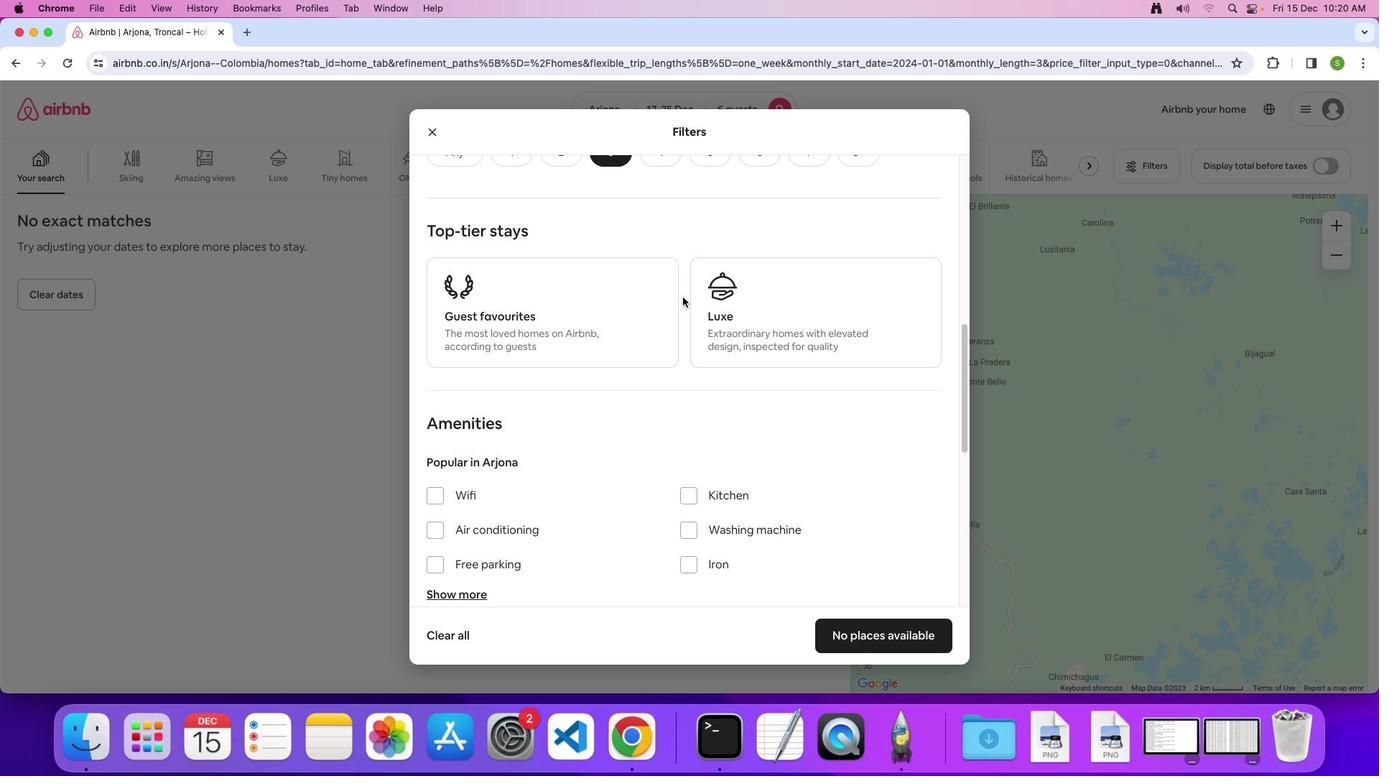 
Action: Mouse scrolled (682, 297) with delta (0, 0)
Screenshot: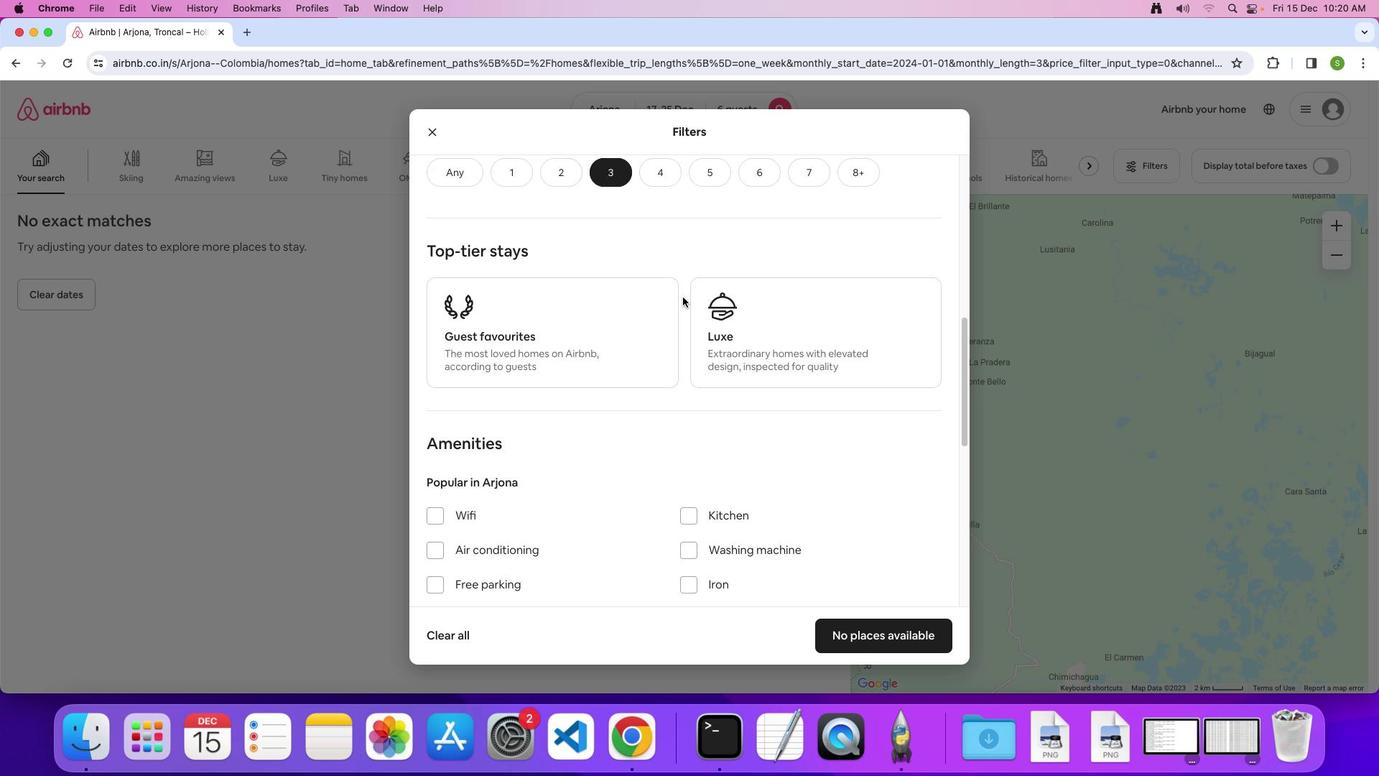 
Action: Mouse scrolled (682, 297) with delta (0, 2)
Screenshot: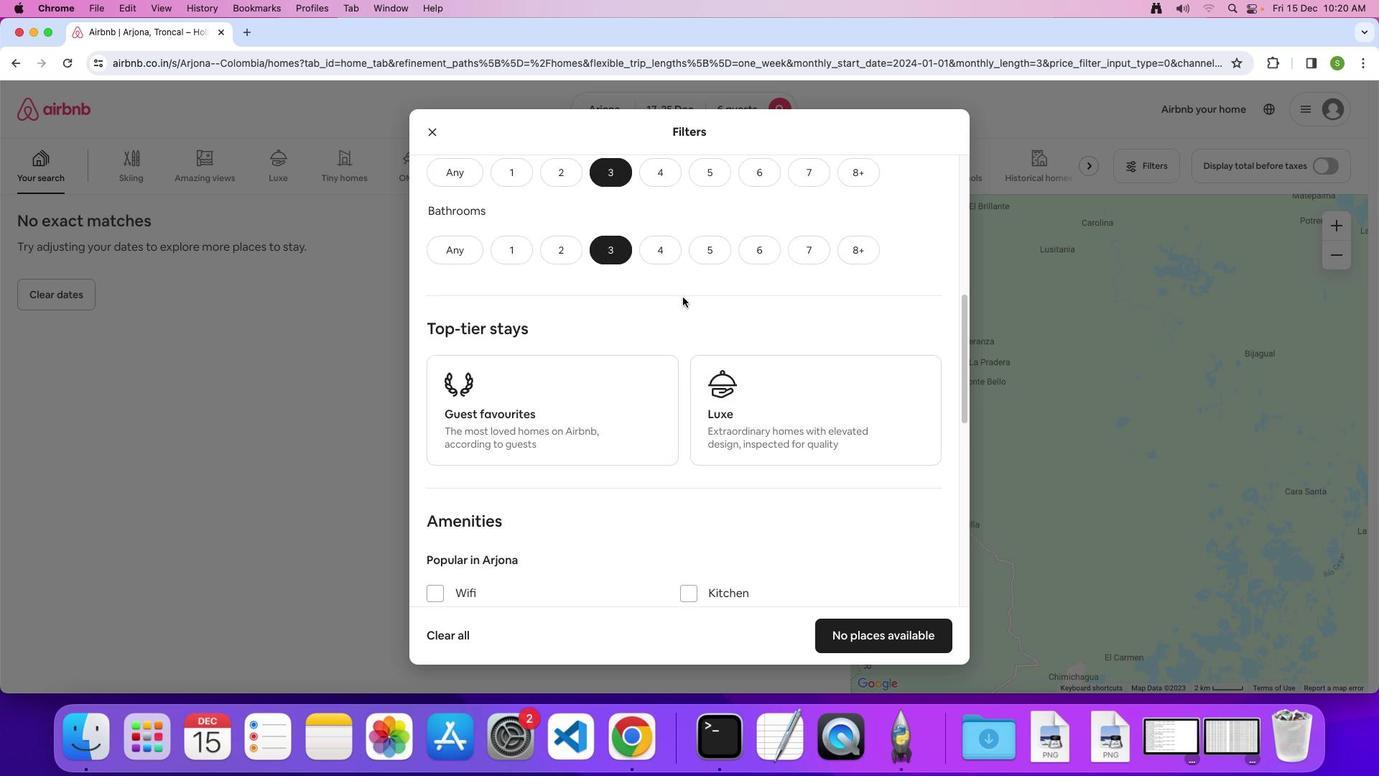 
Action: Mouse scrolled (682, 297) with delta (0, 0)
Screenshot: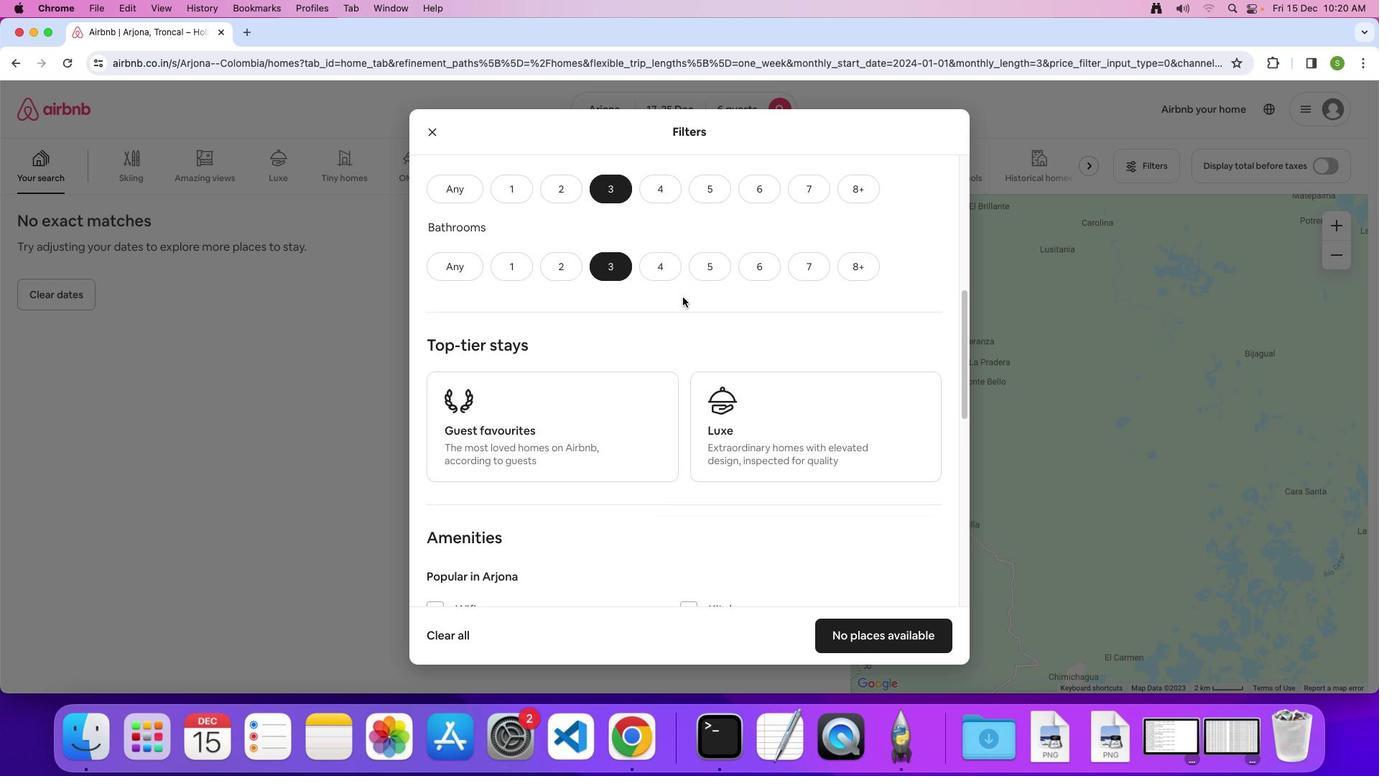 
Action: Mouse scrolled (682, 297) with delta (0, 0)
Screenshot: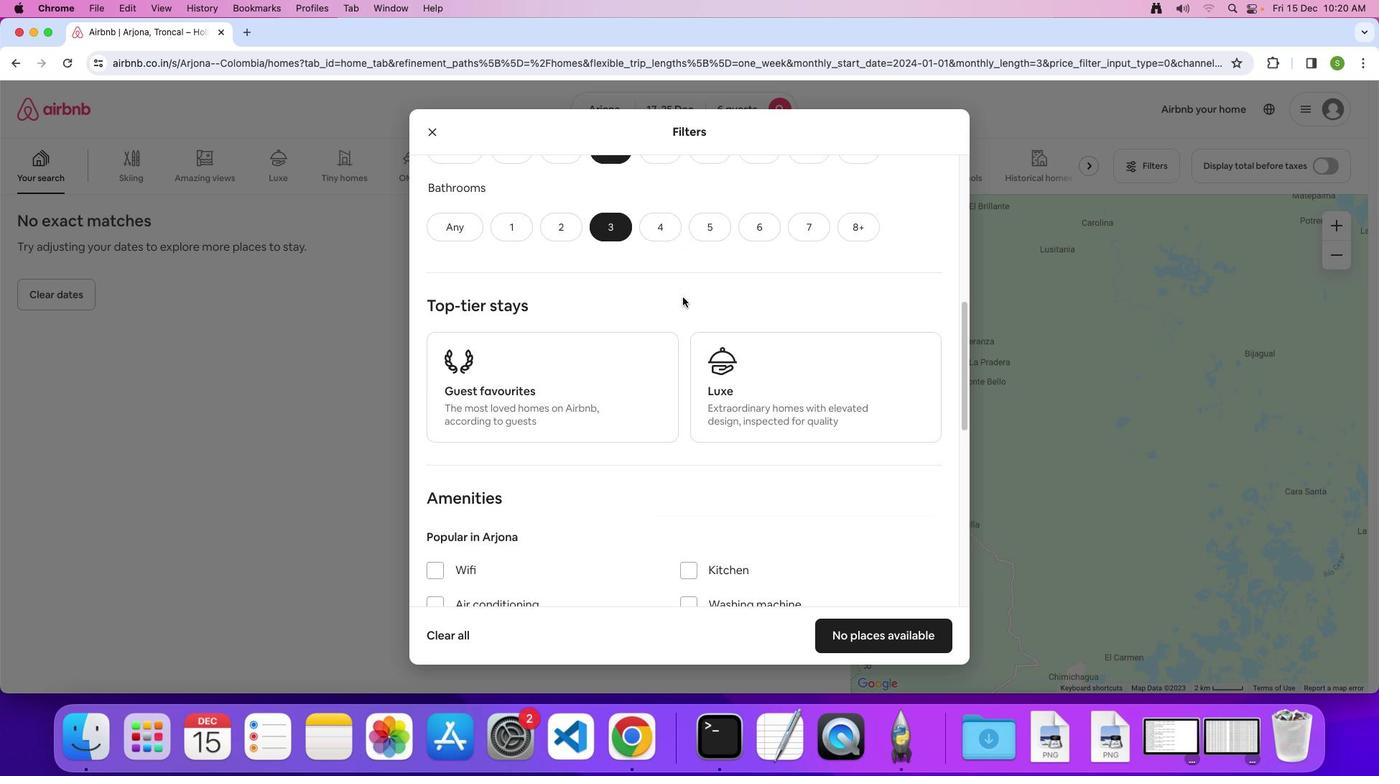 
Action: Mouse scrolled (682, 297) with delta (0, -2)
Screenshot: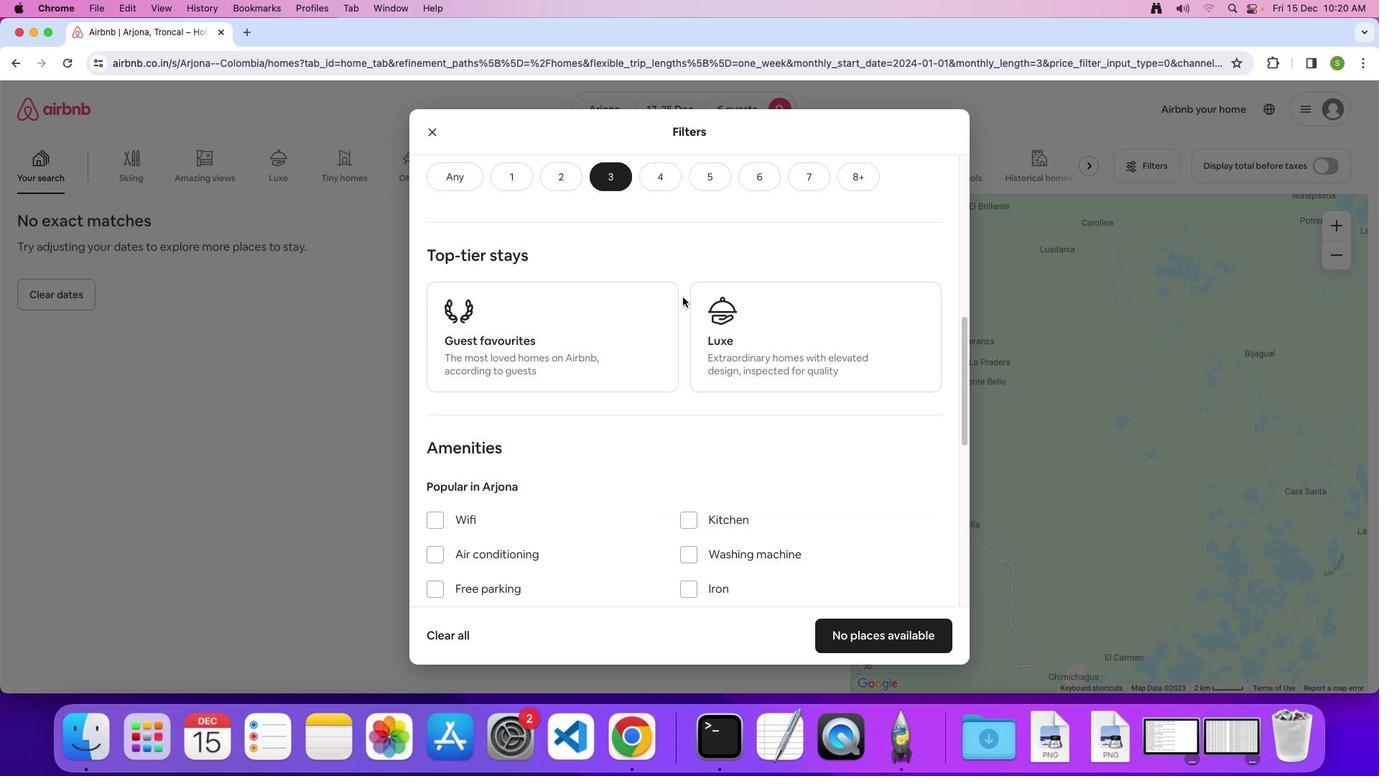 
Action: Mouse scrolled (682, 297) with delta (0, 0)
Screenshot: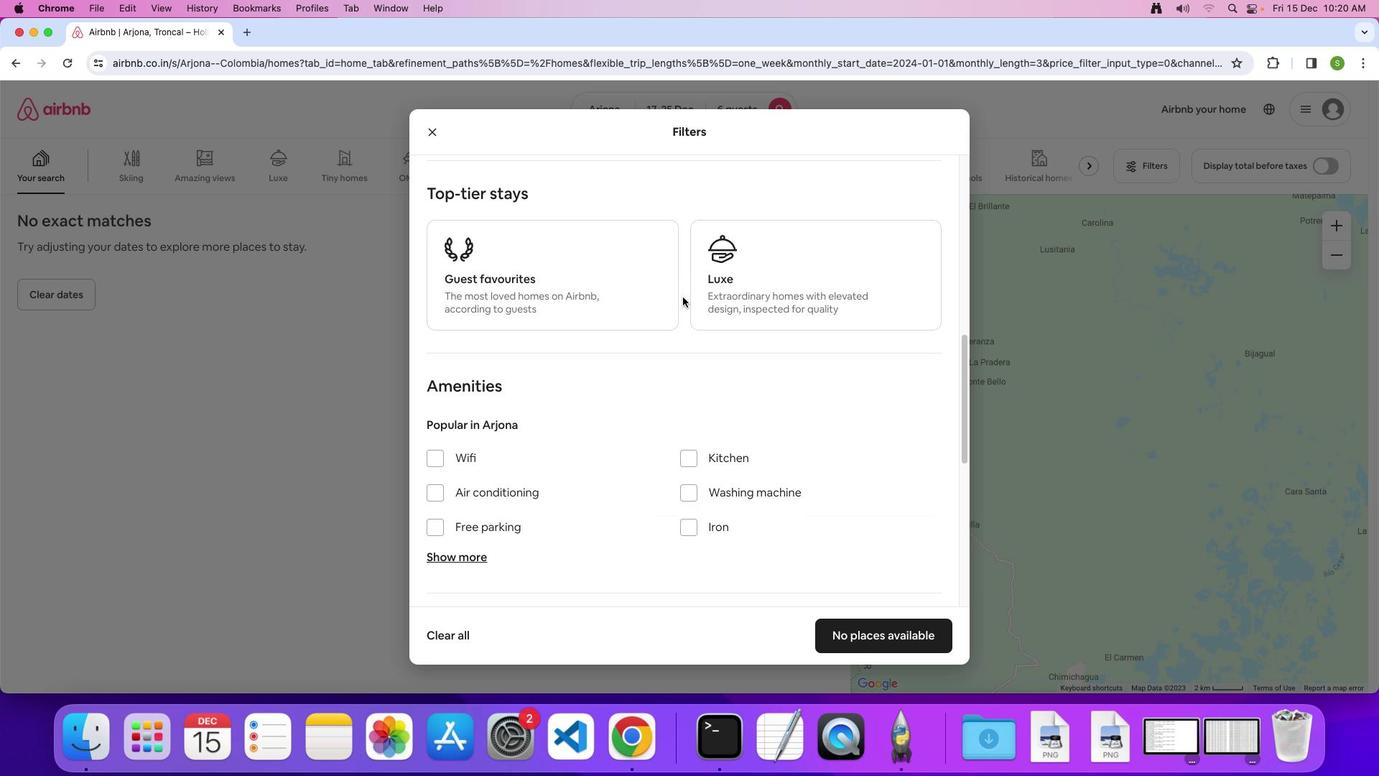 
Action: Mouse scrolled (682, 297) with delta (0, 0)
Screenshot: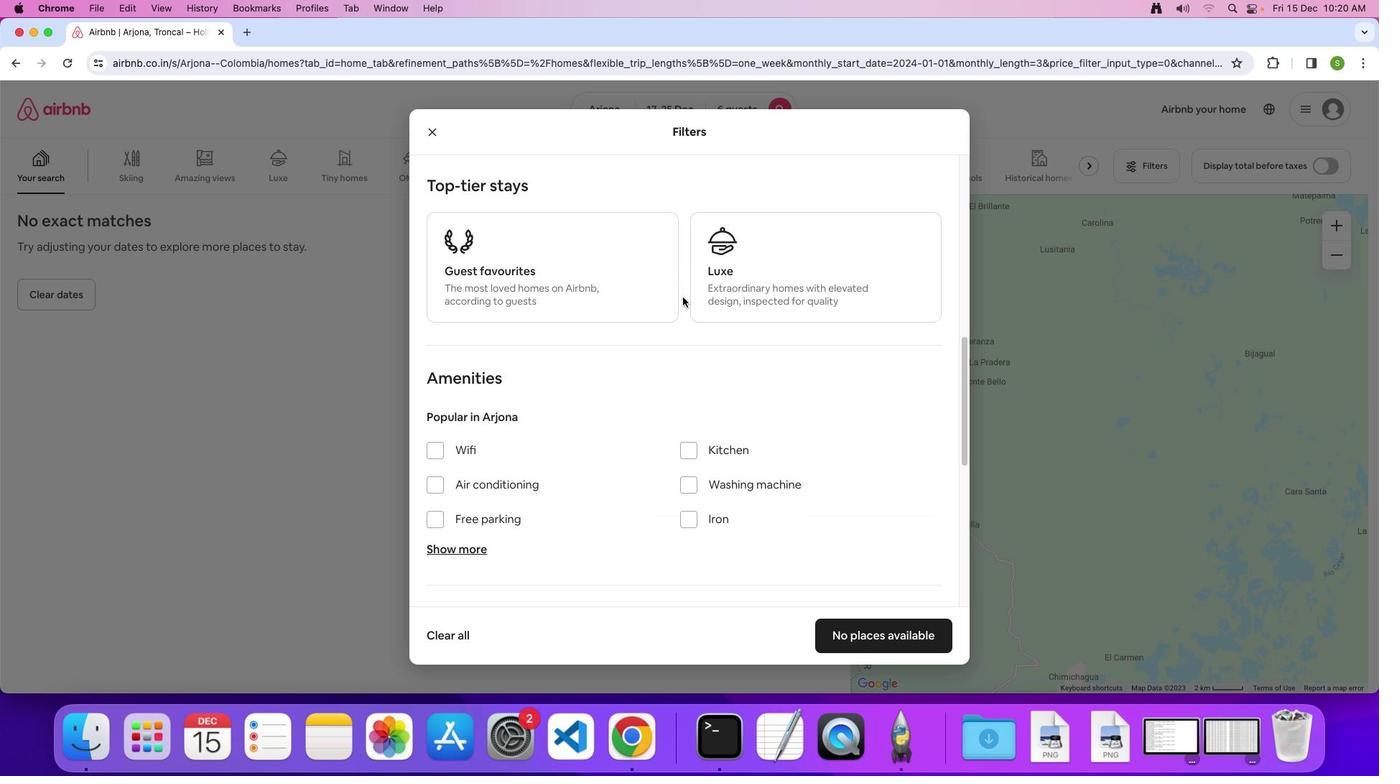 
Action: Mouse scrolled (682, 297) with delta (0, 0)
Screenshot: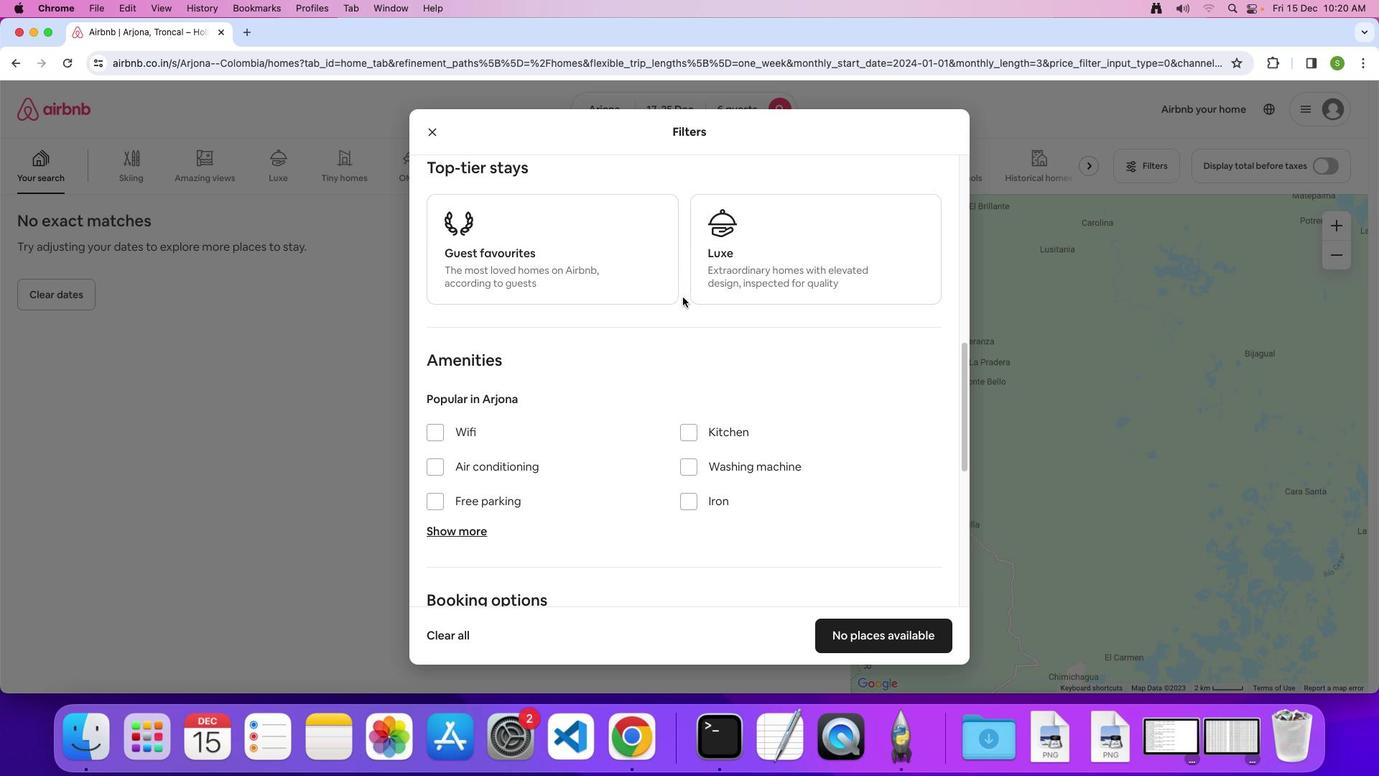 
Action: Mouse scrolled (682, 297) with delta (0, 0)
Screenshot: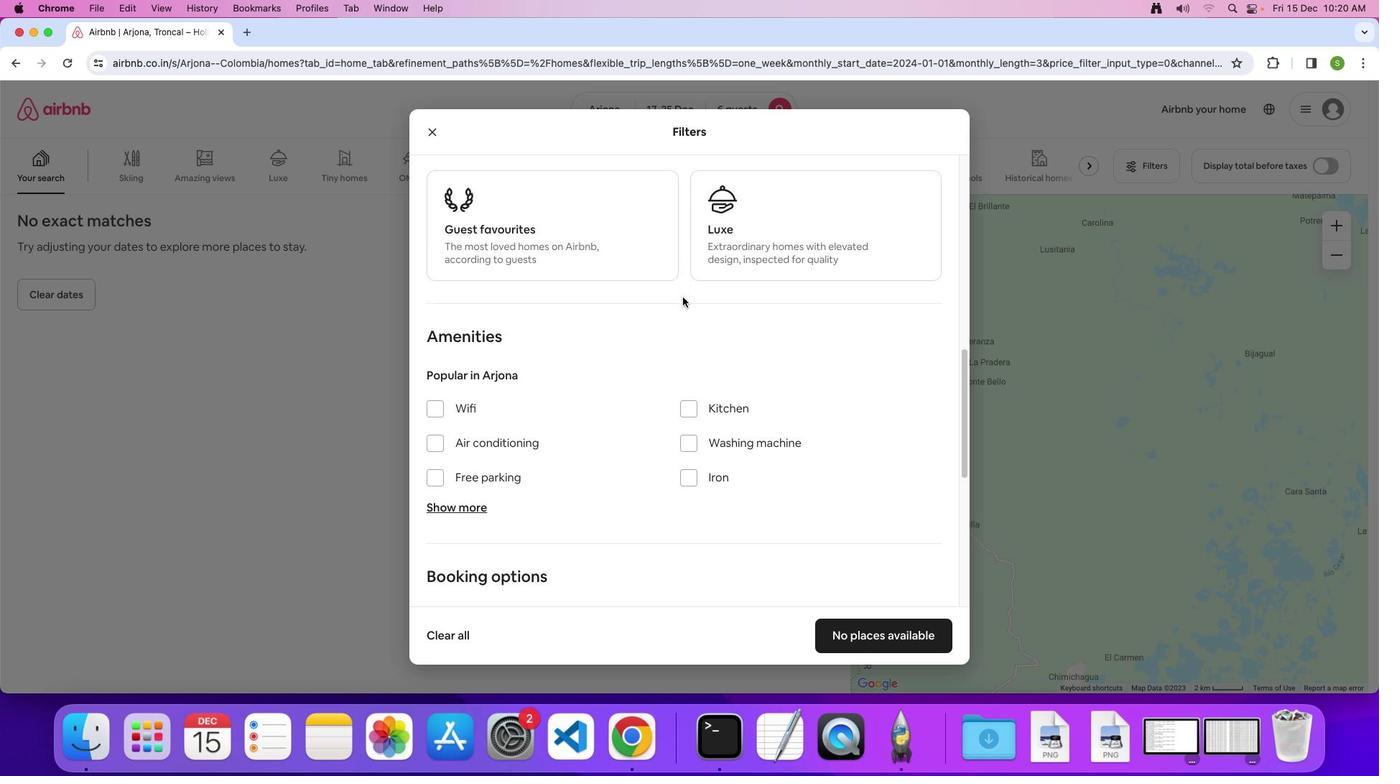 
Action: Mouse scrolled (682, 297) with delta (0, -1)
Screenshot: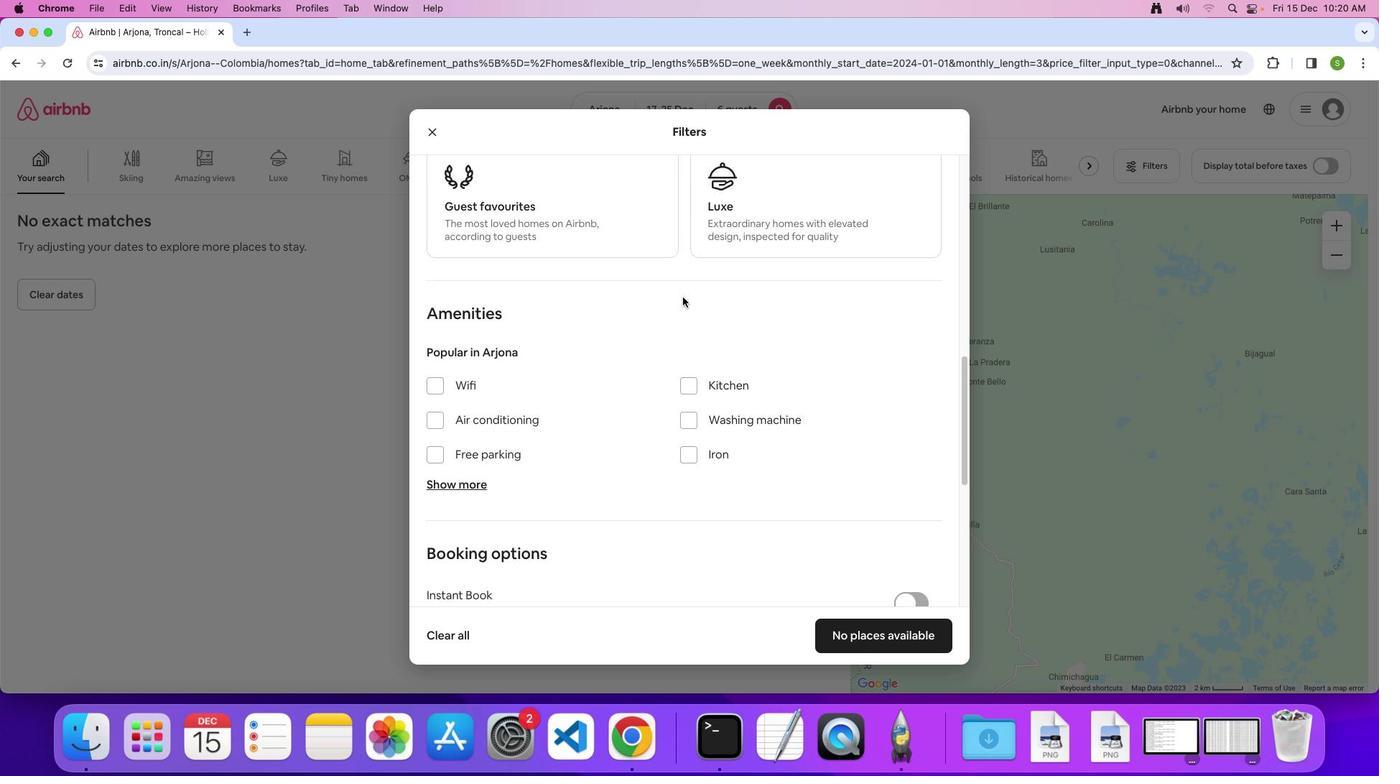 
Action: Mouse scrolled (682, 297) with delta (0, 0)
Screenshot: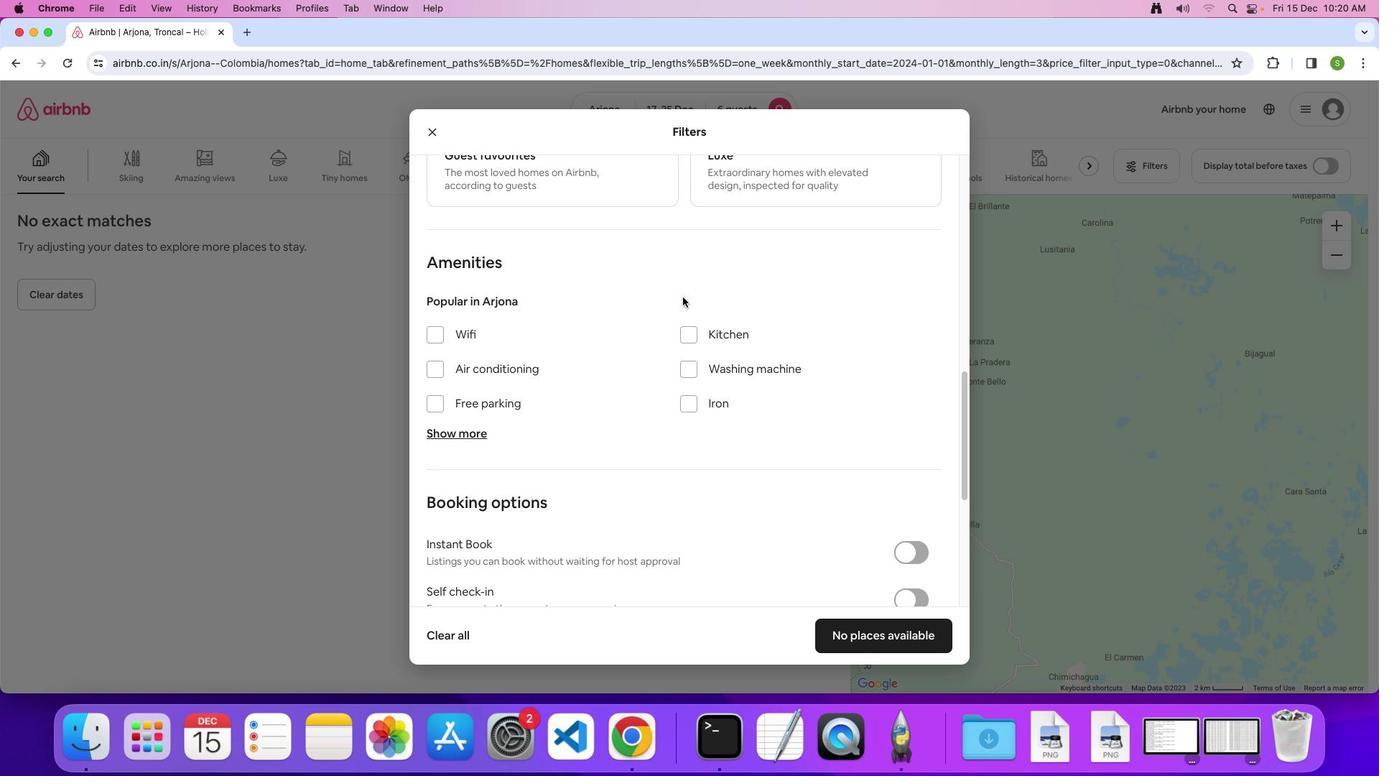 
Action: Mouse scrolled (682, 297) with delta (0, 0)
Screenshot: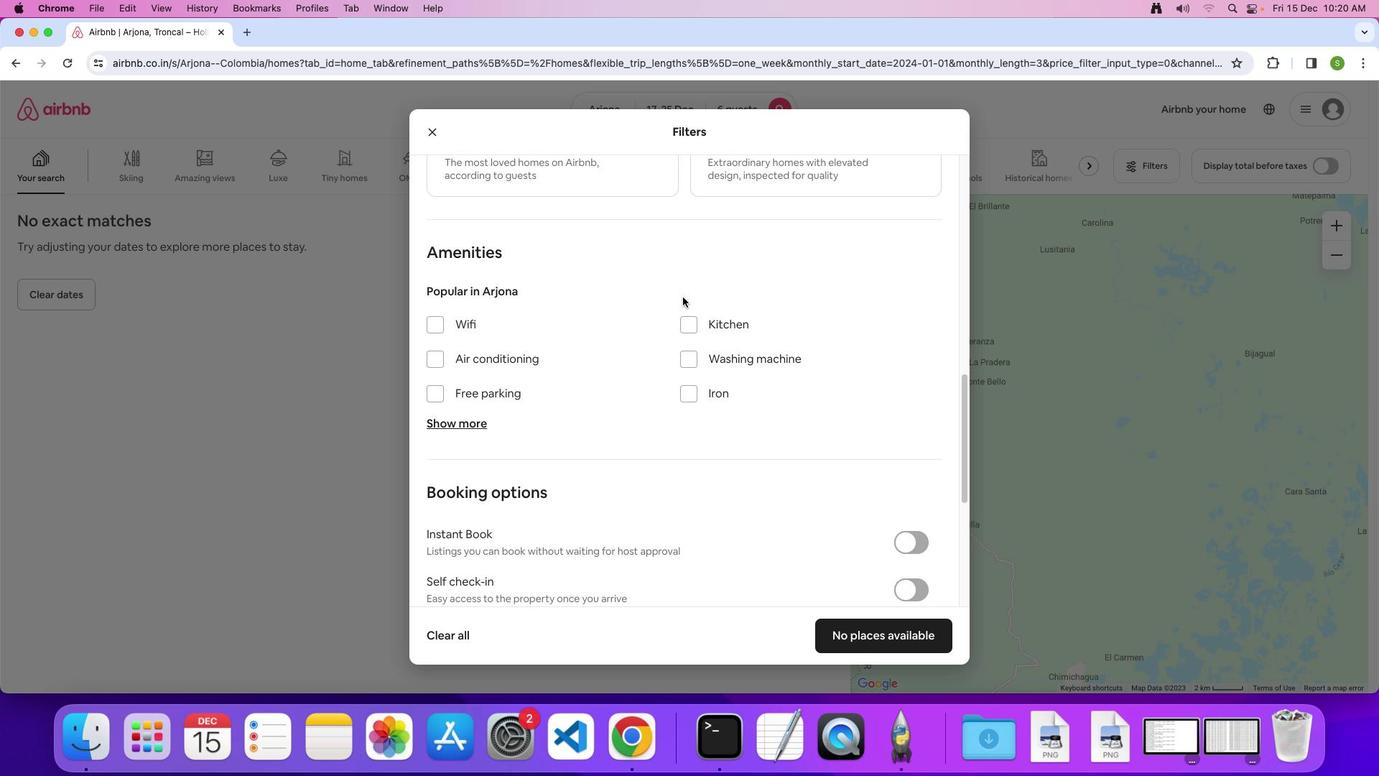 
Action: Mouse scrolled (682, 297) with delta (0, -1)
Screenshot: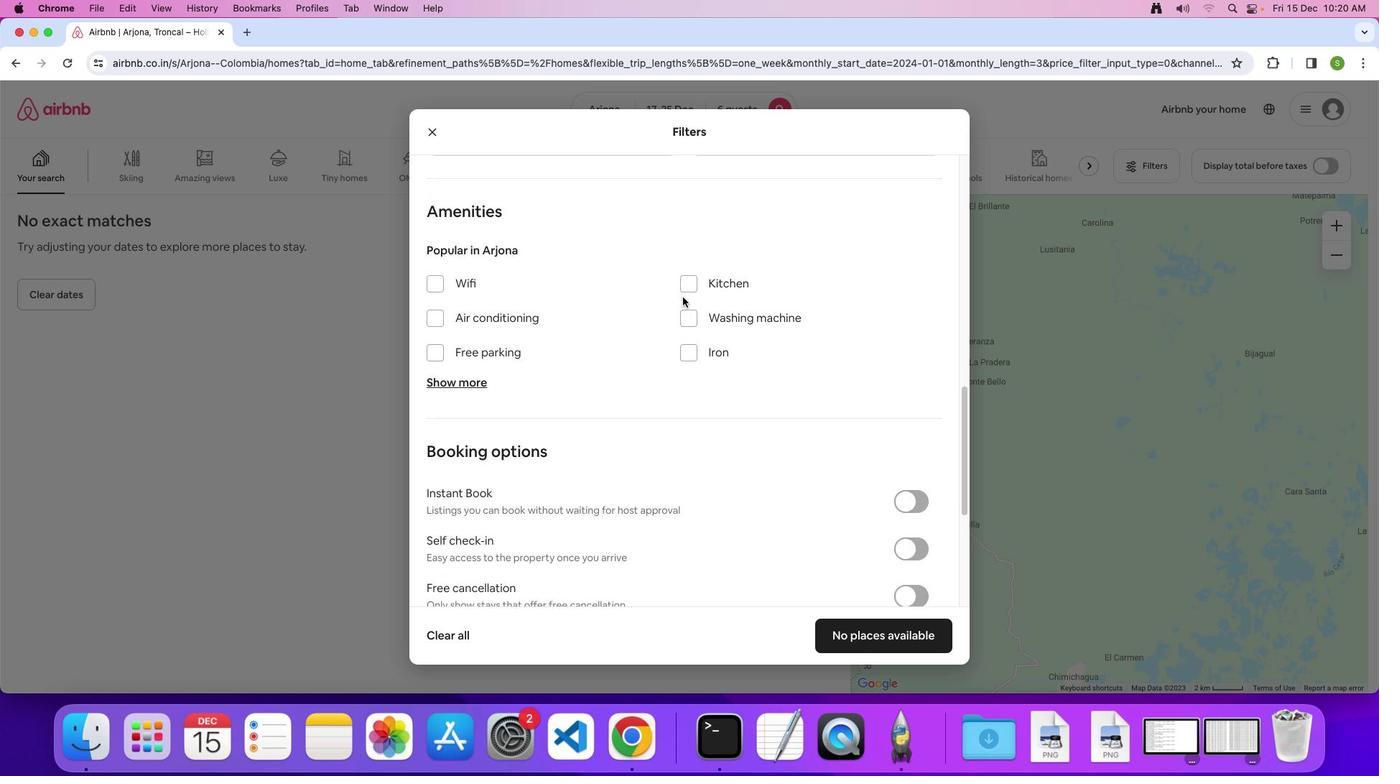 
Action: Mouse moved to (701, 270)
Screenshot: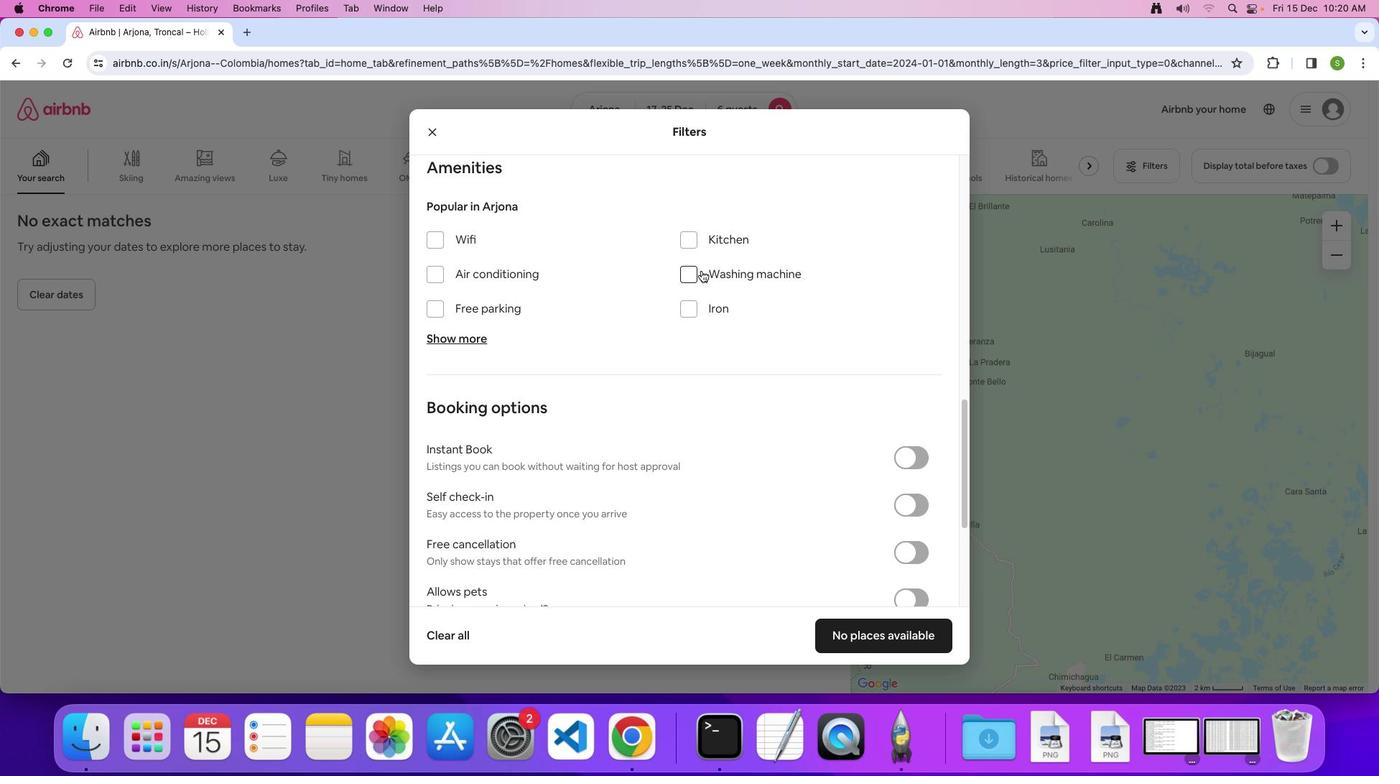 
Action: Mouse pressed left at (701, 270)
Screenshot: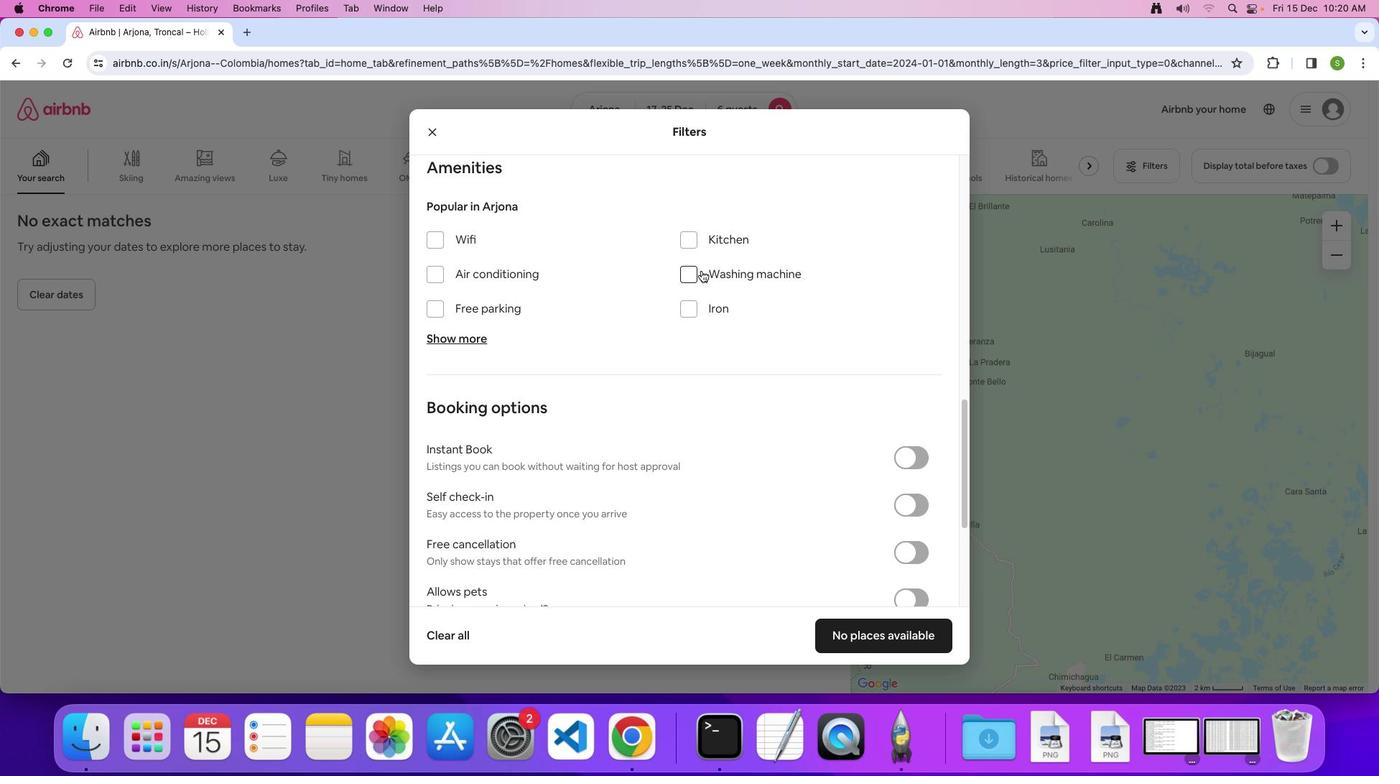 
Action: Mouse moved to (723, 285)
Screenshot: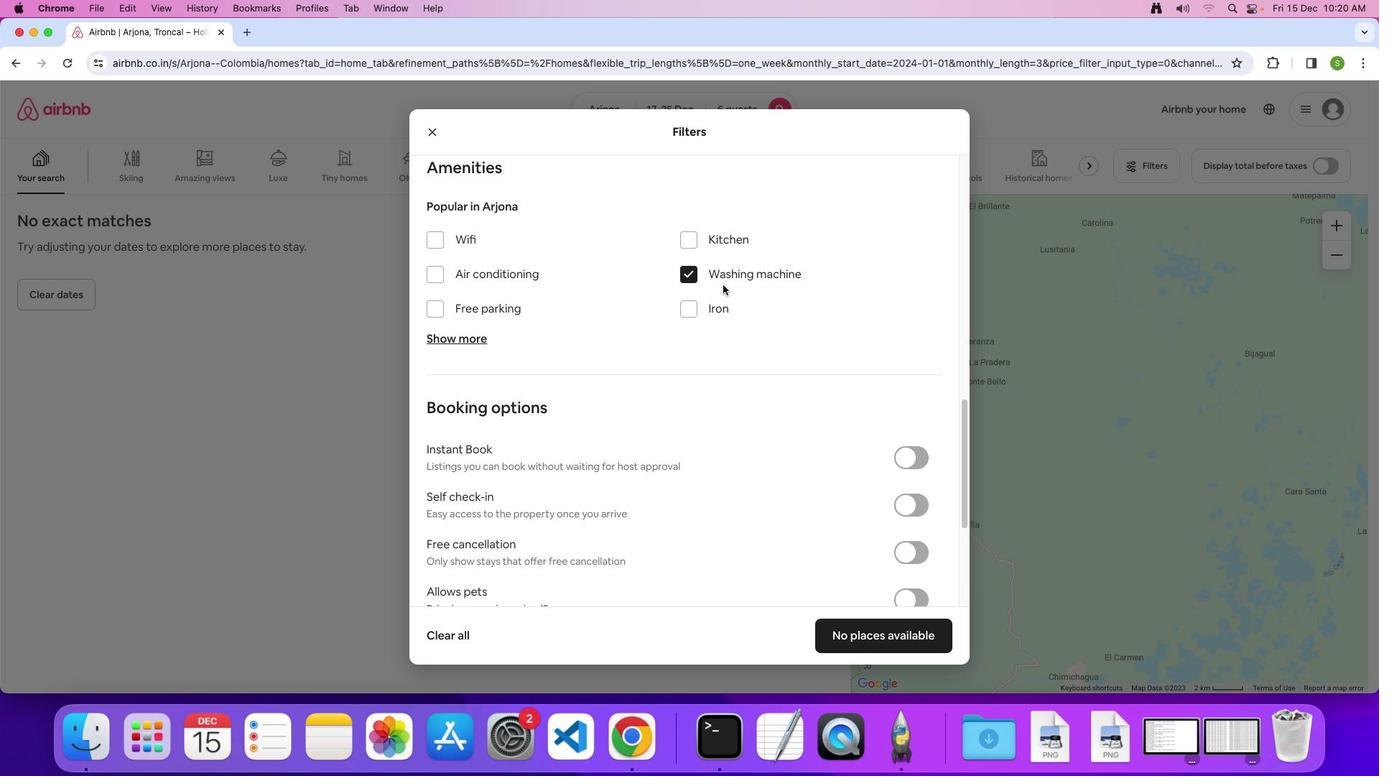 
Action: Mouse scrolled (723, 285) with delta (0, 0)
Screenshot: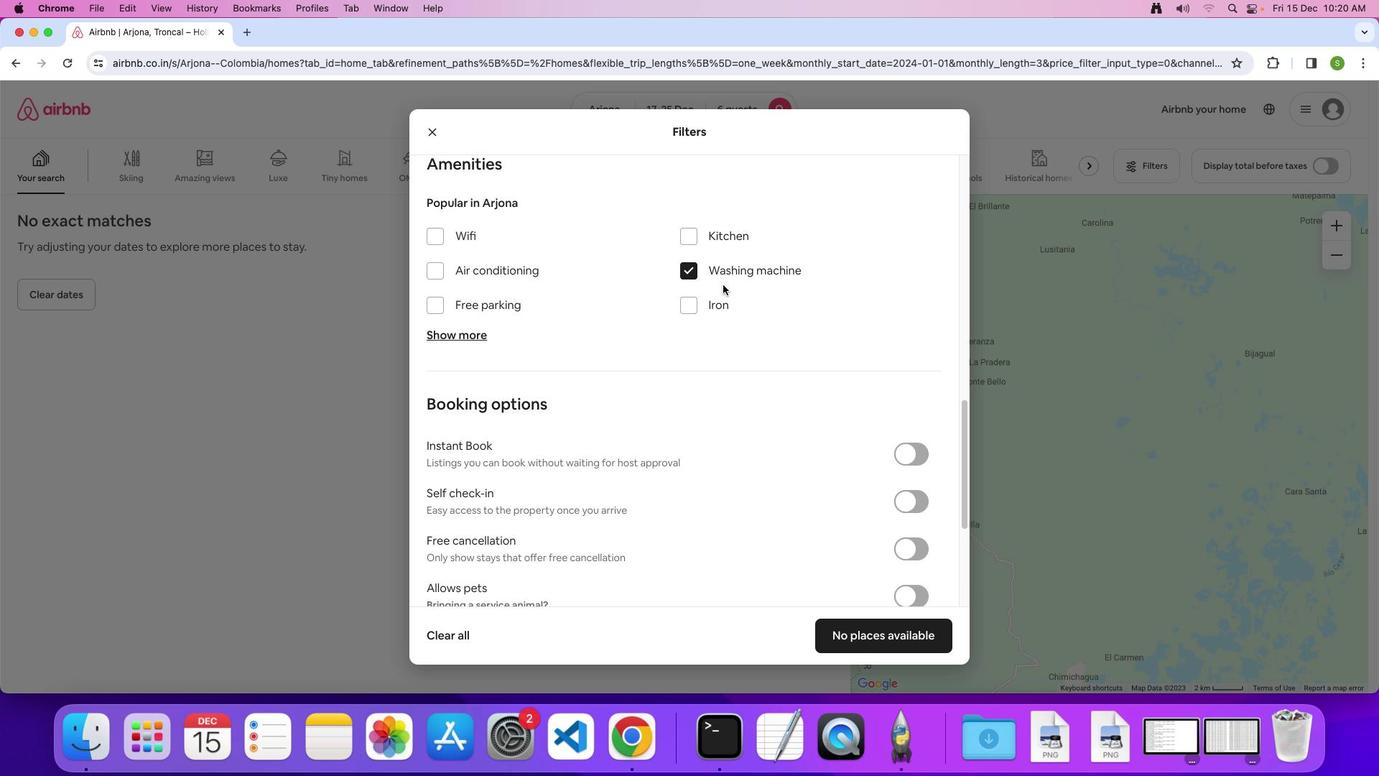 
Action: Mouse scrolled (723, 285) with delta (0, 0)
Screenshot: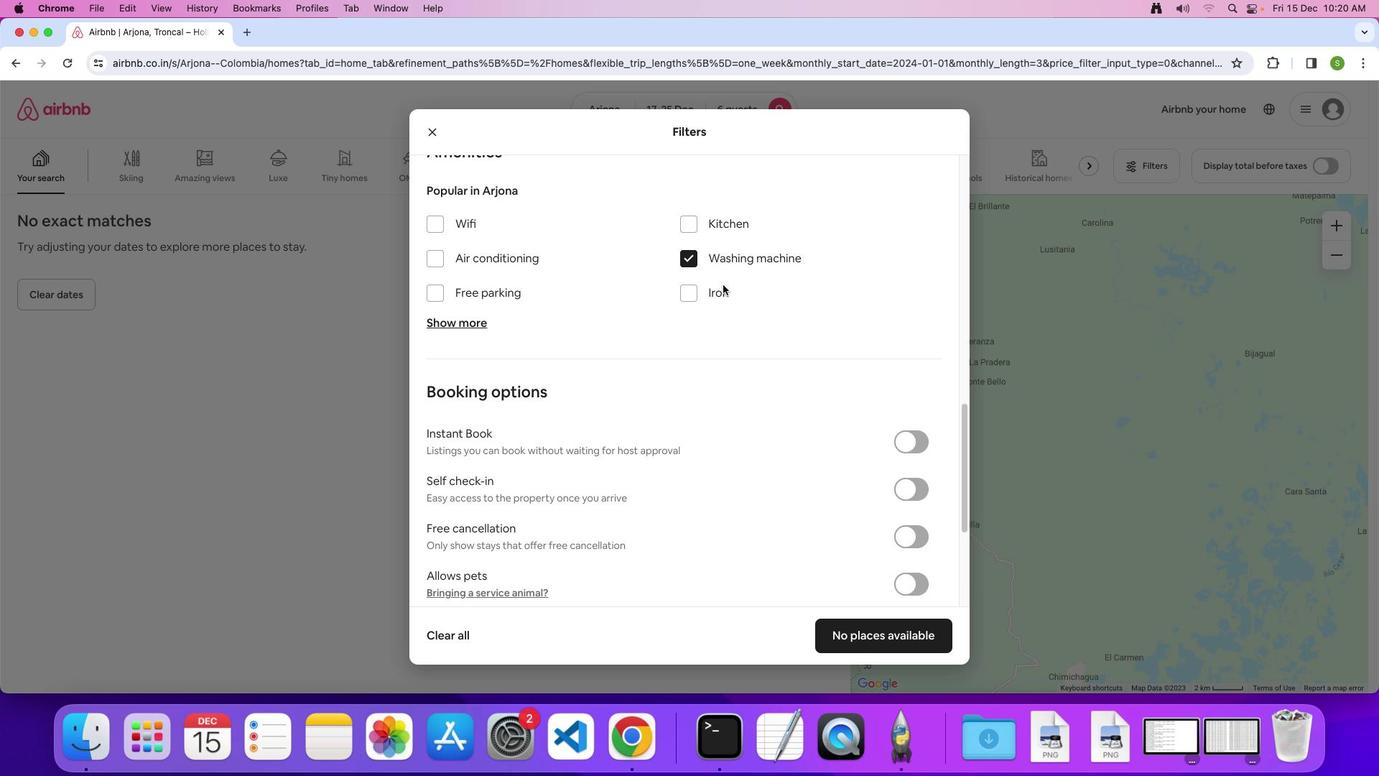 
Action: Mouse scrolled (723, 285) with delta (0, 0)
Screenshot: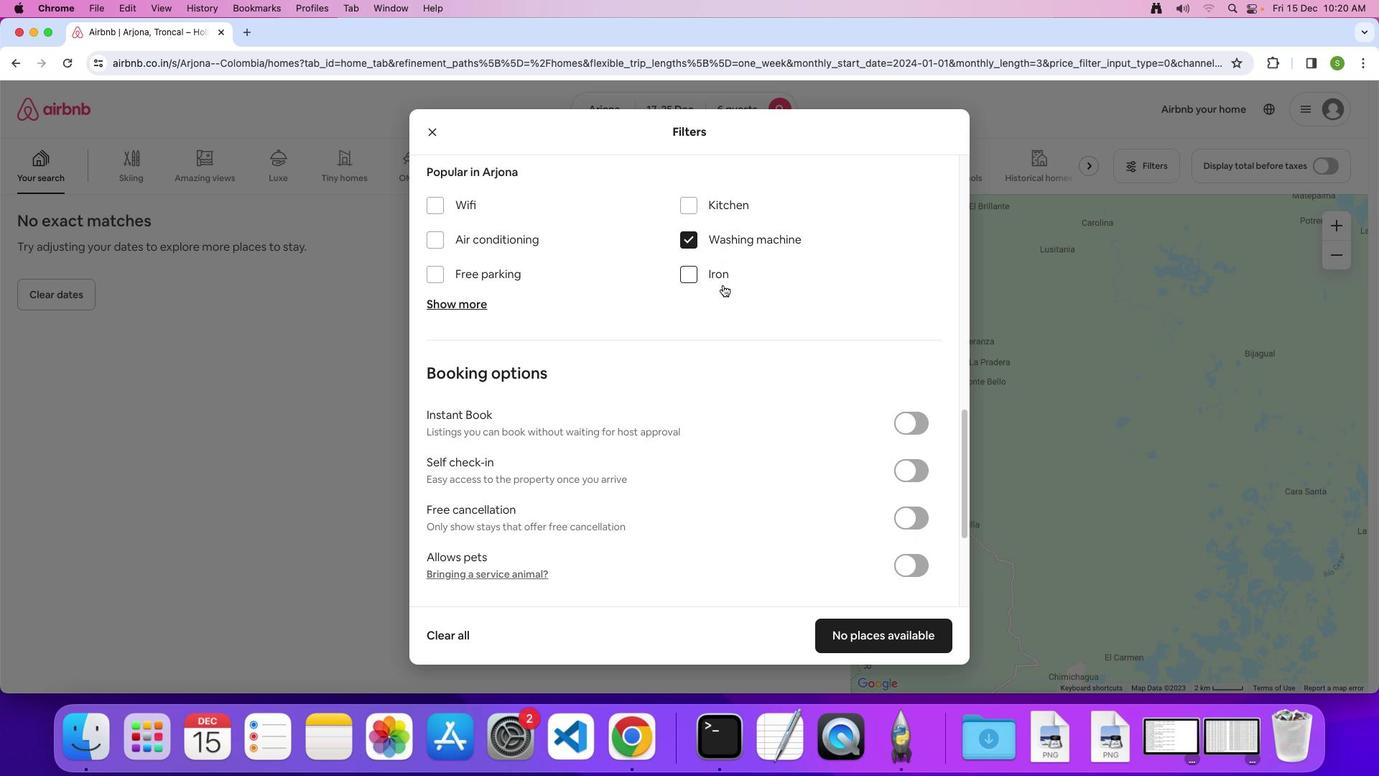 
Action: Mouse scrolled (723, 285) with delta (0, 0)
Screenshot: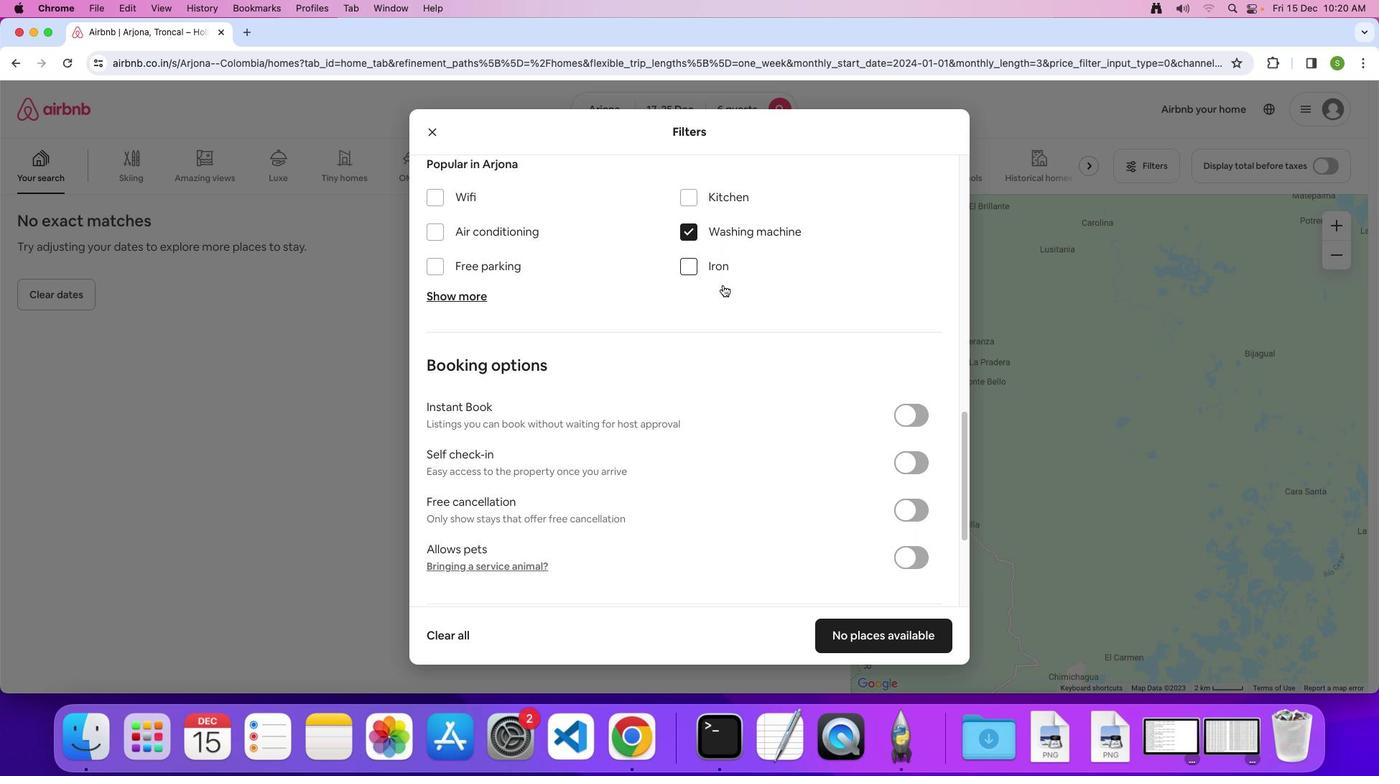 
Action: Mouse scrolled (723, 285) with delta (0, 0)
Screenshot: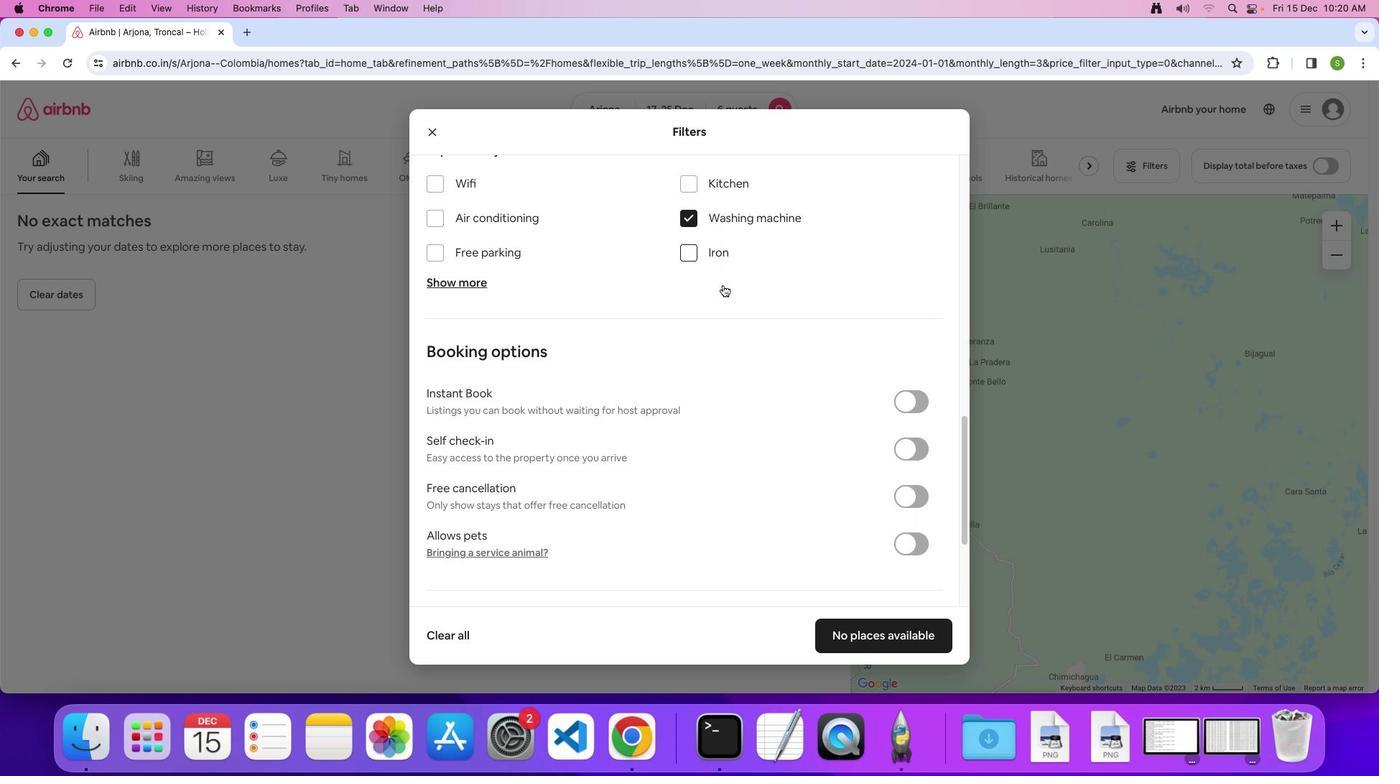
Action: Mouse scrolled (723, 285) with delta (0, 0)
Screenshot: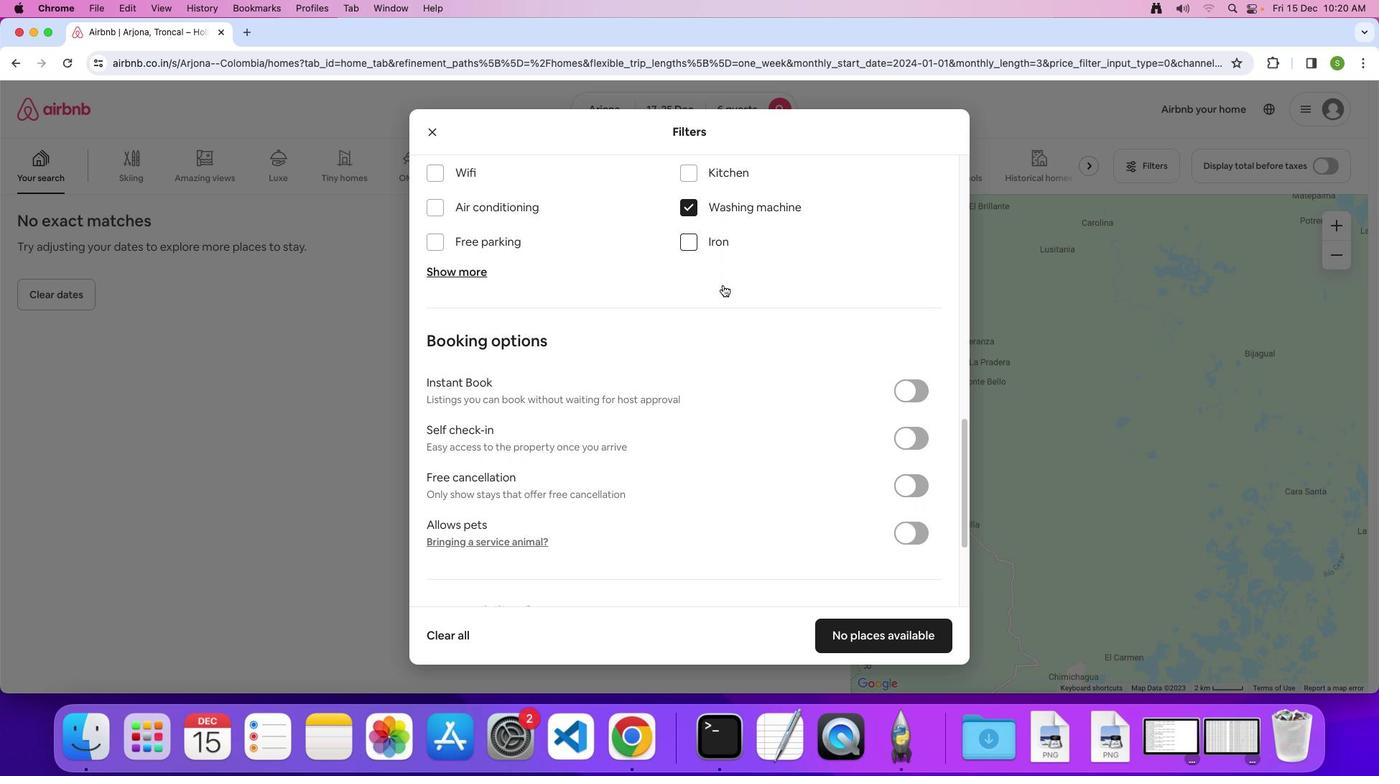 
Action: Mouse scrolled (723, 285) with delta (0, 0)
Screenshot: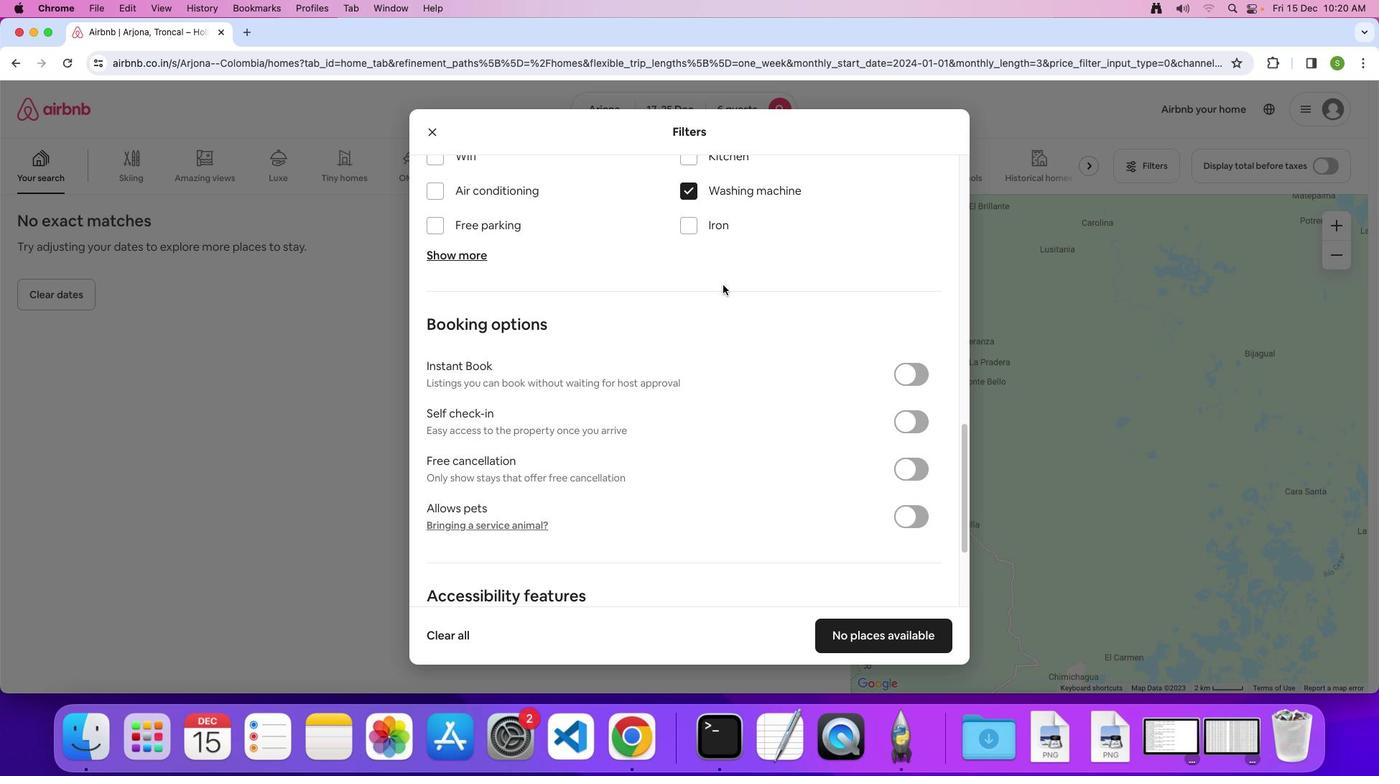 
Action: Mouse scrolled (723, 285) with delta (0, 0)
Screenshot: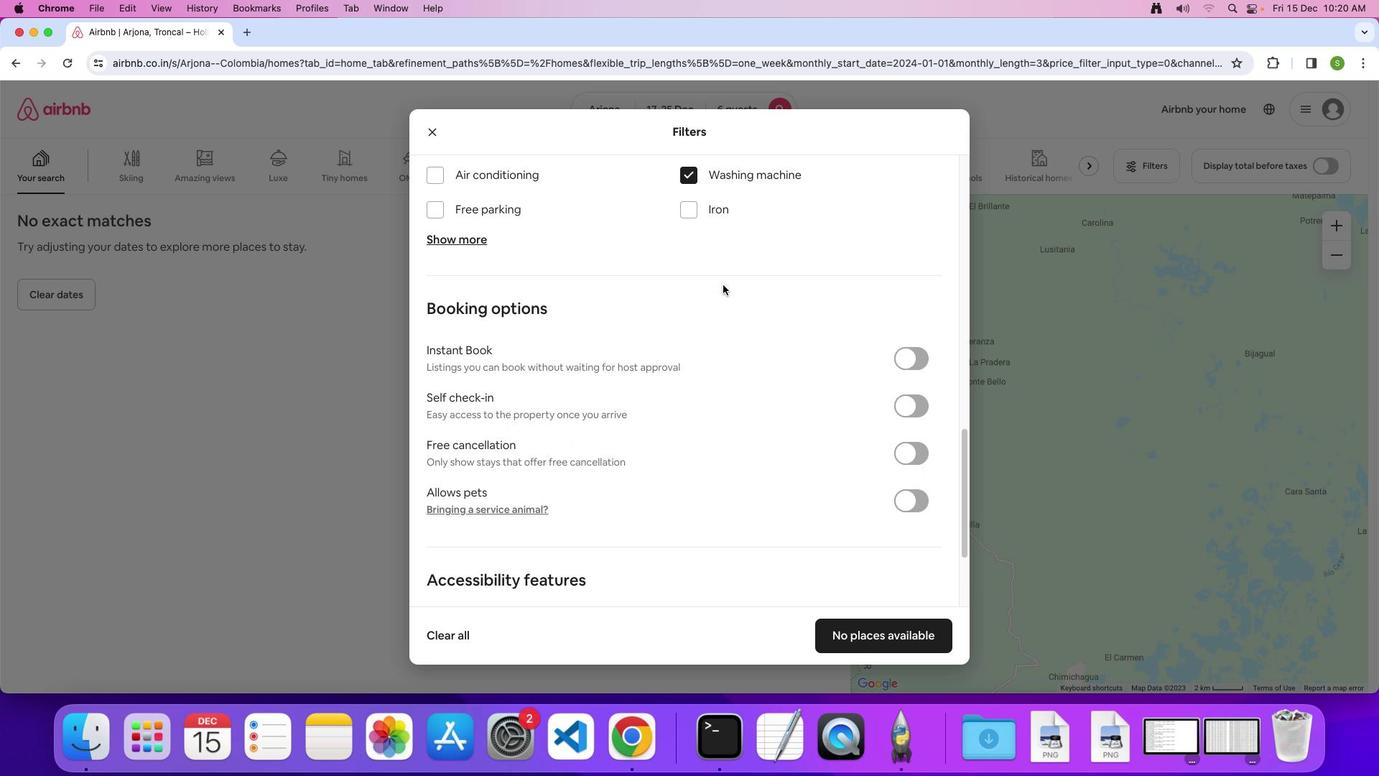 
Action: Mouse scrolled (723, 285) with delta (0, -1)
Screenshot: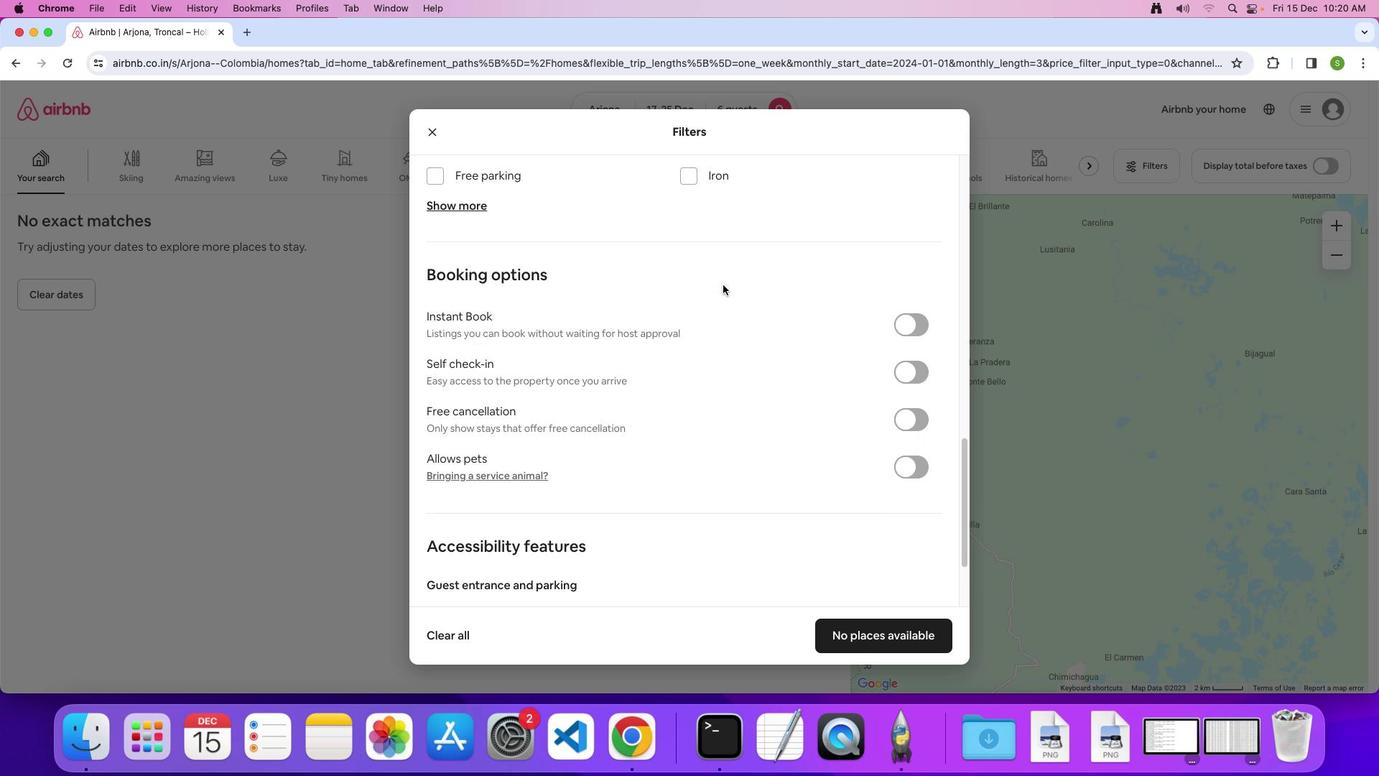 
Action: Mouse scrolled (723, 285) with delta (0, 0)
Screenshot: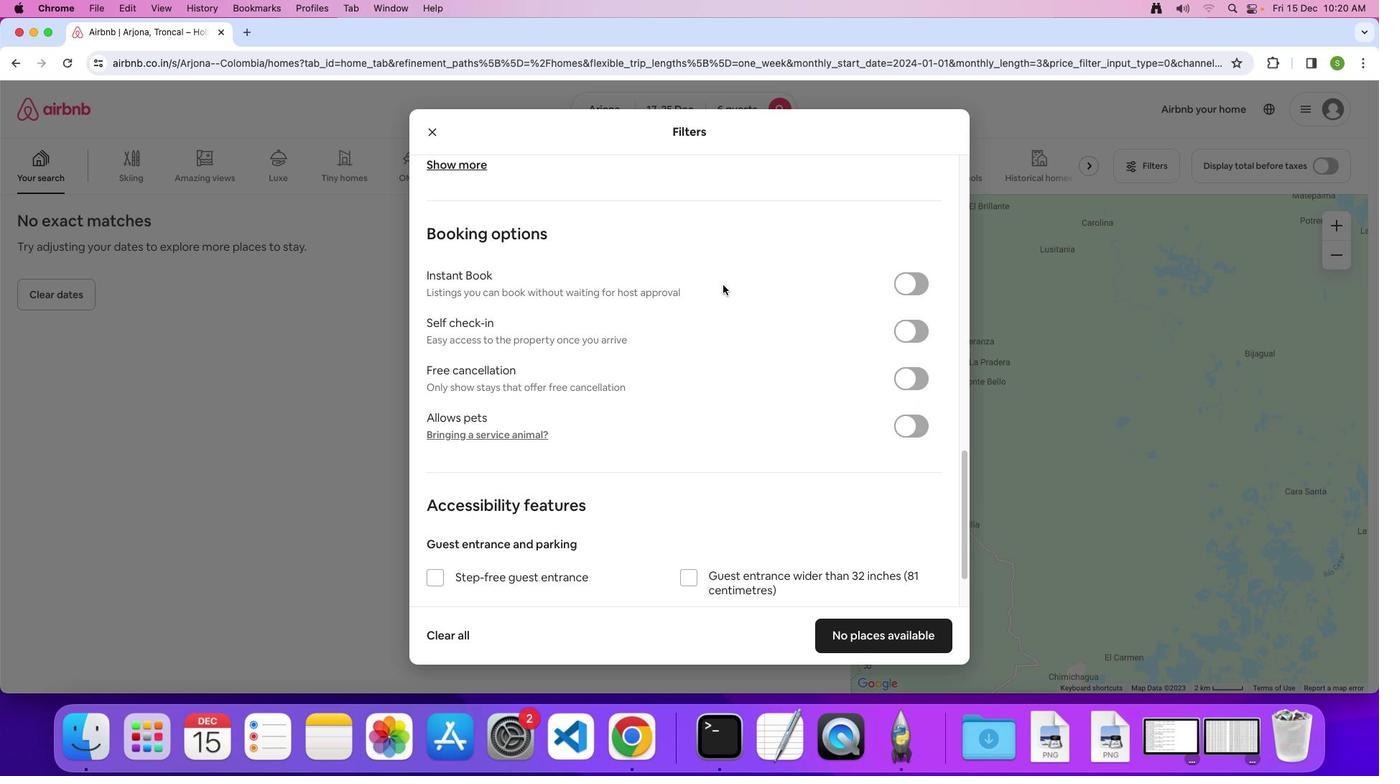 
Action: Mouse scrolled (723, 285) with delta (0, 0)
Screenshot: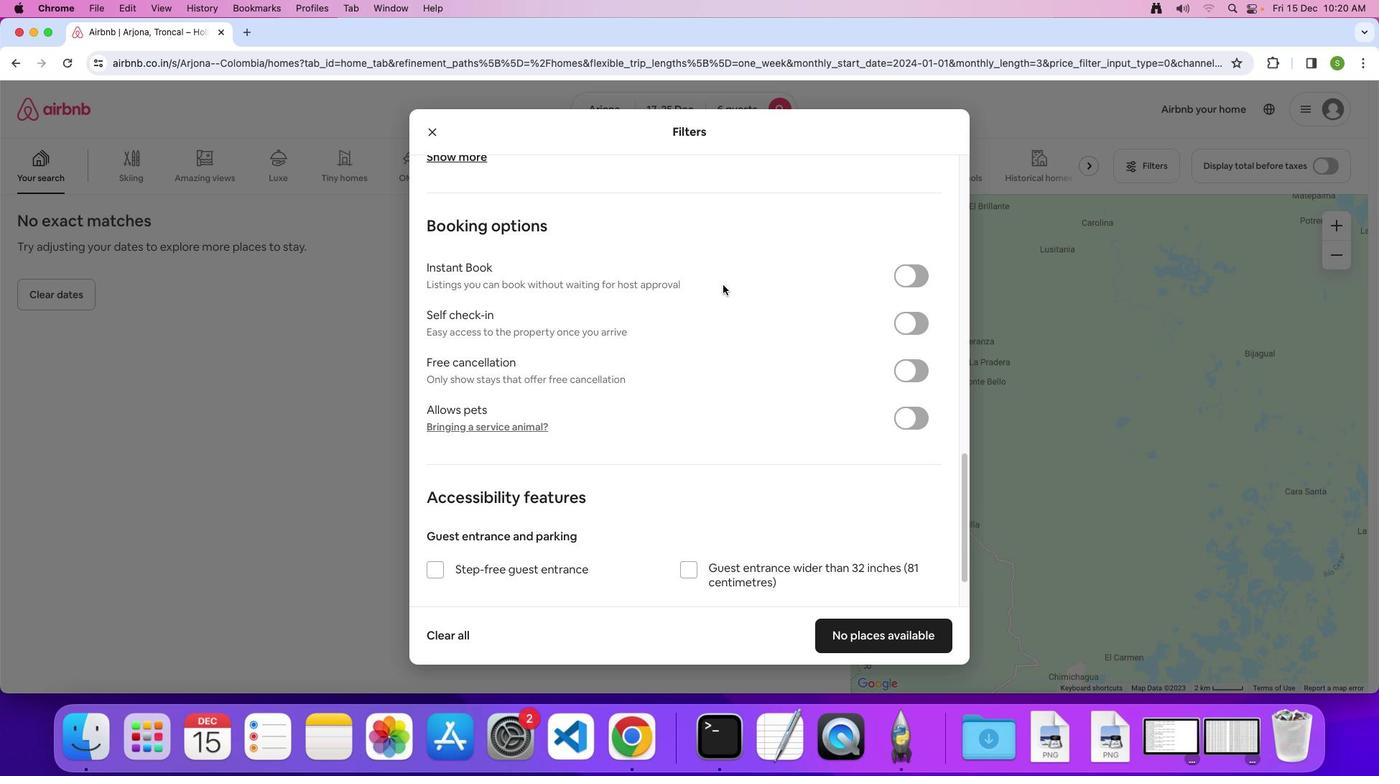 
Action: Mouse scrolled (723, 285) with delta (0, 0)
Screenshot: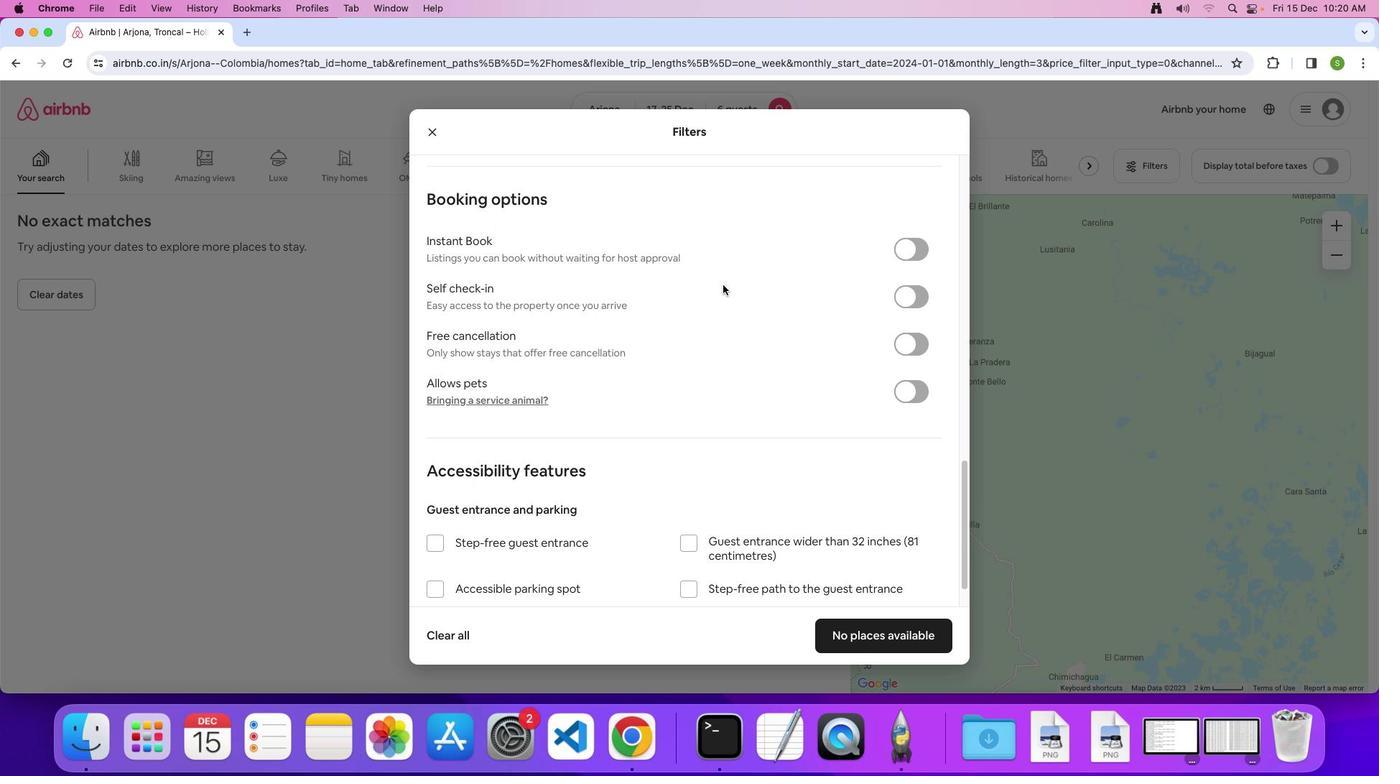 
Action: Mouse scrolled (723, 285) with delta (0, 0)
Screenshot: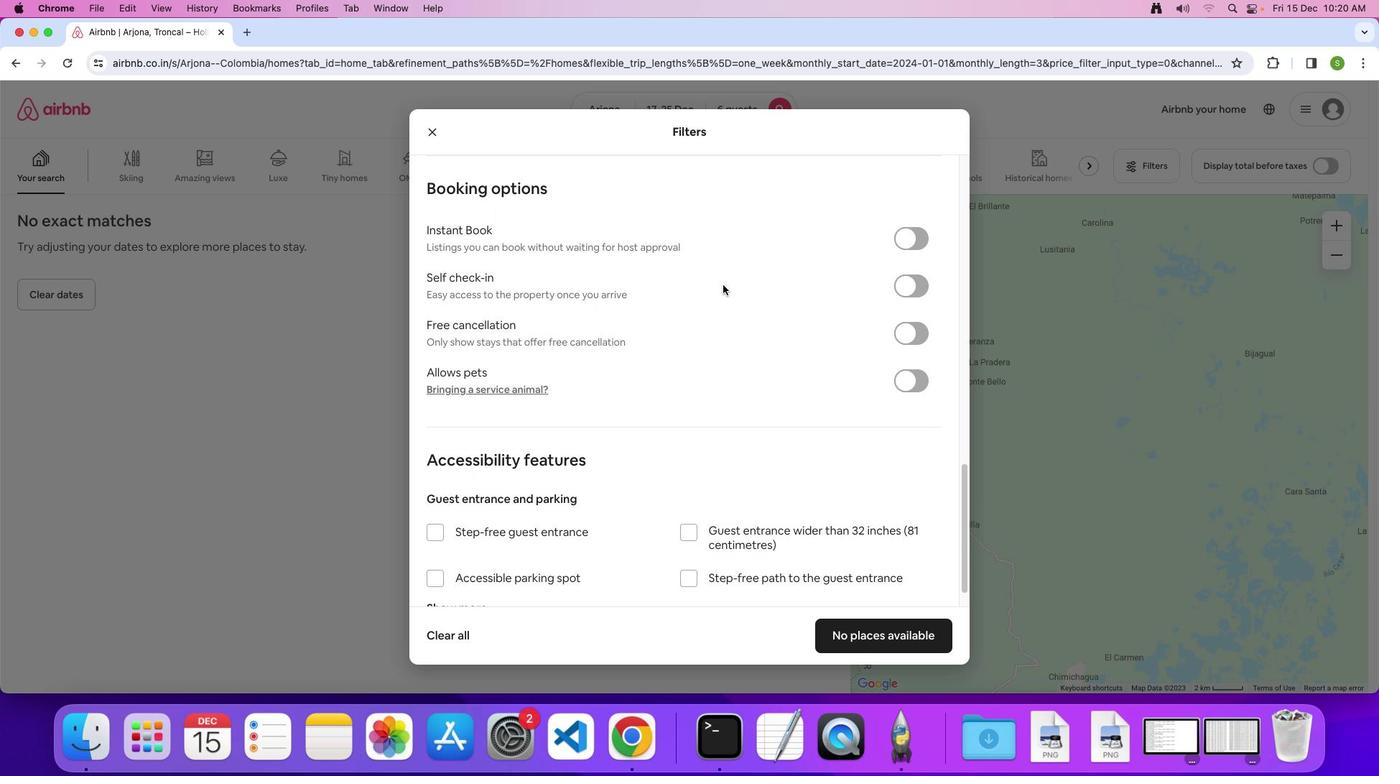 
Action: Mouse scrolled (723, 285) with delta (0, -2)
Screenshot: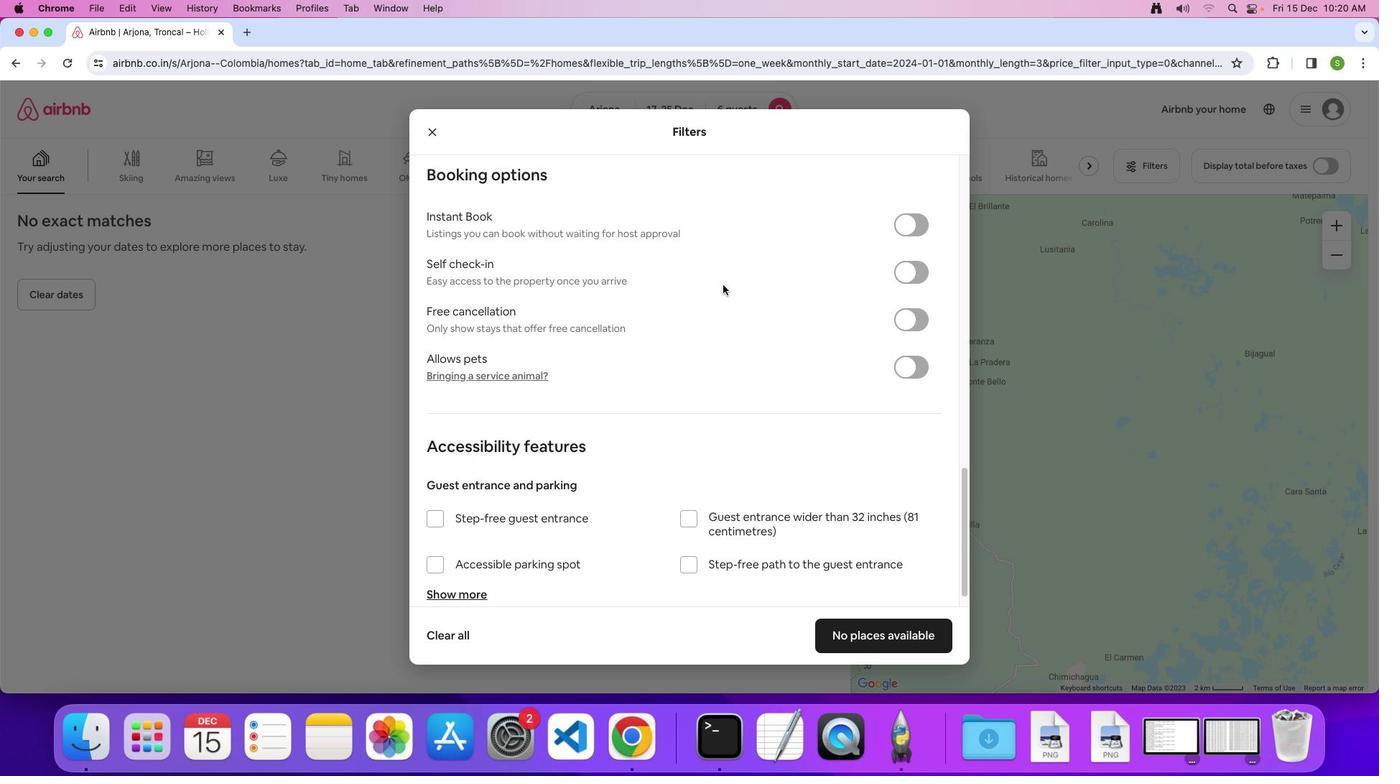 
Action: Mouse scrolled (723, 285) with delta (0, 0)
Screenshot: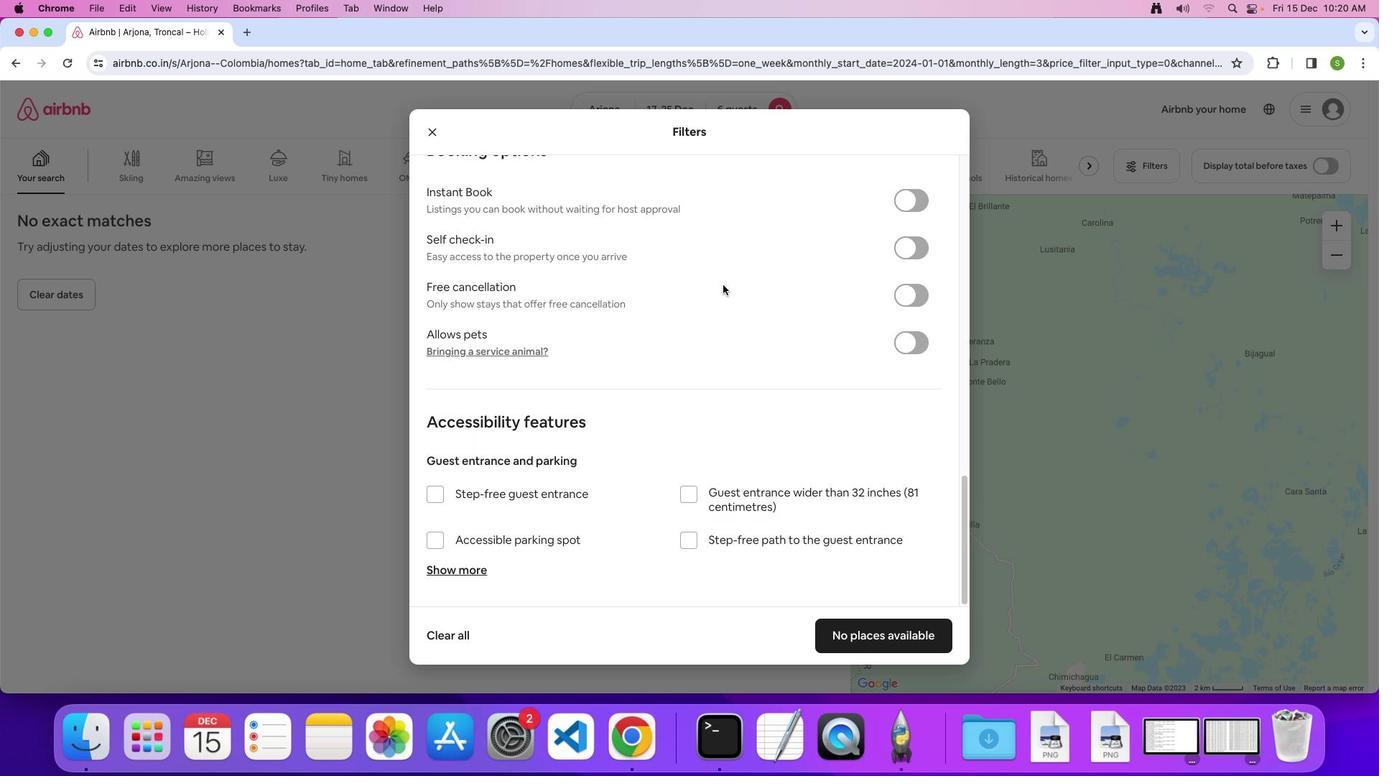 
Action: Mouse scrolled (723, 285) with delta (0, 0)
Screenshot: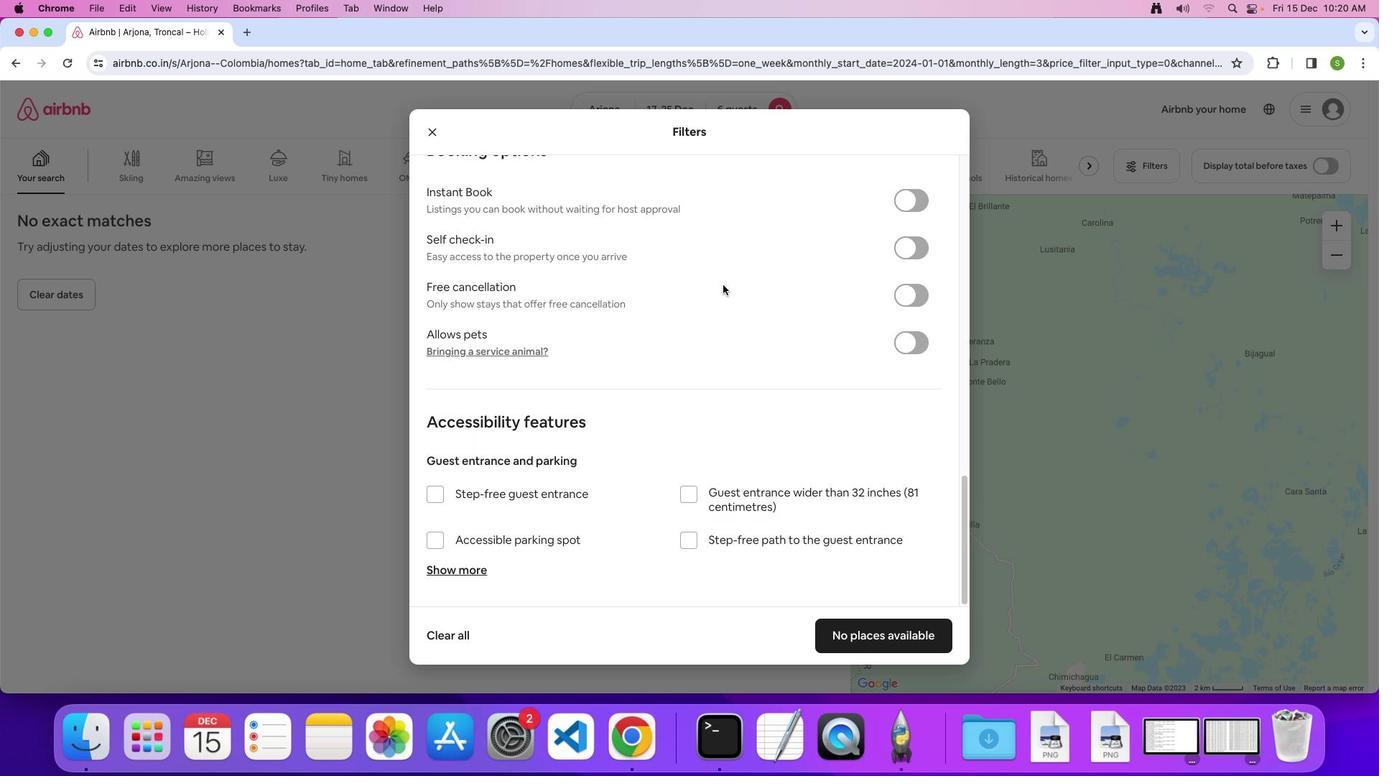 
Action: Mouse scrolled (723, 285) with delta (0, -2)
Screenshot: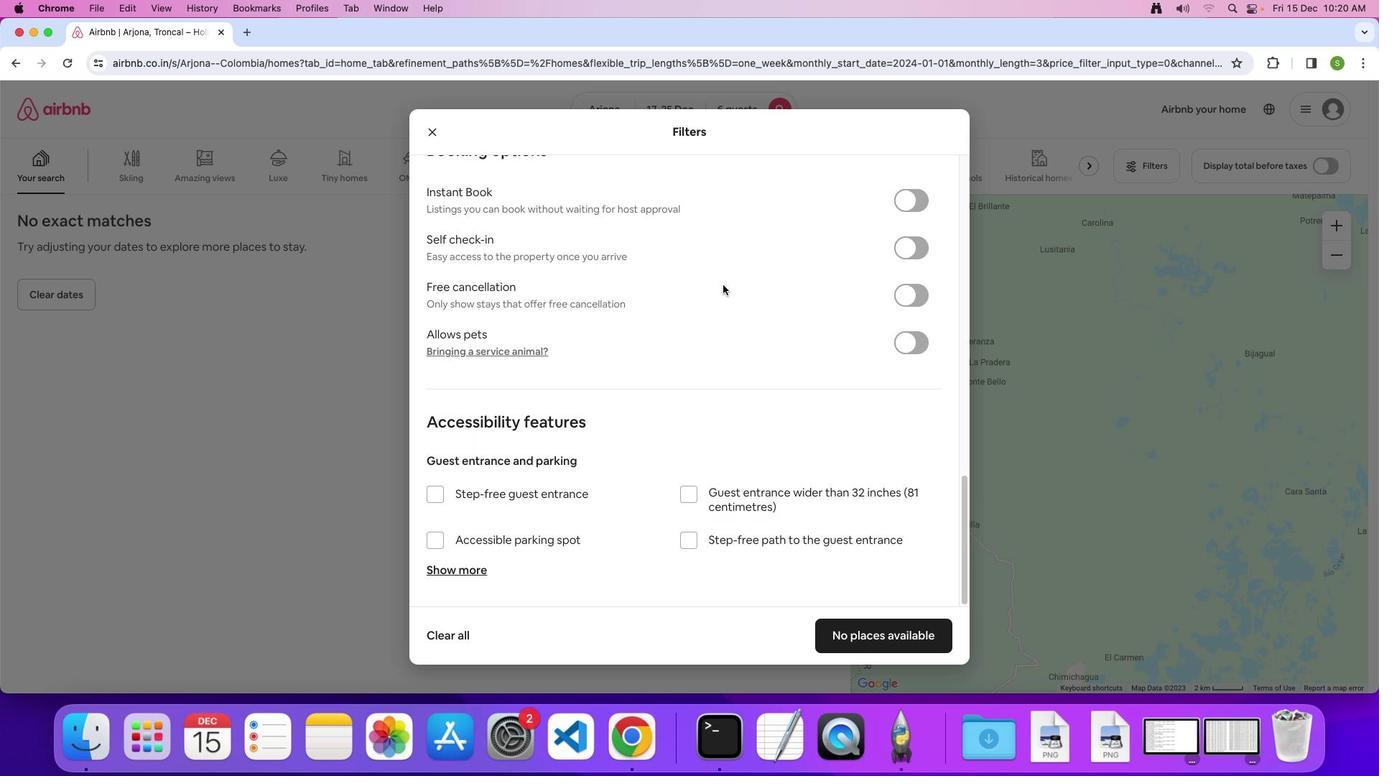 
Action: Mouse scrolled (723, 285) with delta (0, 0)
Screenshot: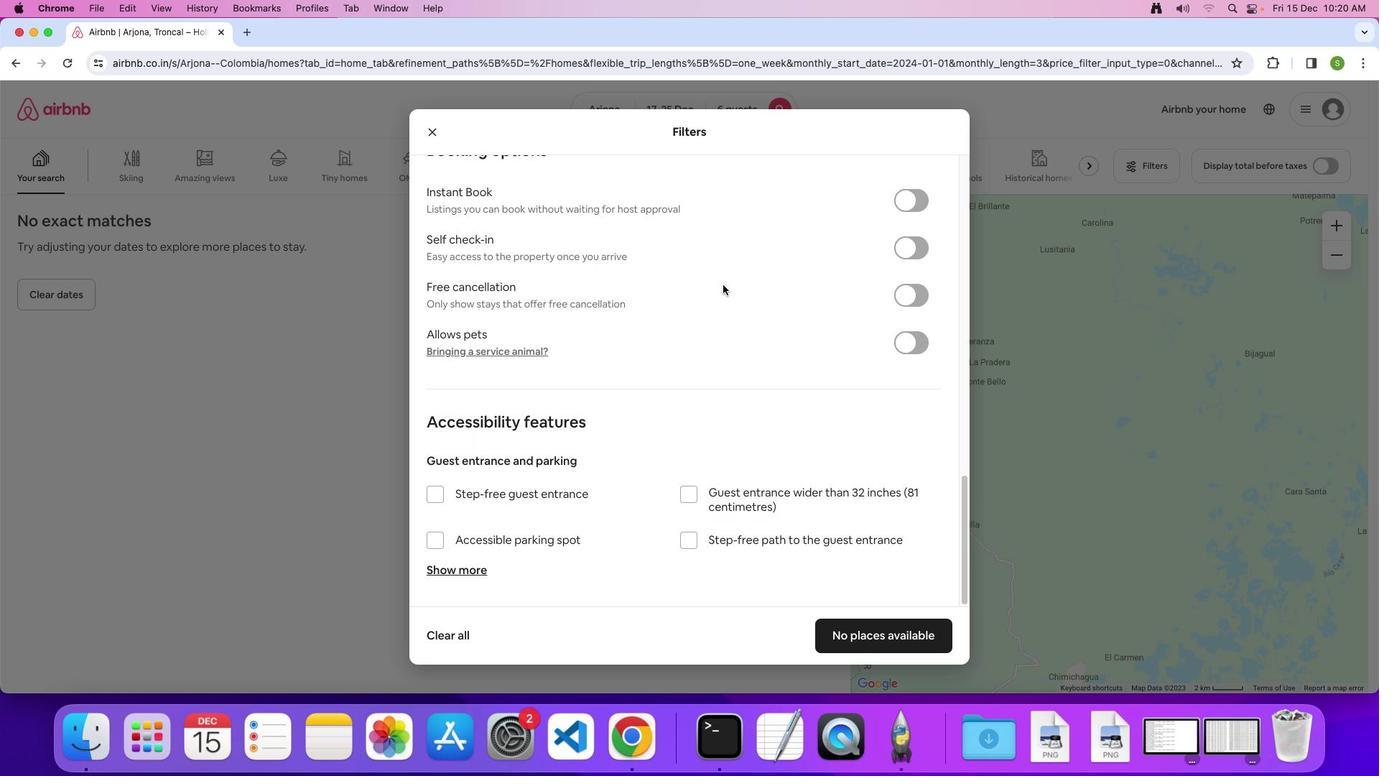 
Action: Mouse scrolled (723, 285) with delta (0, 0)
Screenshot: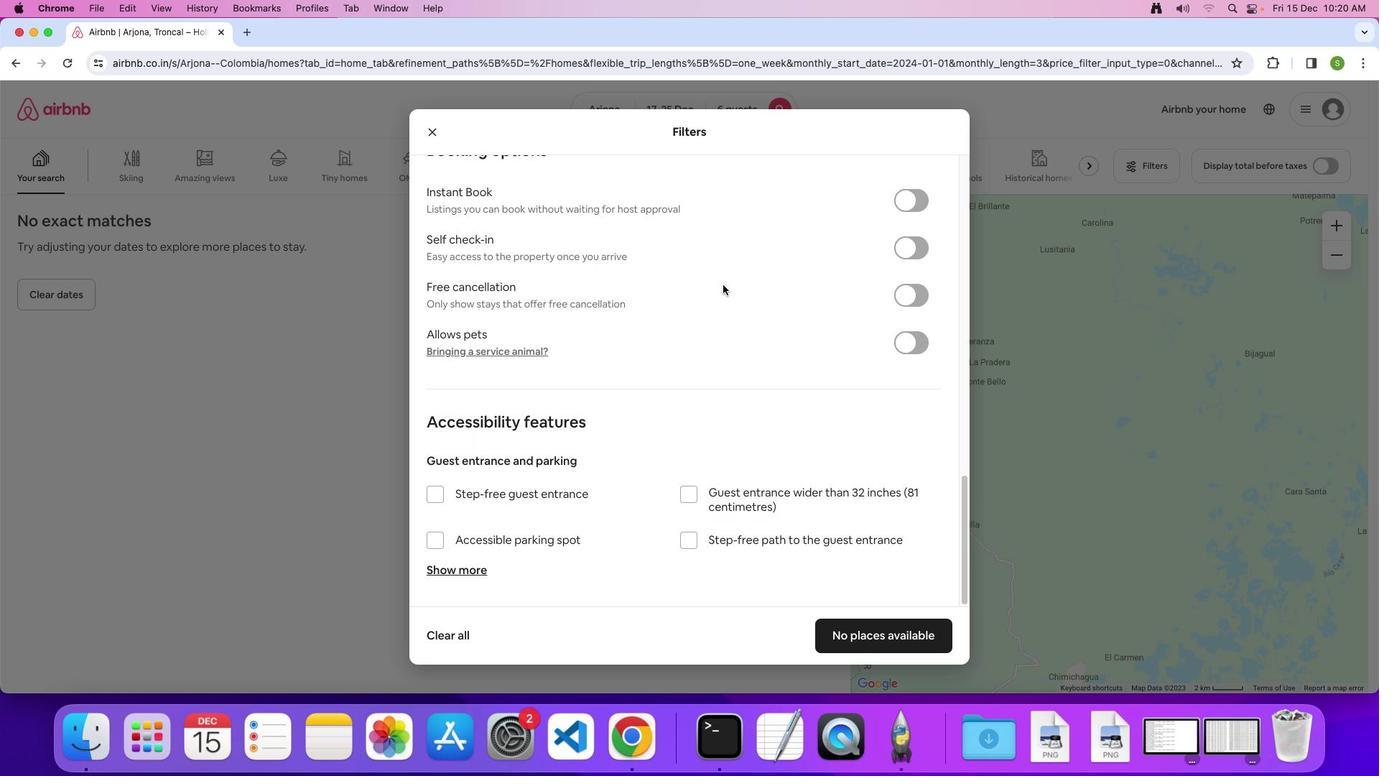 
Action: Mouse scrolled (723, 285) with delta (0, -2)
Screenshot: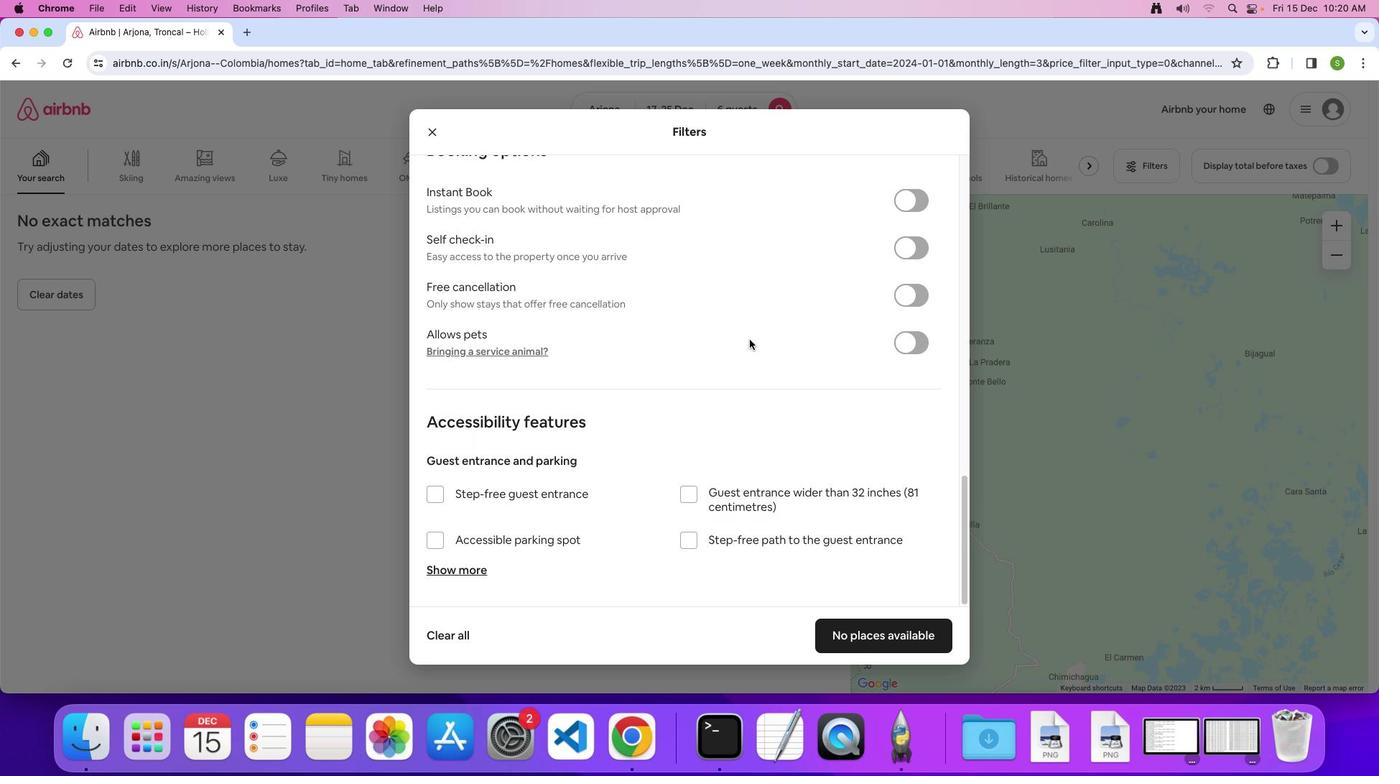 
Action: Mouse moved to (871, 632)
Screenshot: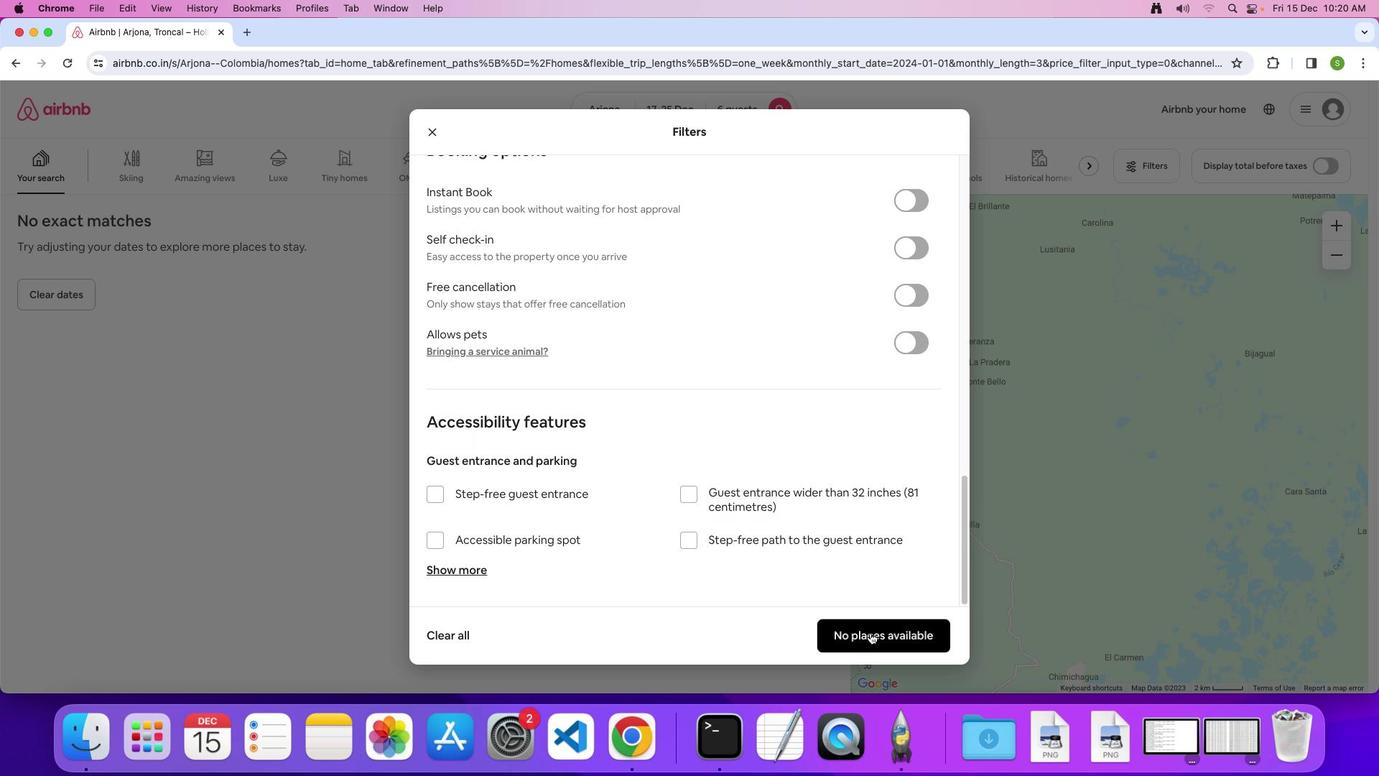 
Action: Mouse pressed left at (871, 632)
Screenshot: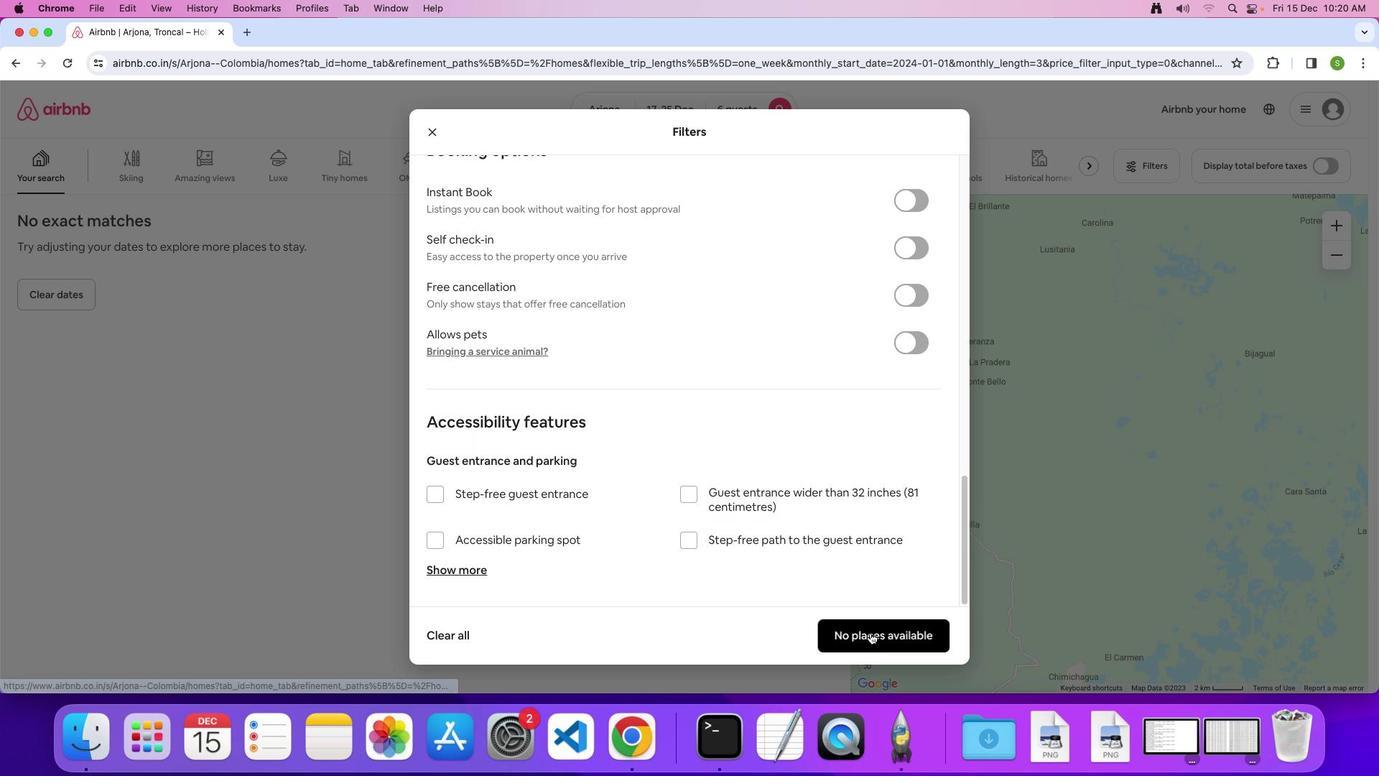 
Action: Mouse moved to (628, 327)
Screenshot: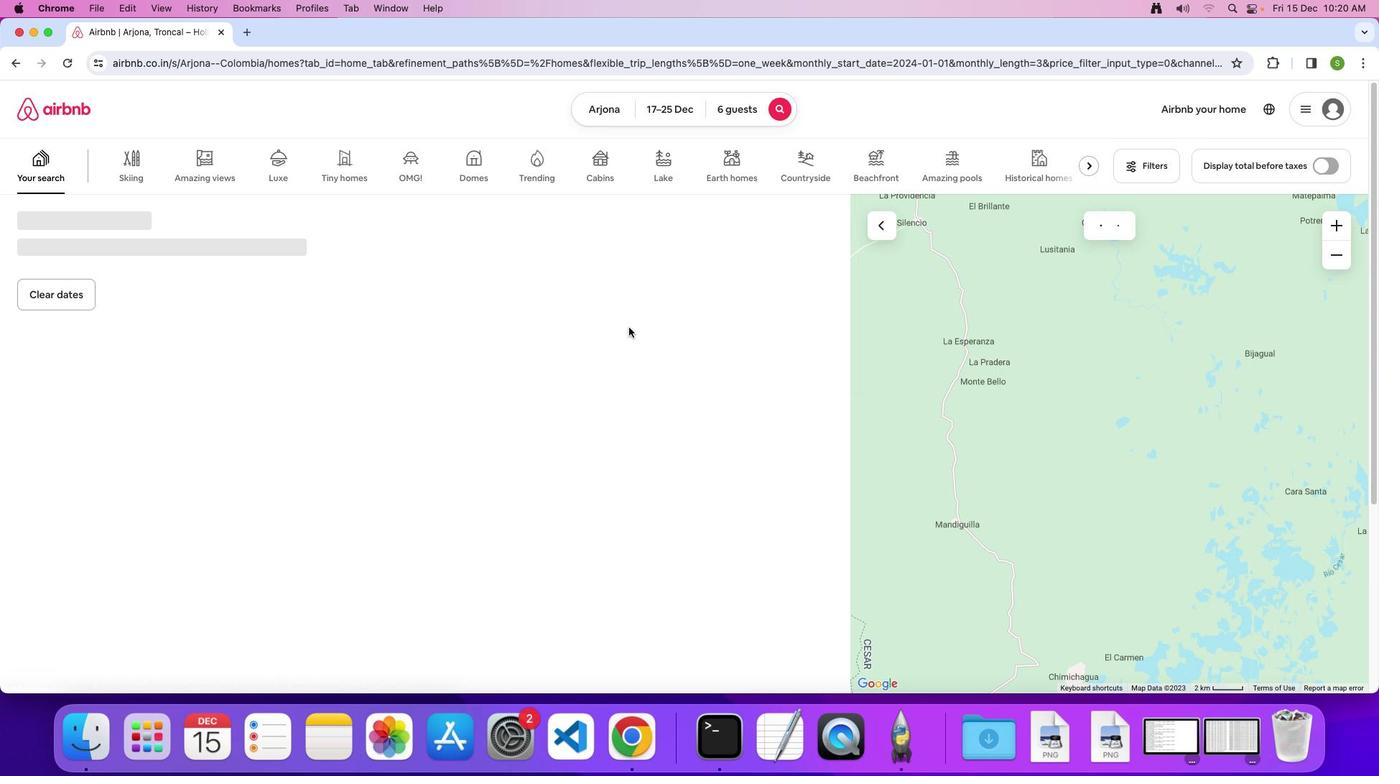 
